 Task: Look for space in Nihtaur, India from 13th August, 2023 to 17th August, 2023 for 2 adults in price range Rs.10000 to Rs.16000. Place can be entire place with 2 bedrooms having 2 beds and 1 bathroom. Property type can be house, flat, guest house. Amenities needed are: wifi, washing machine. Booking option can be shelf check-in. Required host language is English.
Action: Mouse moved to (520, 93)
Screenshot: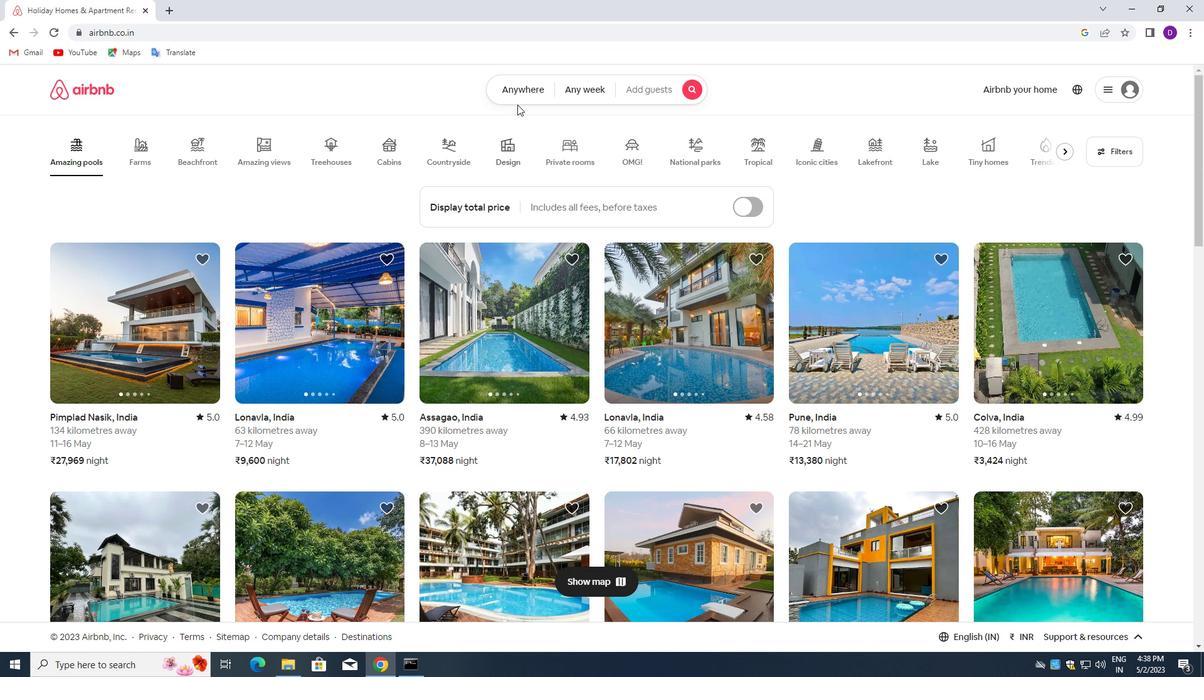 
Action: Mouse pressed left at (520, 93)
Screenshot: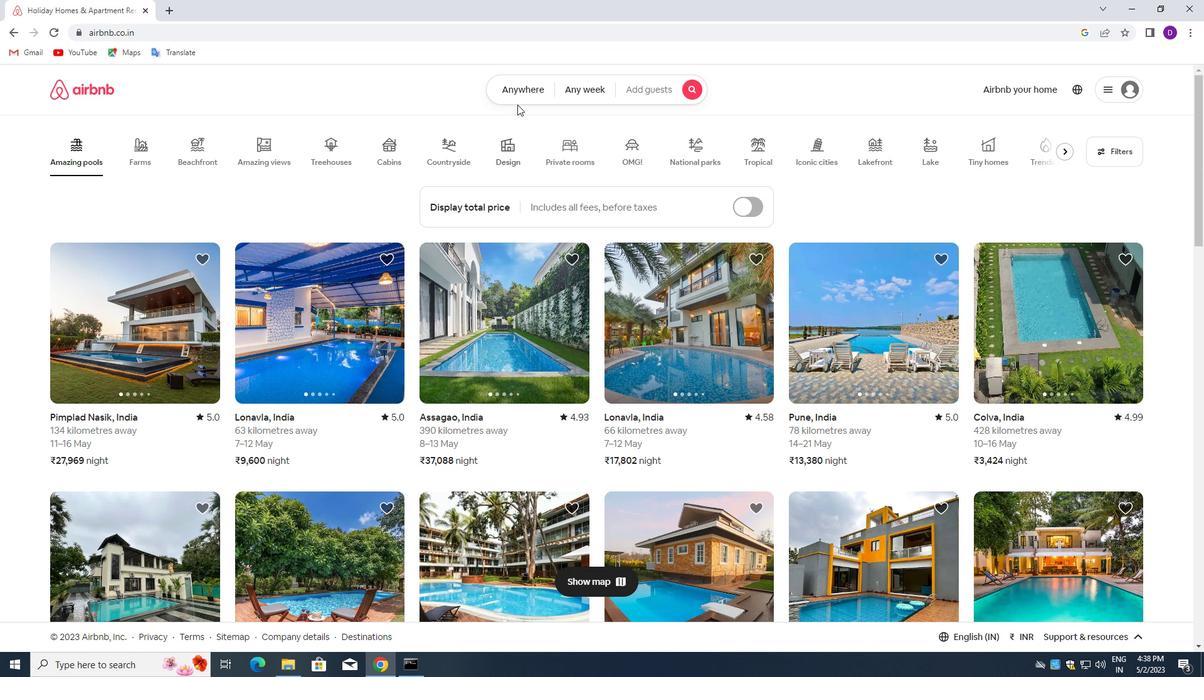 
Action: Mouse moved to (398, 143)
Screenshot: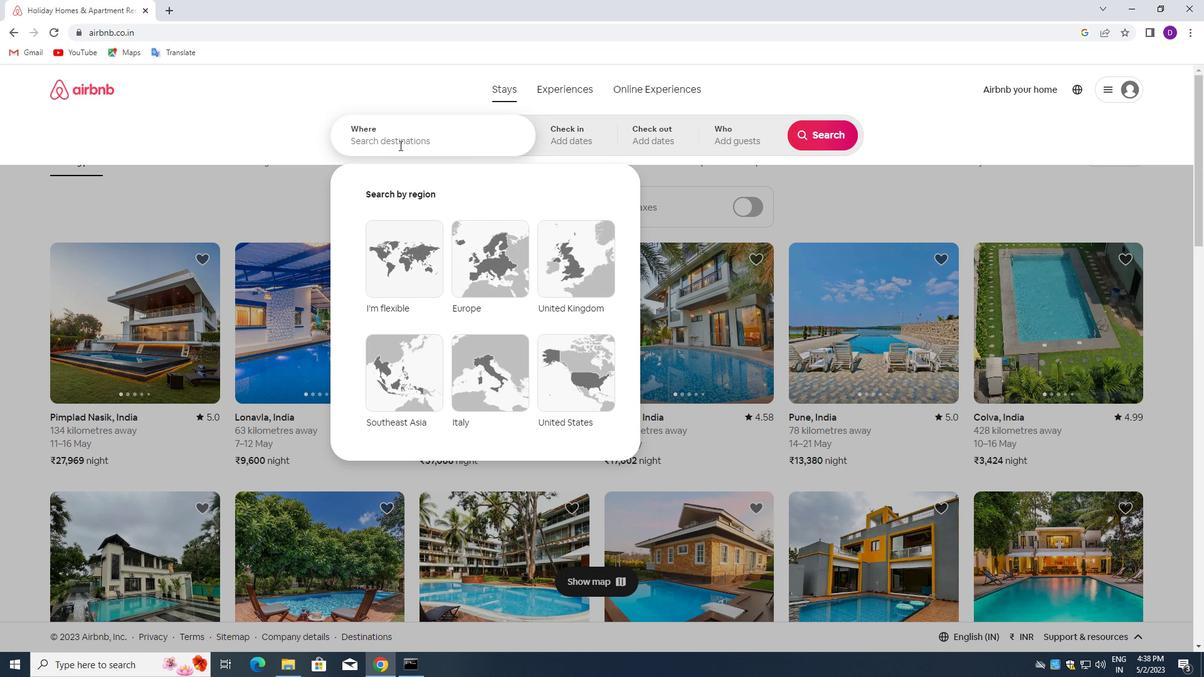 
Action: Mouse pressed left at (398, 143)
Screenshot: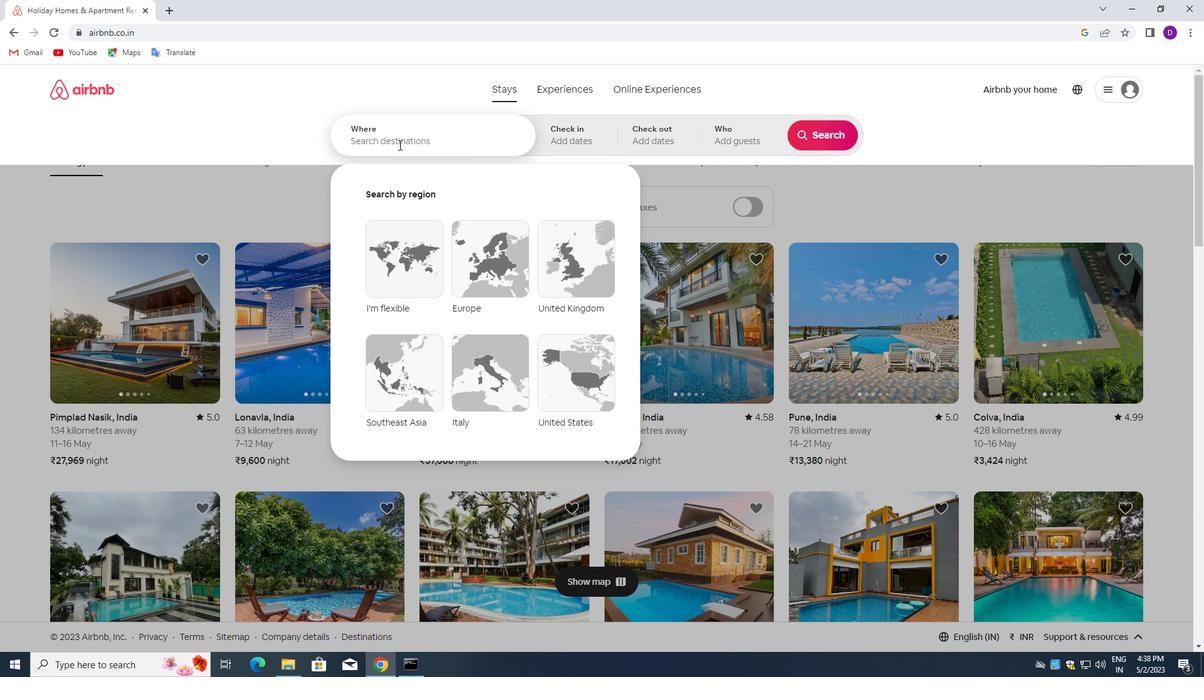 
Action: Mouse moved to (253, 121)
Screenshot: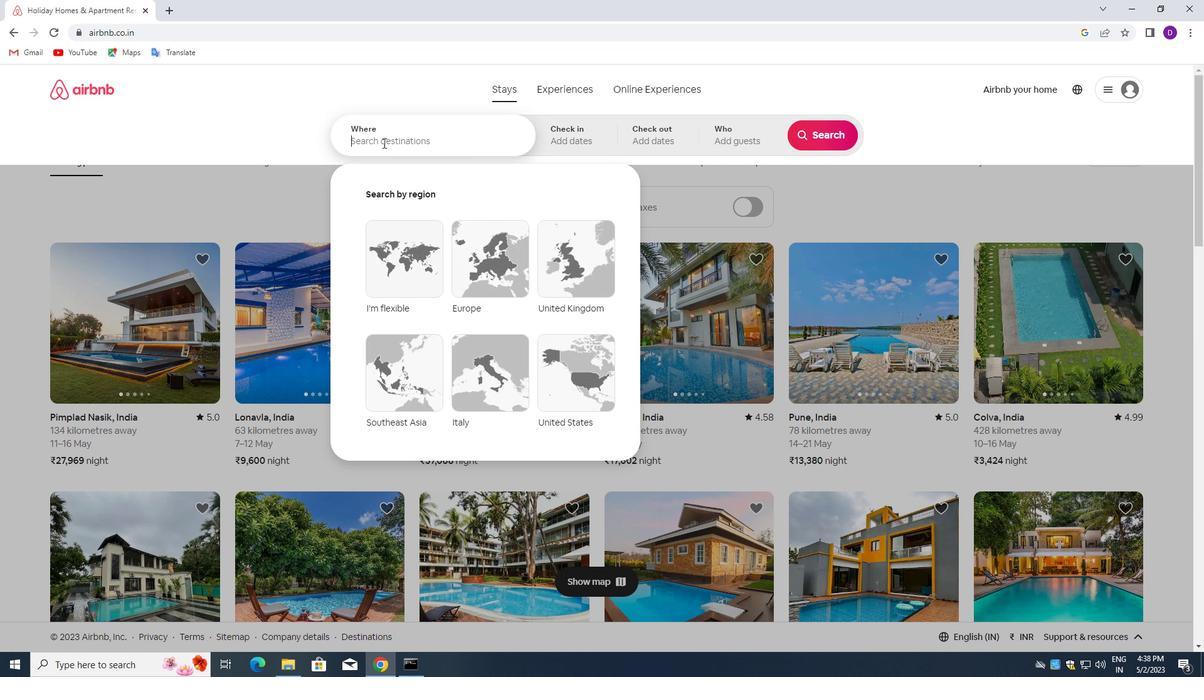 
Action: Key pressed <Key.shift>NIHTAUR,<Key.space><Key.shift>INDIA<Key.enter>
Screenshot: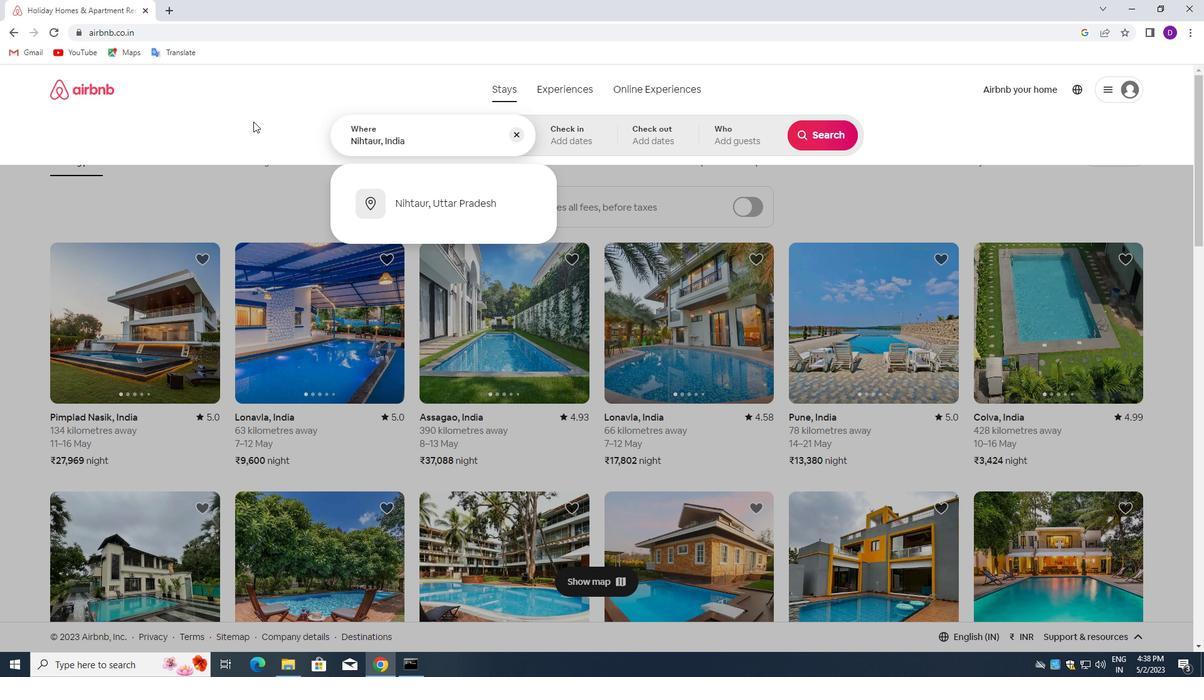 
Action: Mouse moved to (822, 241)
Screenshot: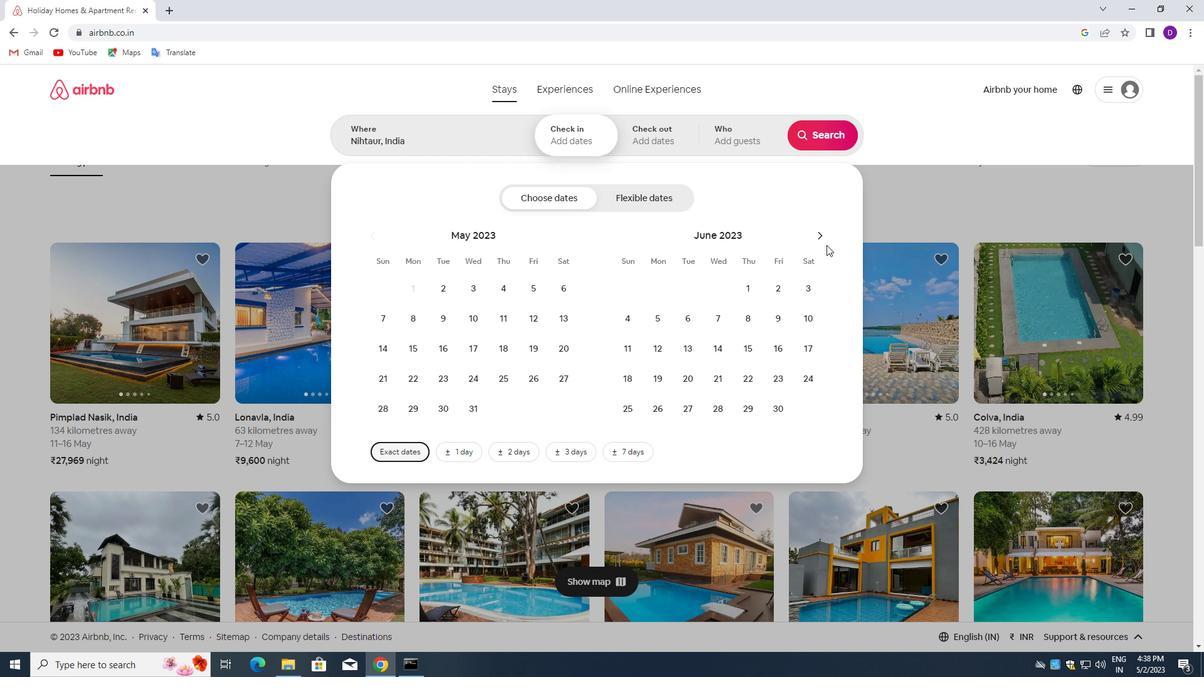 
Action: Mouse pressed left at (822, 241)
Screenshot: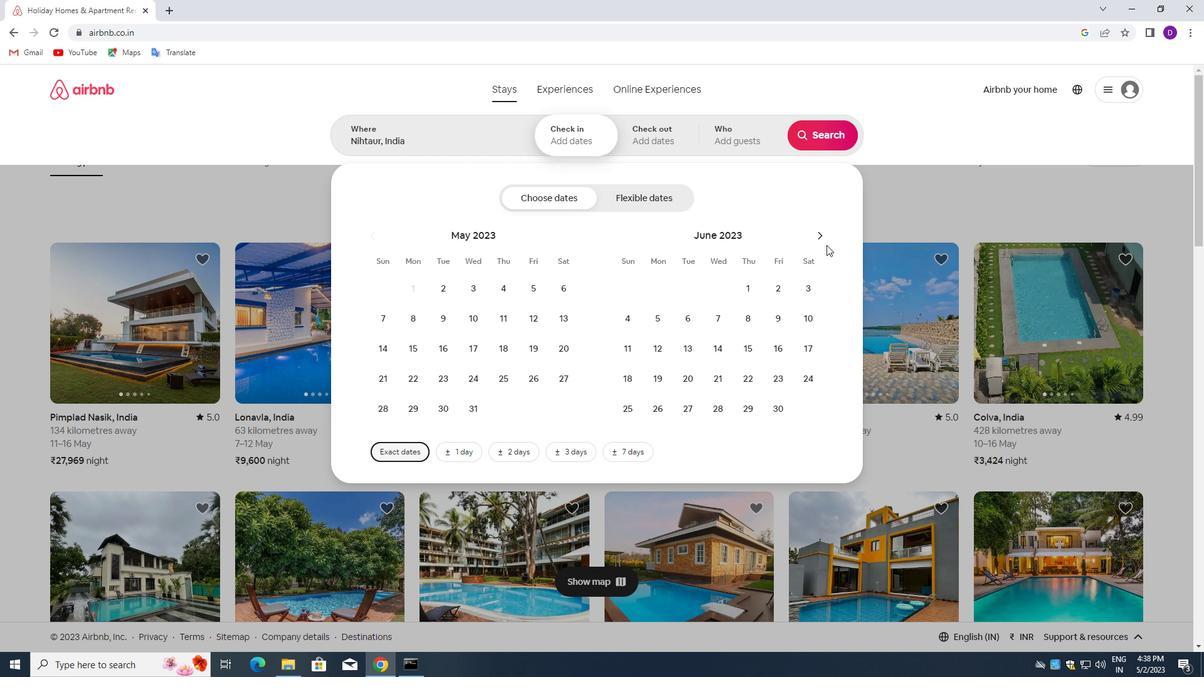 
Action: Mouse moved to (822, 240)
Screenshot: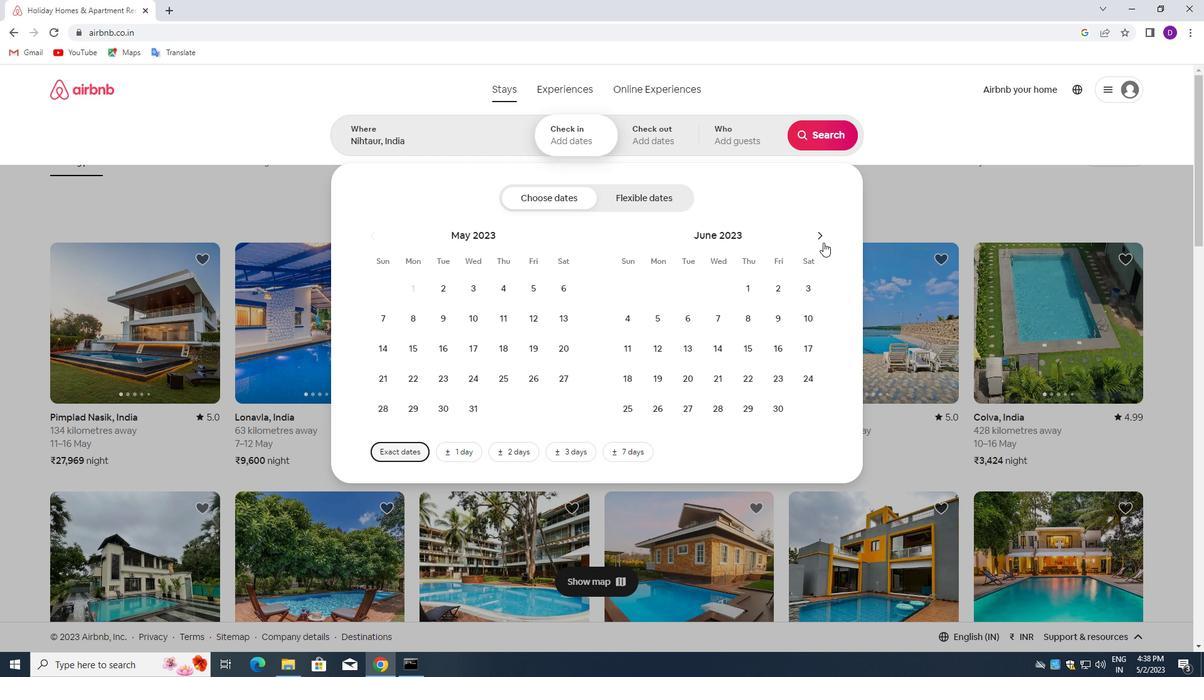 
Action: Mouse pressed left at (822, 240)
Screenshot: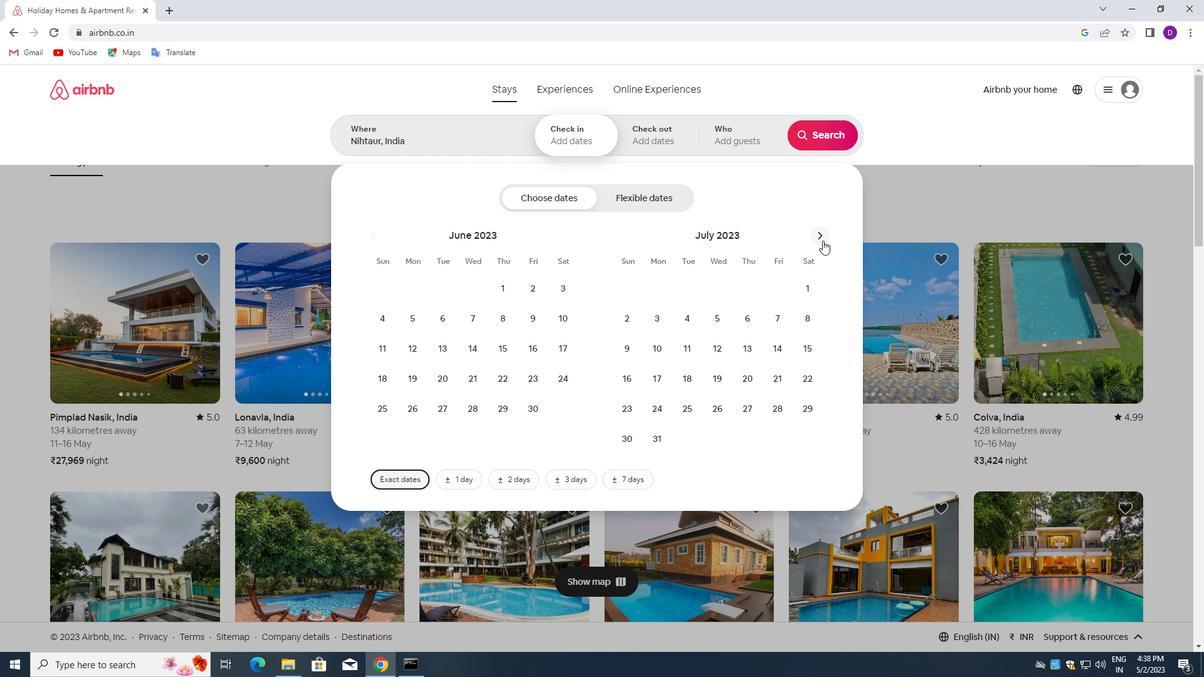
Action: Mouse moved to (631, 345)
Screenshot: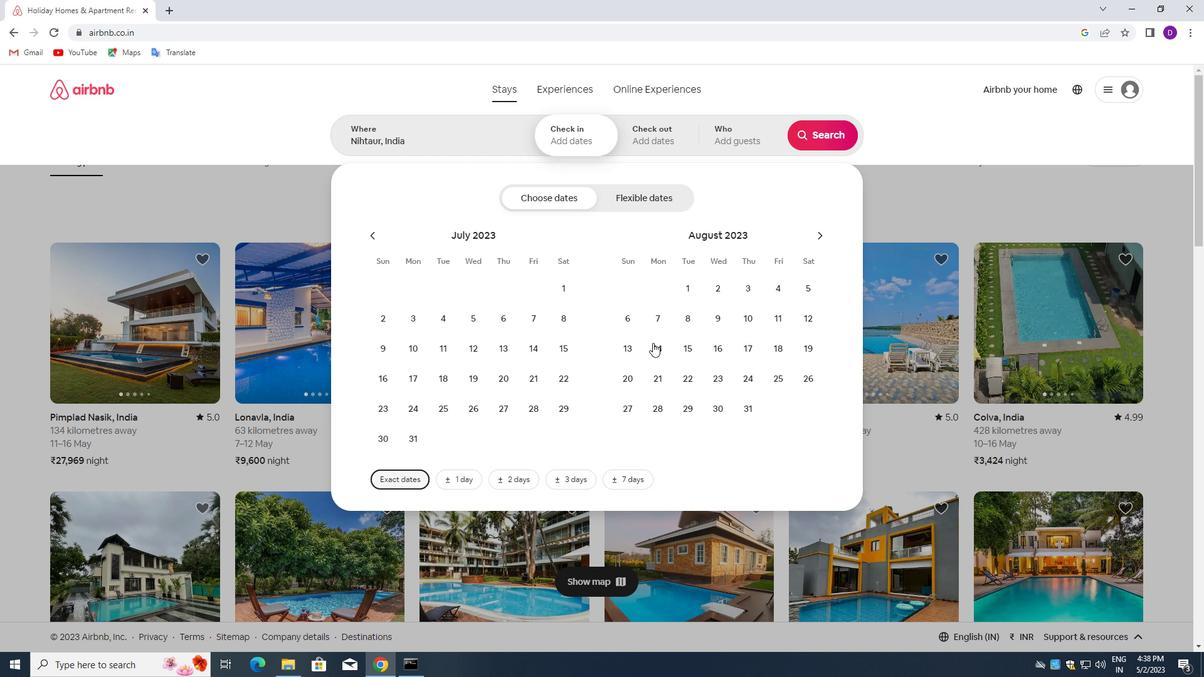 
Action: Mouse pressed left at (631, 345)
Screenshot: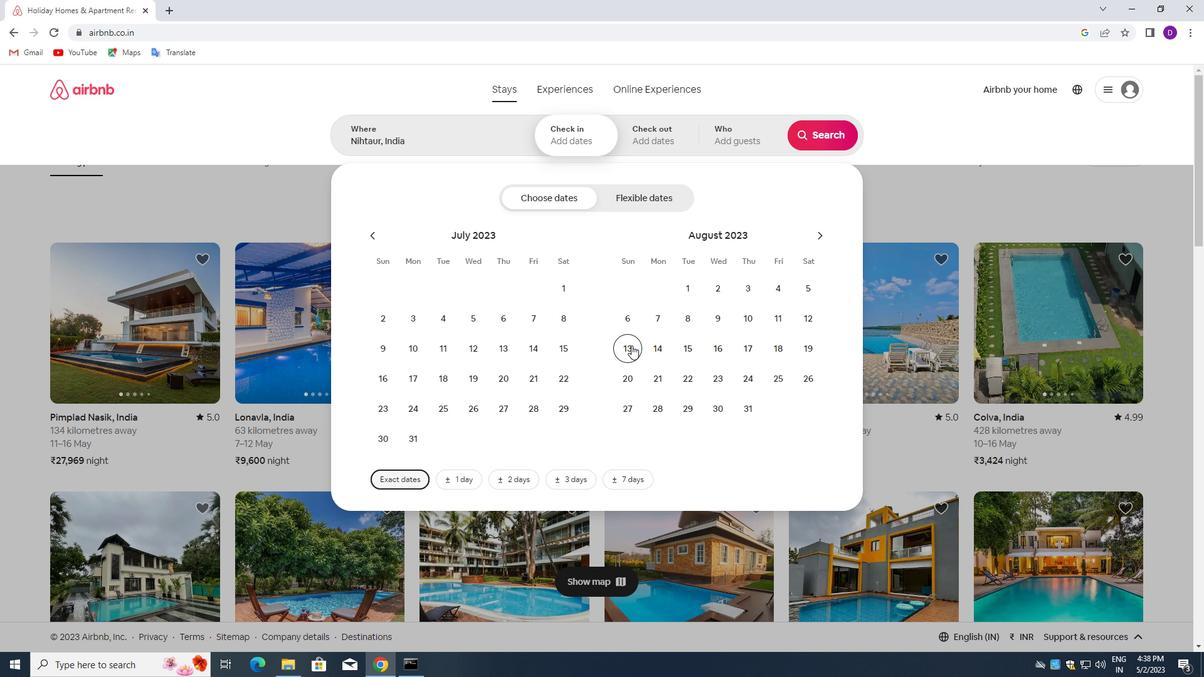 
Action: Mouse moved to (744, 350)
Screenshot: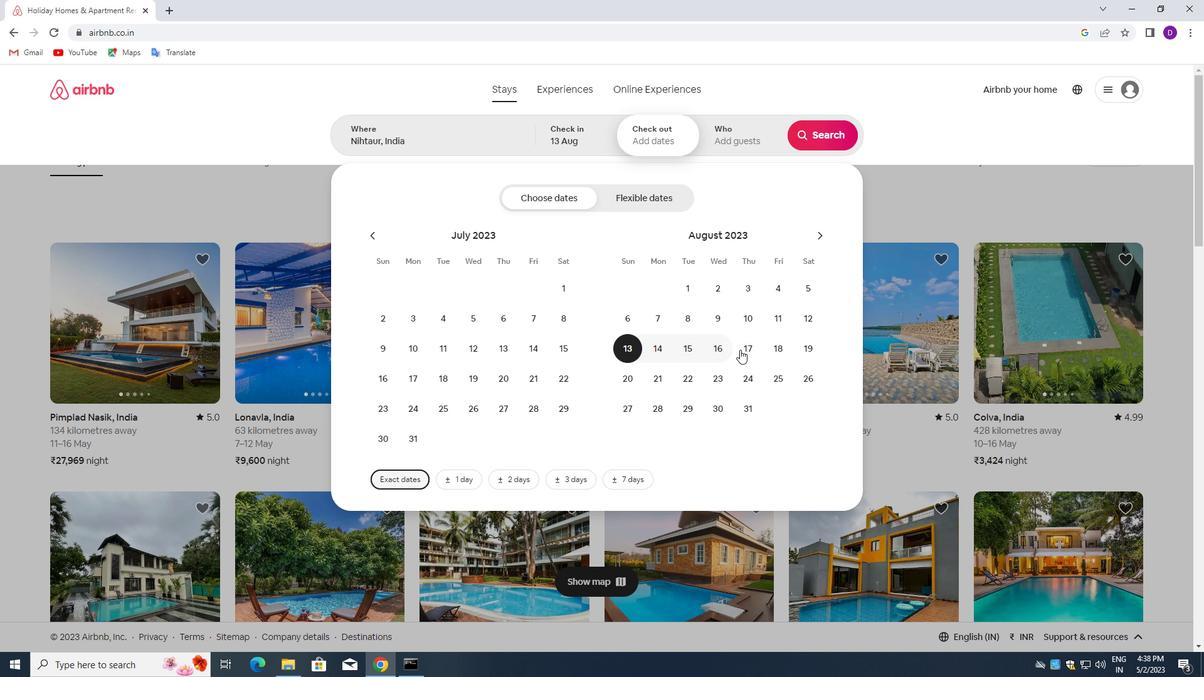 
Action: Mouse pressed left at (744, 350)
Screenshot: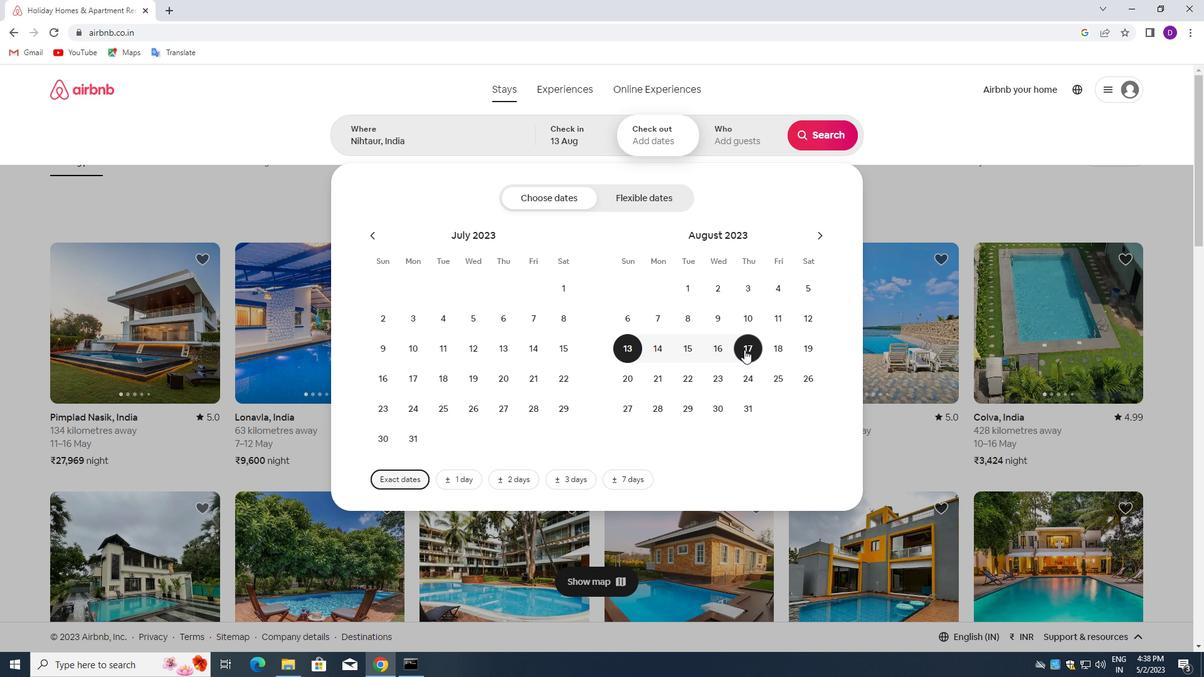 
Action: Mouse moved to (733, 146)
Screenshot: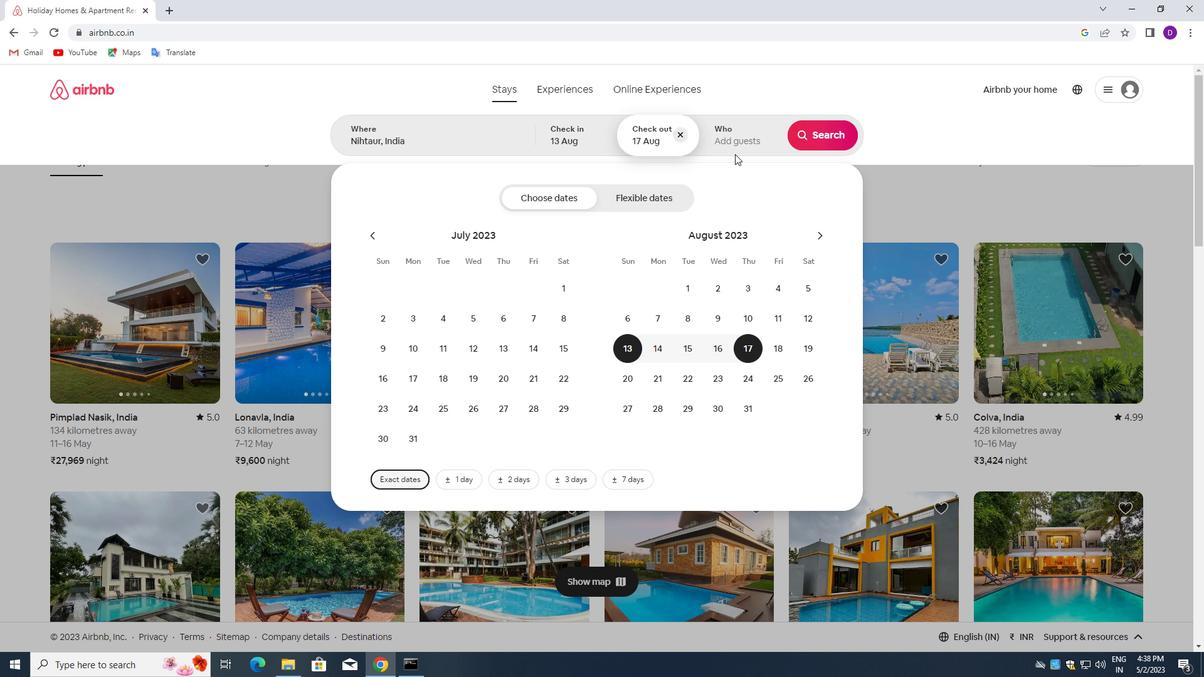 
Action: Mouse pressed left at (733, 146)
Screenshot: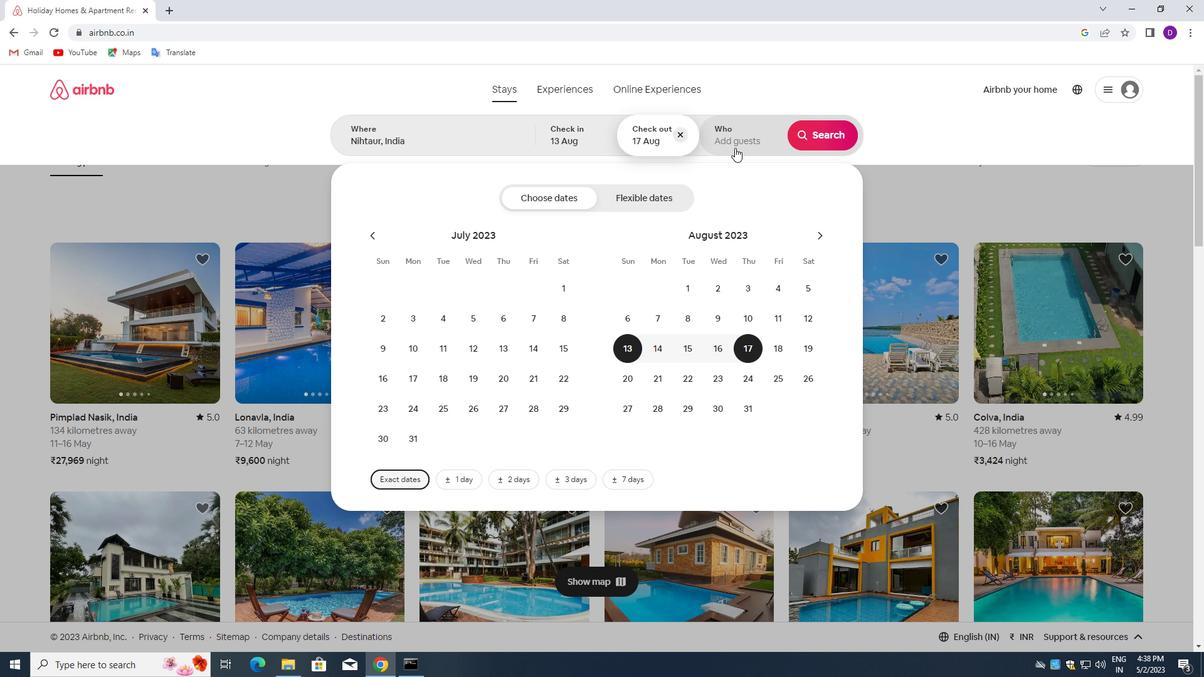 
Action: Mouse moved to (826, 207)
Screenshot: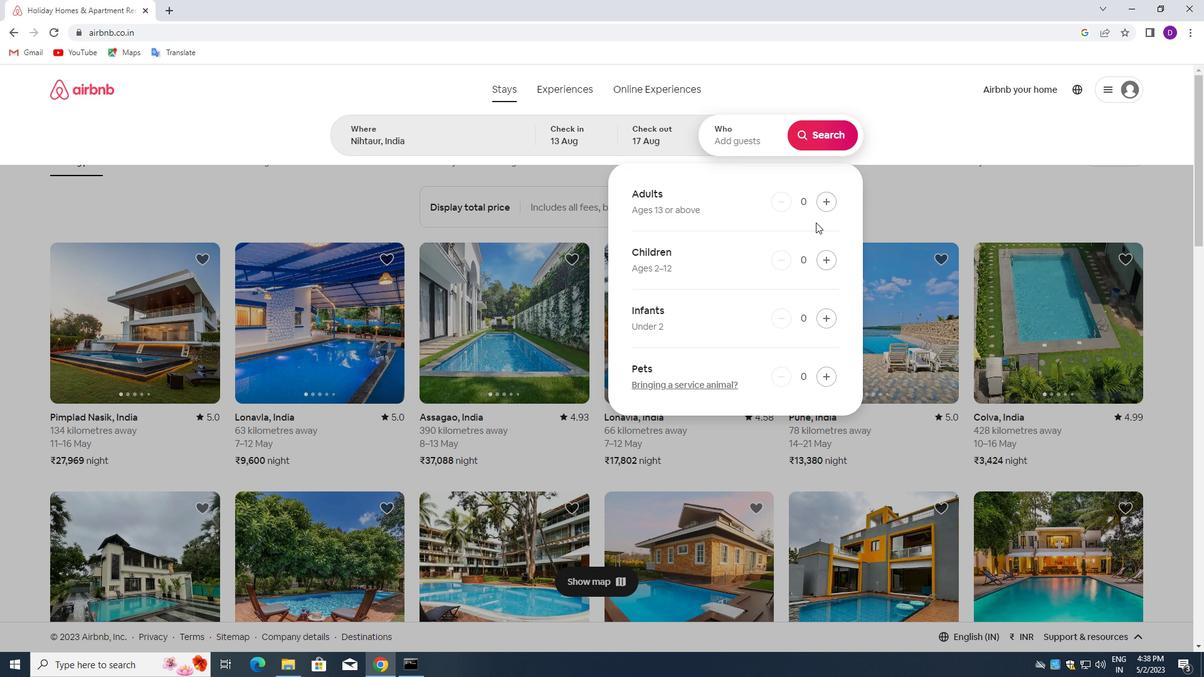 
Action: Mouse pressed left at (826, 207)
Screenshot: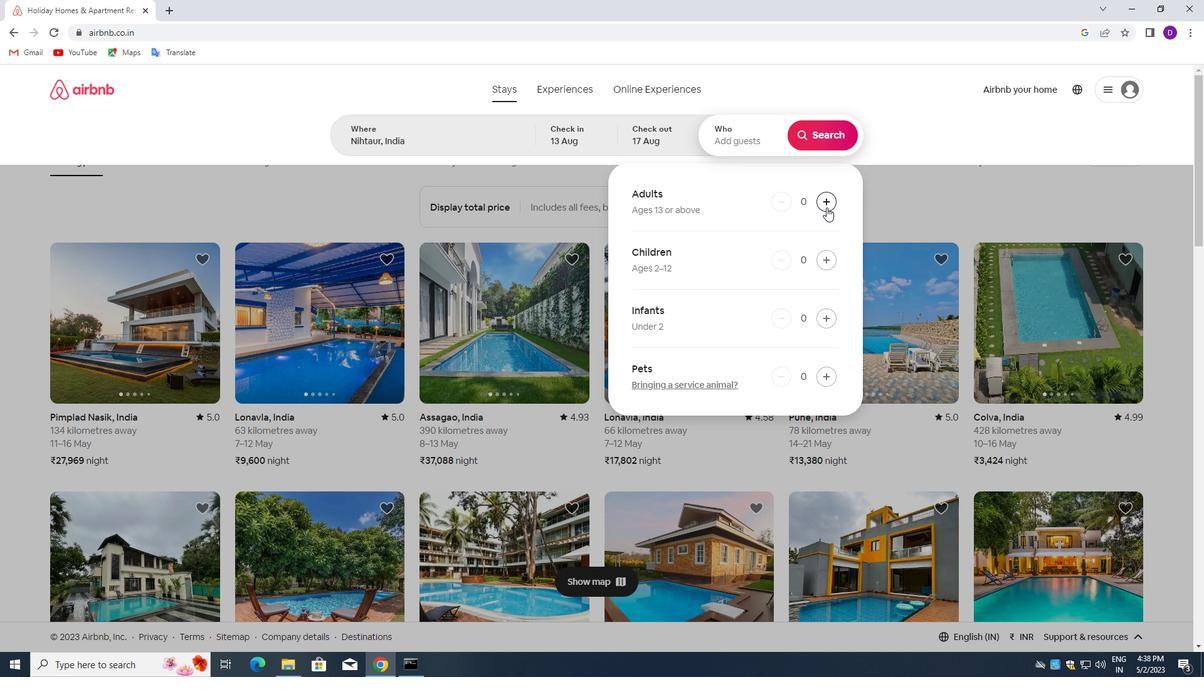 
Action: Mouse pressed left at (826, 207)
Screenshot: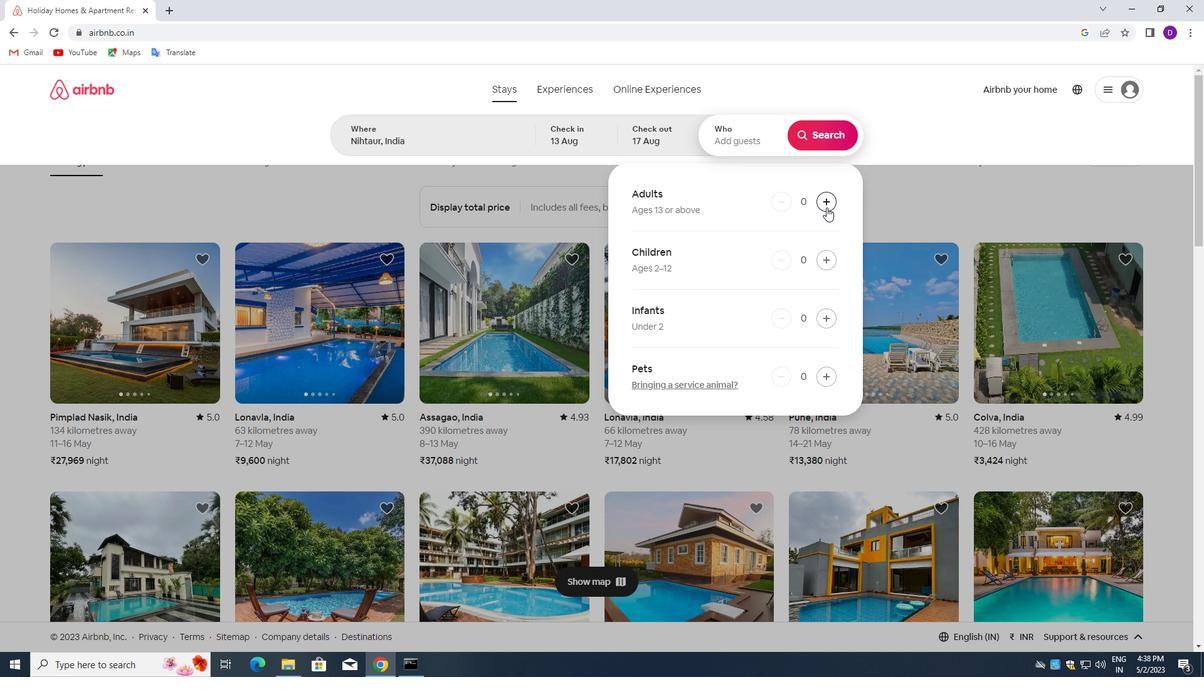 
Action: Mouse moved to (823, 135)
Screenshot: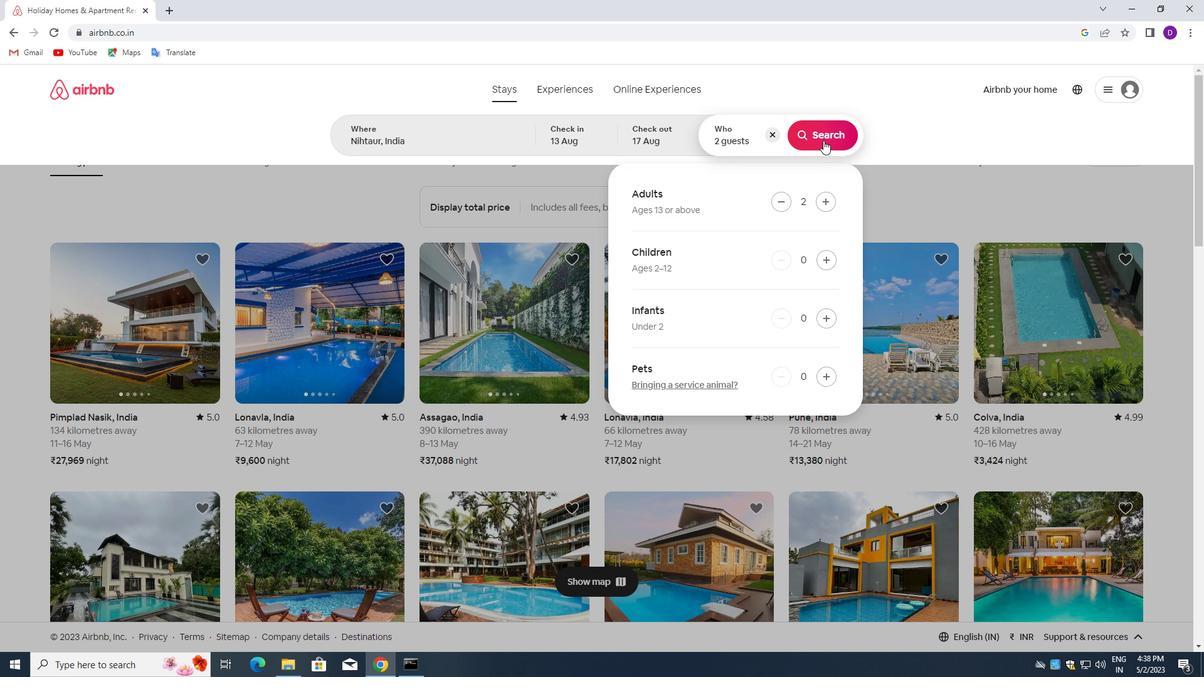 
Action: Mouse pressed left at (823, 135)
Screenshot: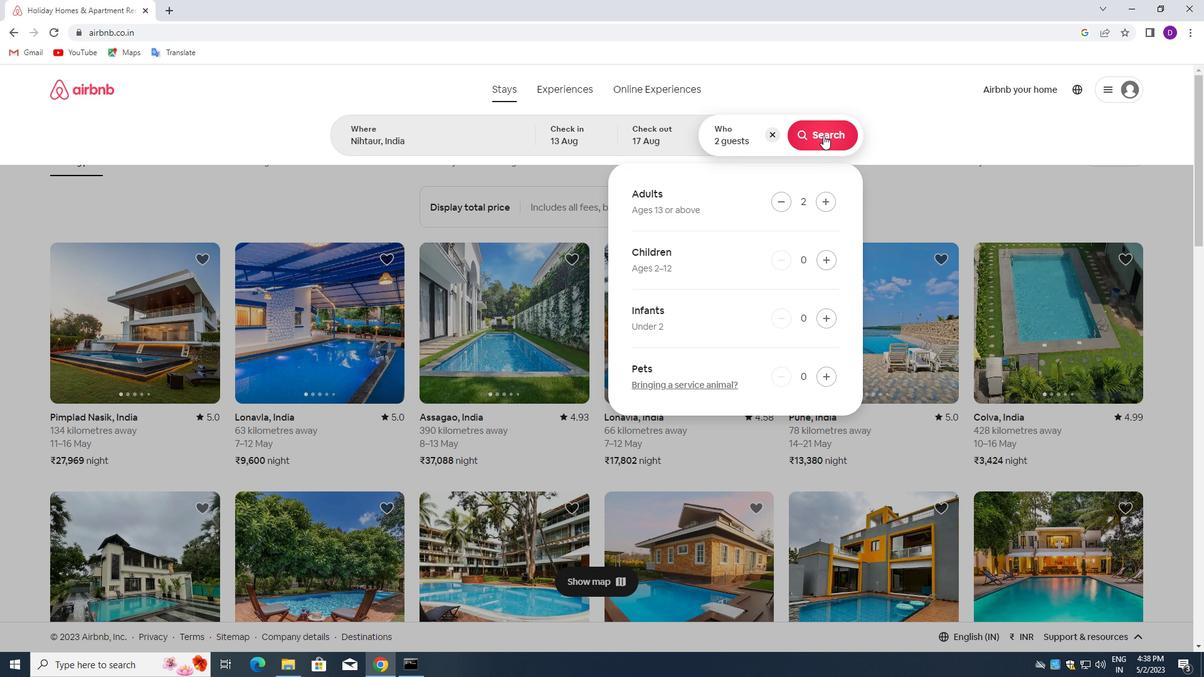 
Action: Mouse moved to (1134, 142)
Screenshot: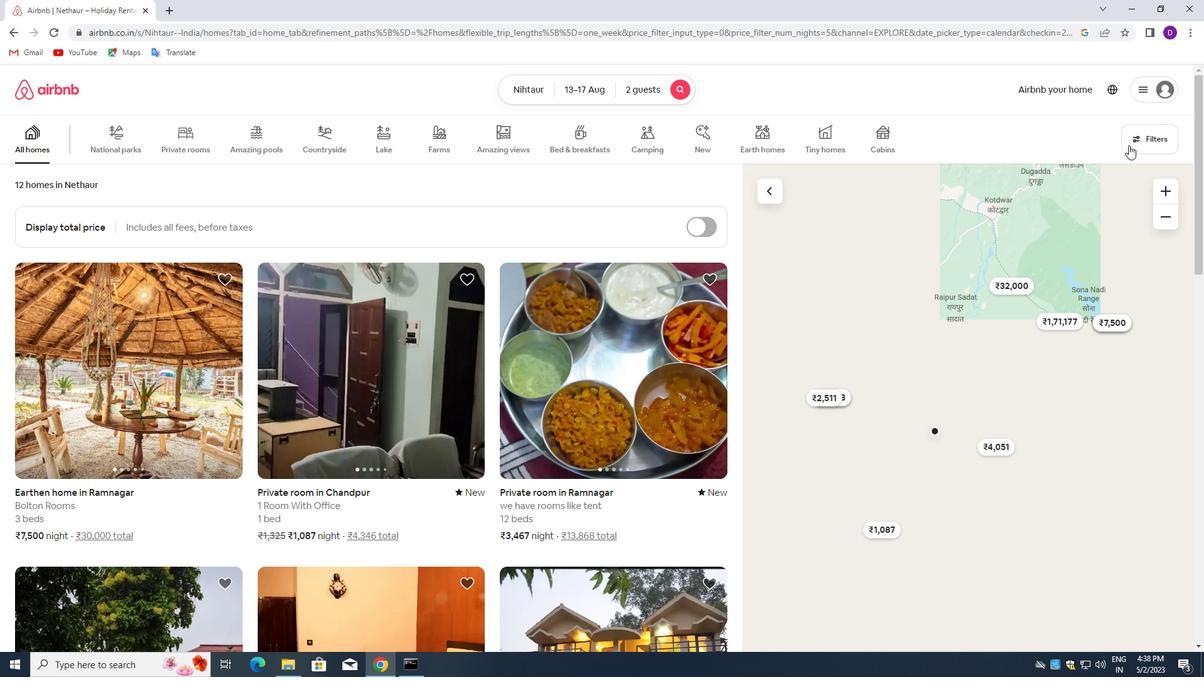 
Action: Mouse pressed left at (1134, 142)
Screenshot: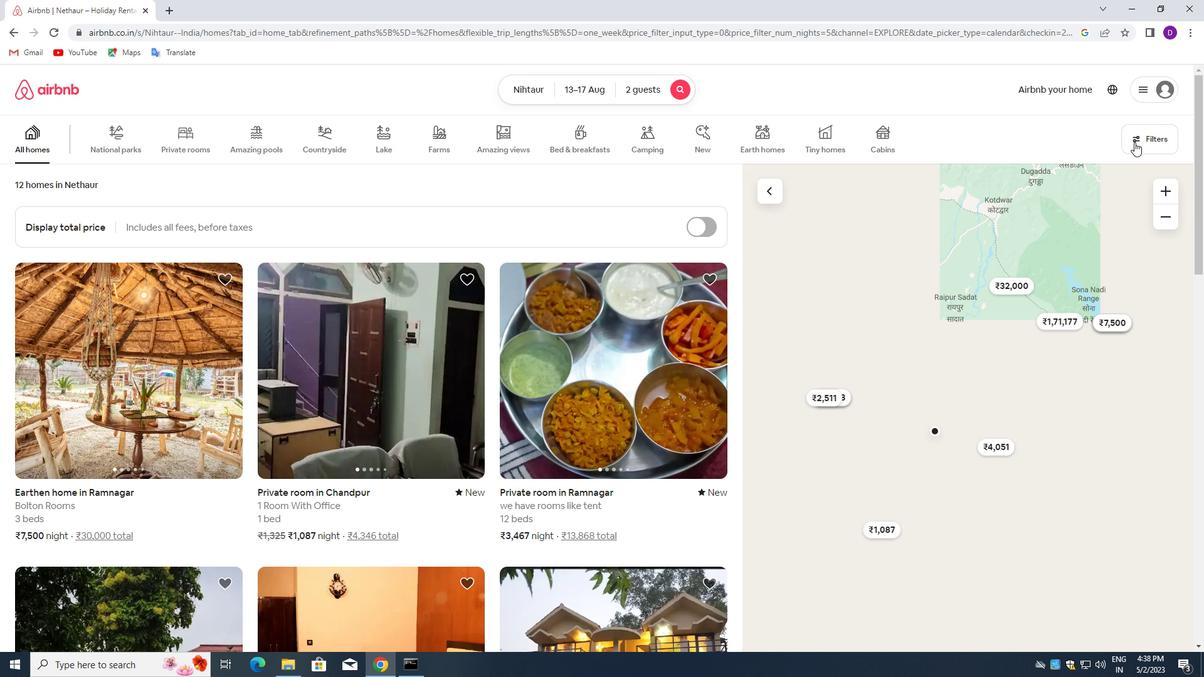 
Action: Mouse moved to (451, 300)
Screenshot: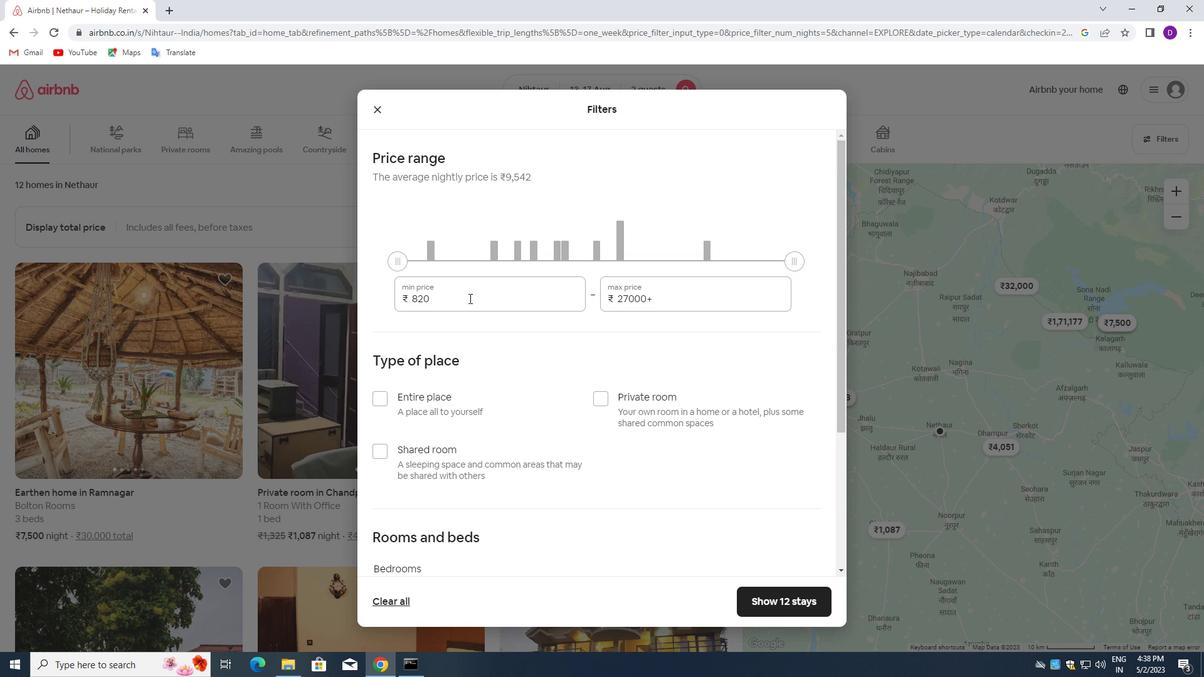 
Action: Mouse pressed left at (451, 300)
Screenshot: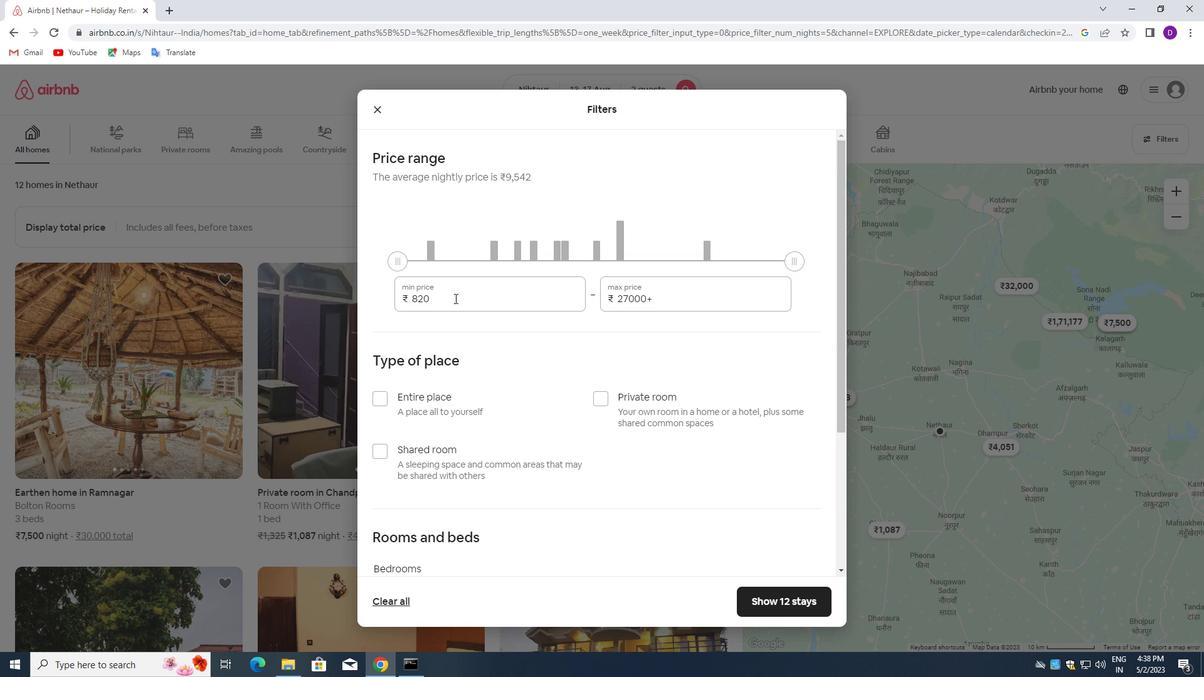 
Action: Mouse pressed left at (451, 300)
Screenshot: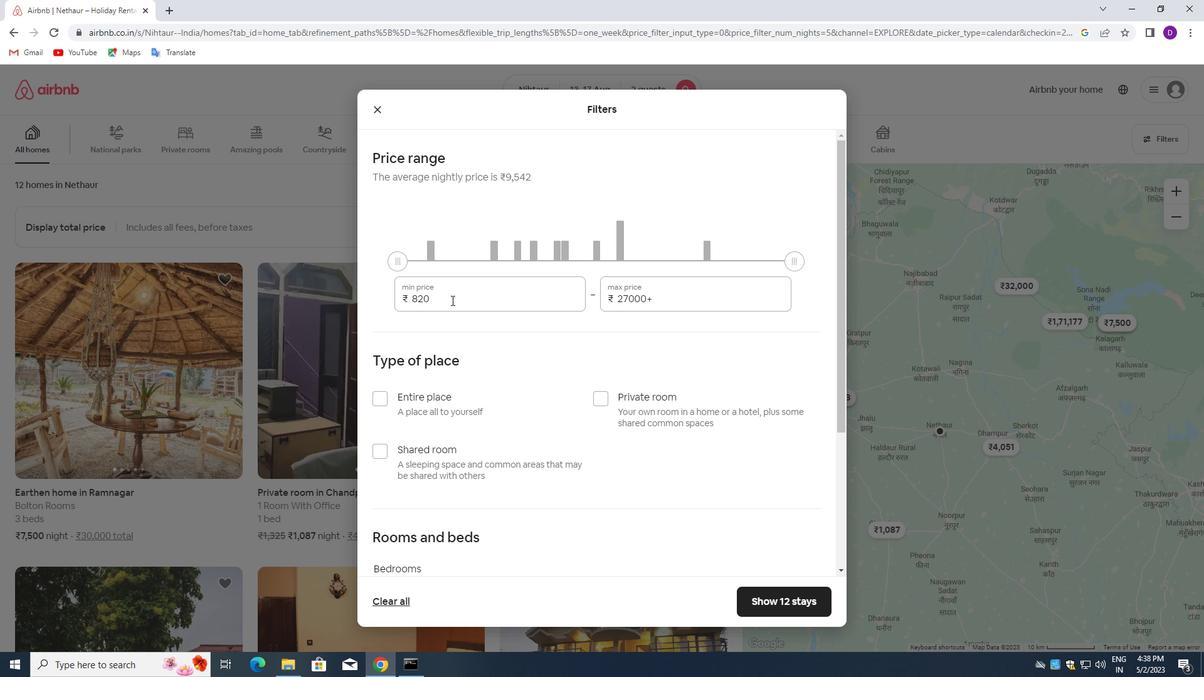 
Action: Key pressed 10000<Key.backspace><Key.backspace><Key.backspace>10000<Key.tab>16<Key.backspace><Key.backspace><Key.backspace><Key.backspace><Key.backspace><Key.backspace><Key.backspace><Key.backspace><Key.backspace><Key.backspace>16000
Screenshot: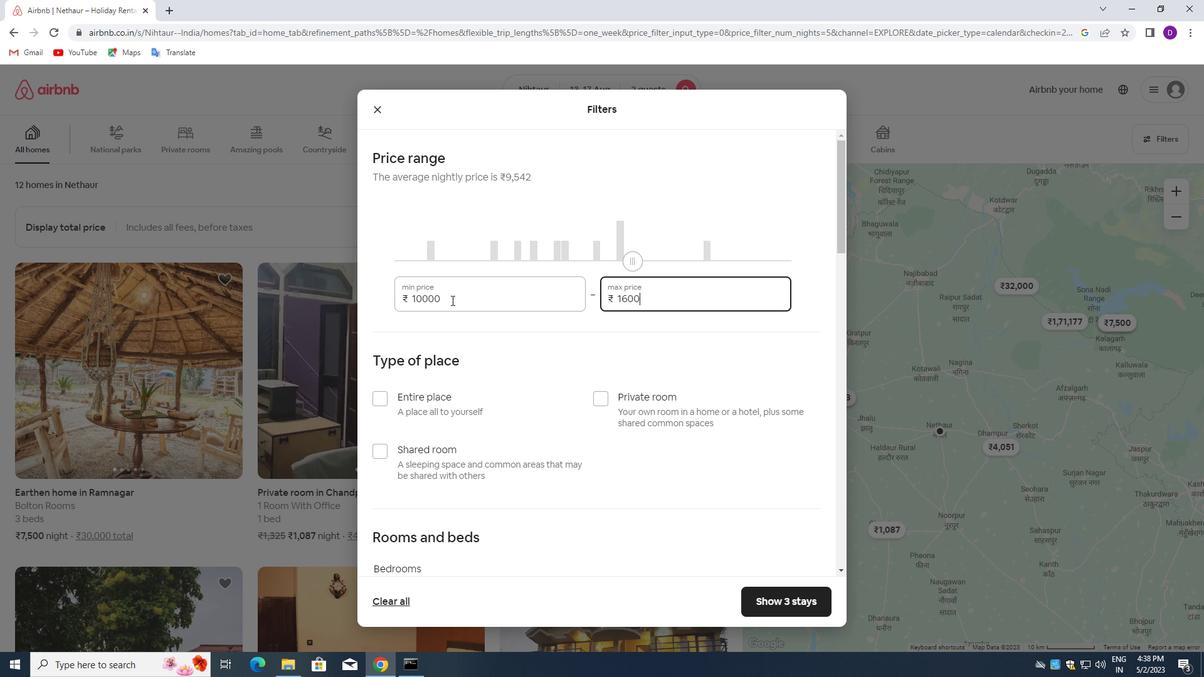 
Action: Mouse moved to (477, 357)
Screenshot: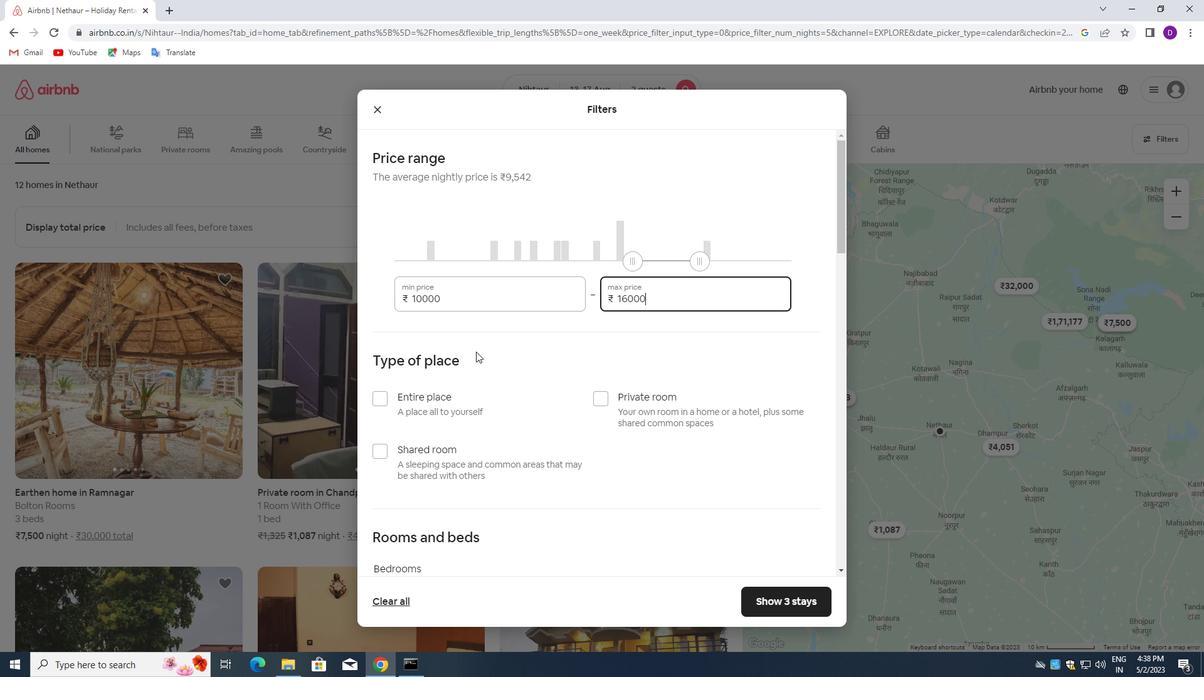 
Action: Mouse scrolled (477, 356) with delta (0, 0)
Screenshot: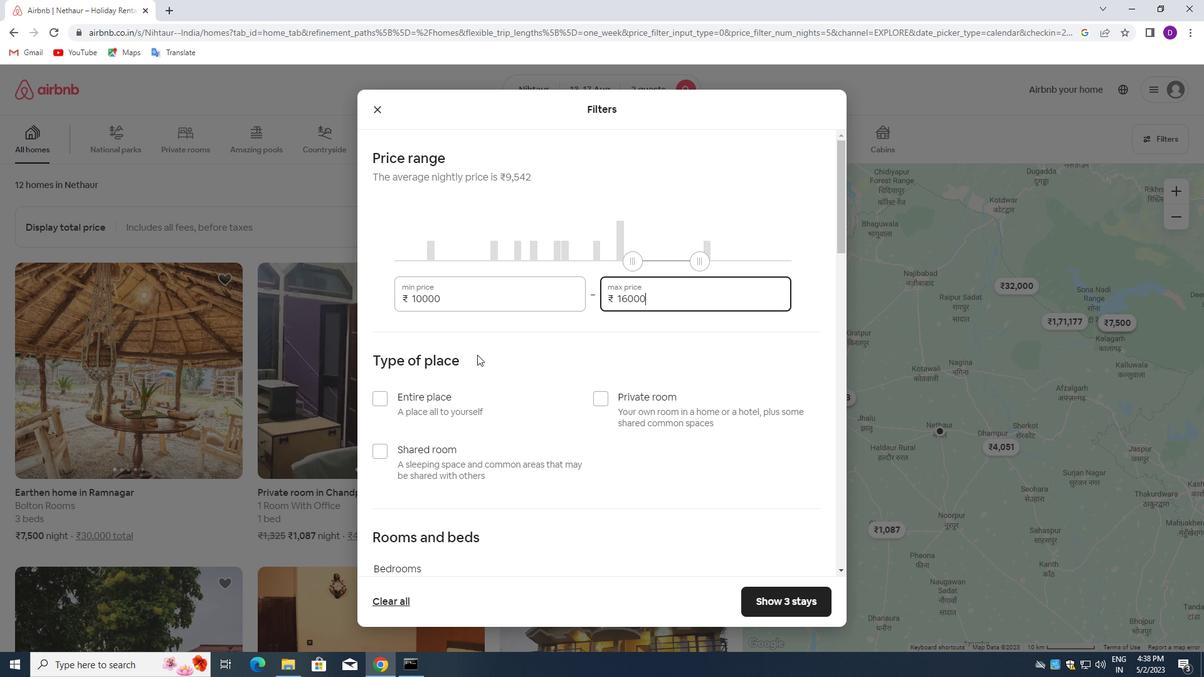 
Action: Mouse moved to (518, 376)
Screenshot: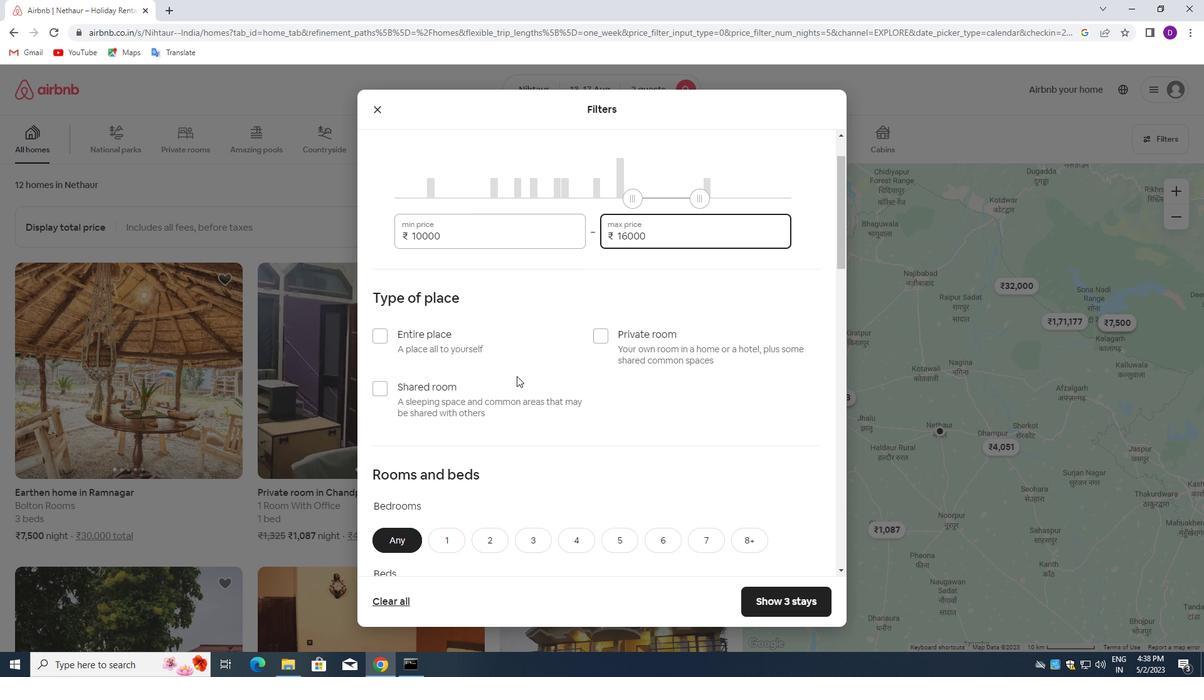 
Action: Mouse scrolled (518, 375) with delta (0, 0)
Screenshot: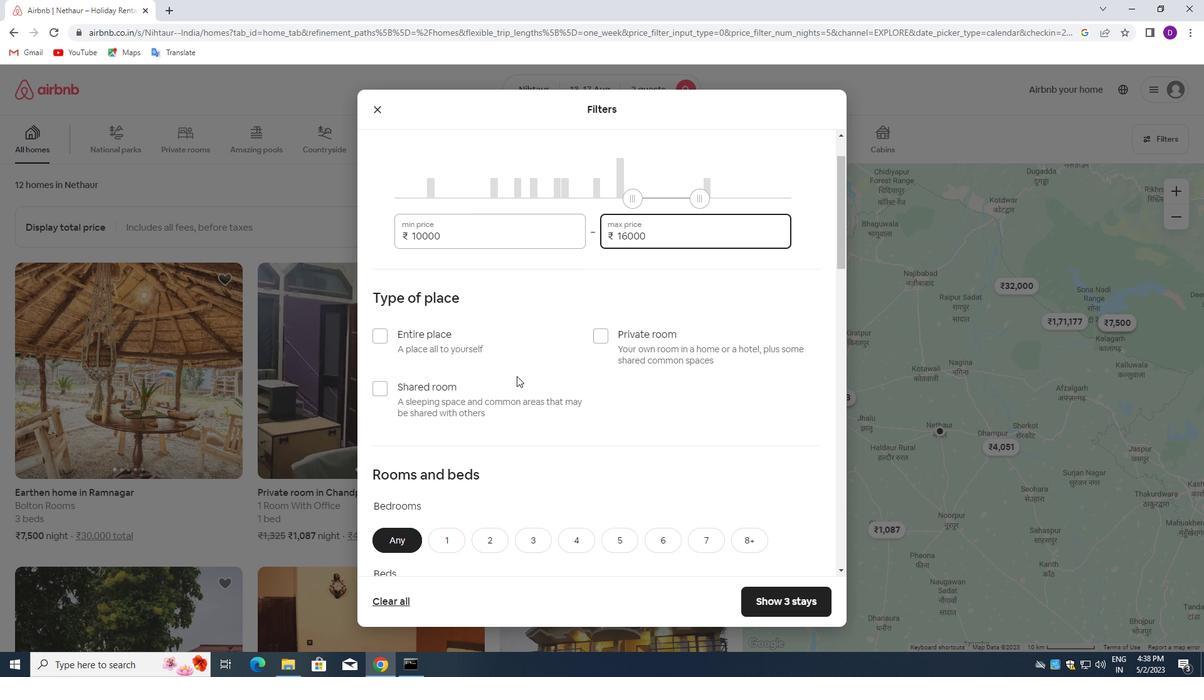 
Action: Mouse moved to (520, 376)
Screenshot: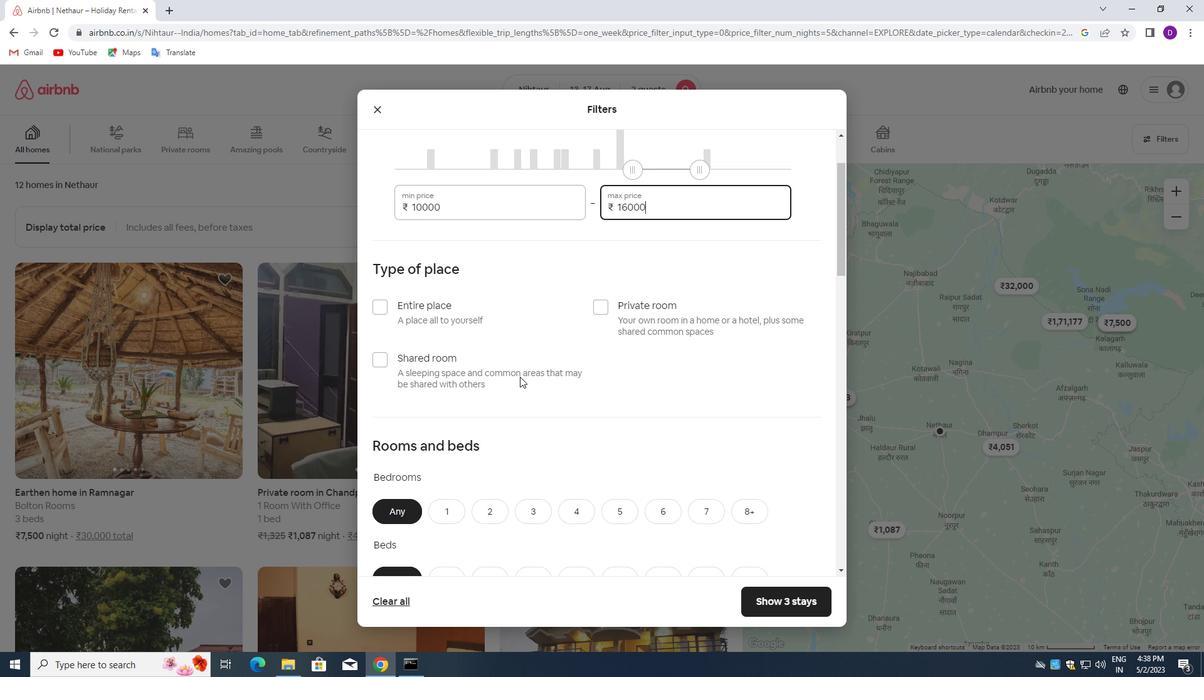 
Action: Mouse scrolled (520, 376) with delta (0, 0)
Screenshot: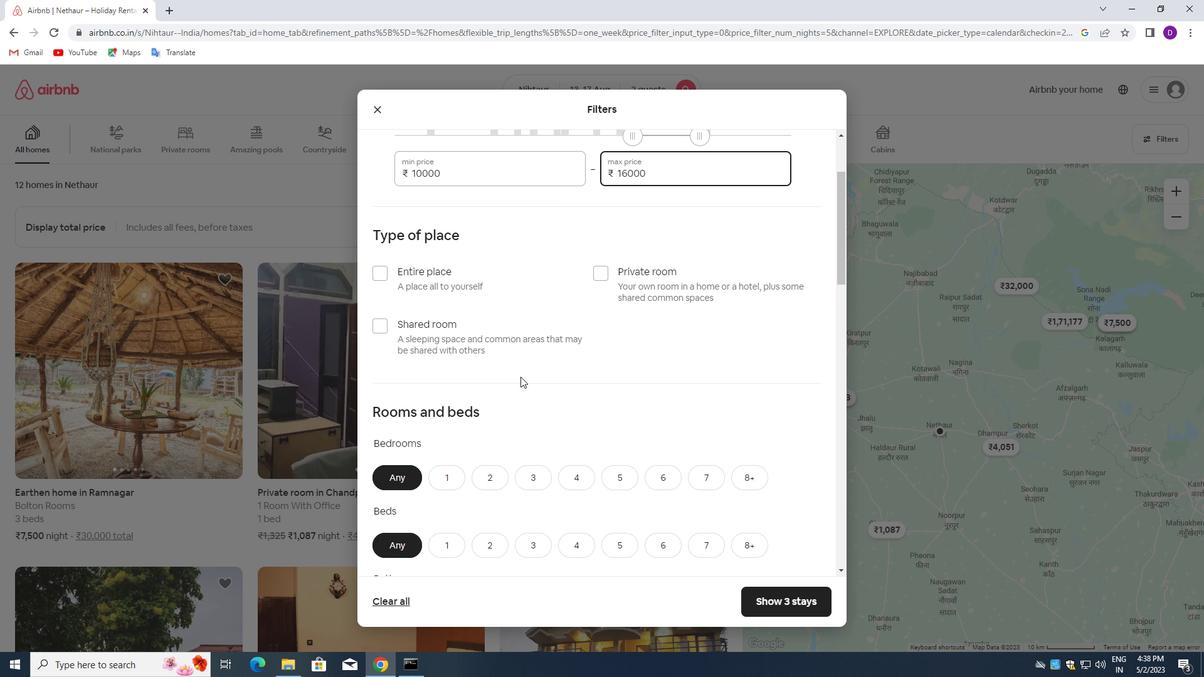 
Action: Mouse moved to (379, 208)
Screenshot: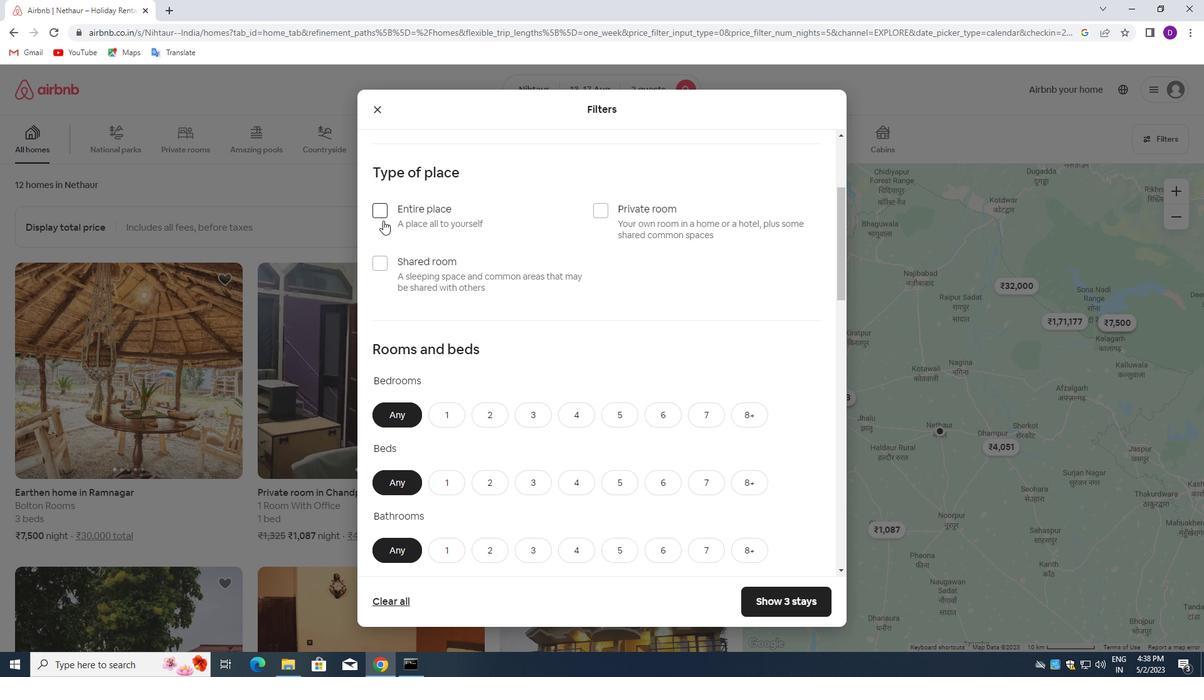 
Action: Mouse pressed left at (379, 208)
Screenshot: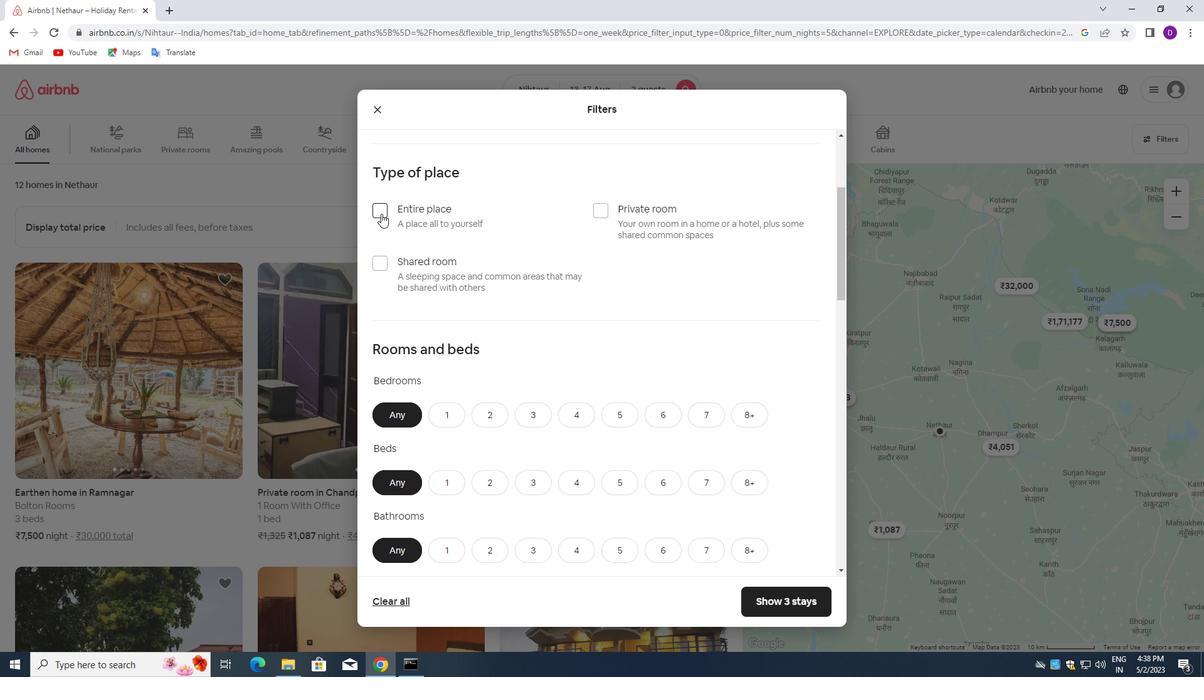 
Action: Mouse moved to (485, 407)
Screenshot: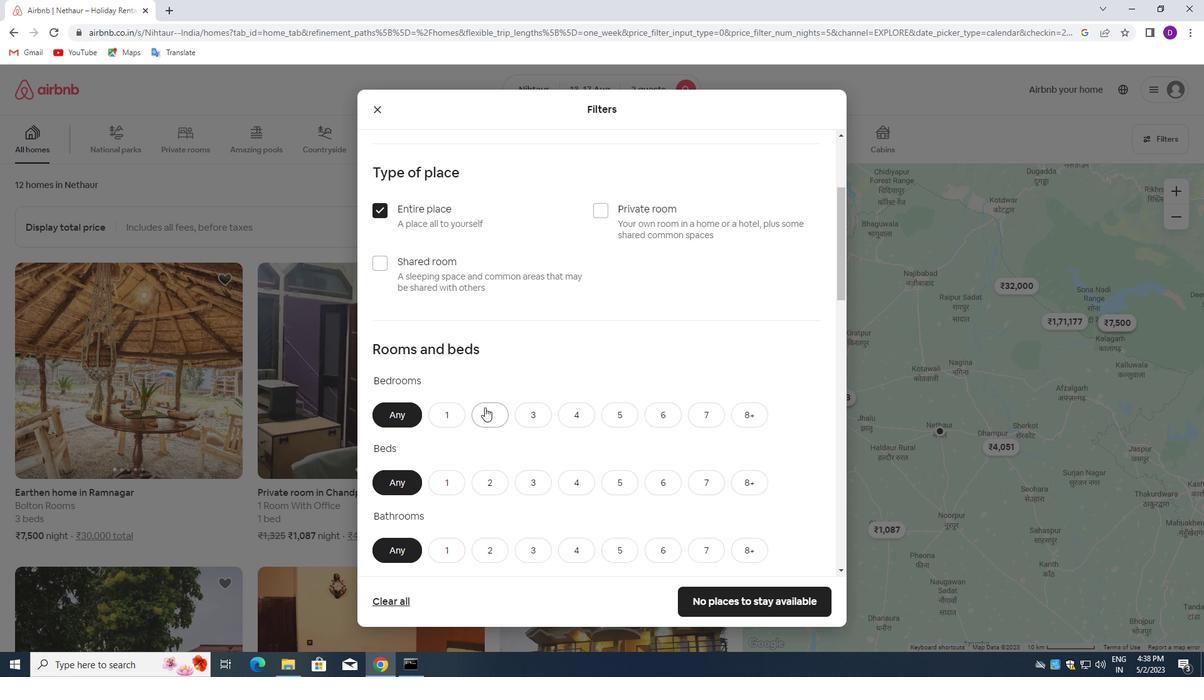 
Action: Mouse pressed left at (485, 407)
Screenshot: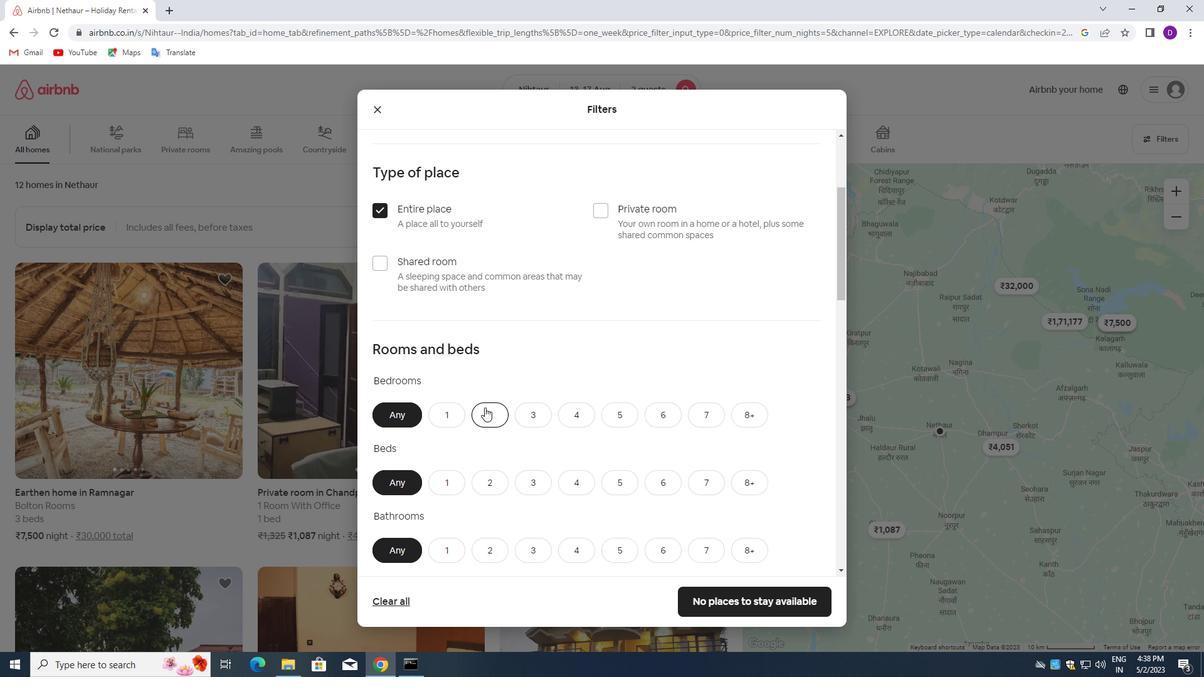 
Action: Mouse moved to (493, 490)
Screenshot: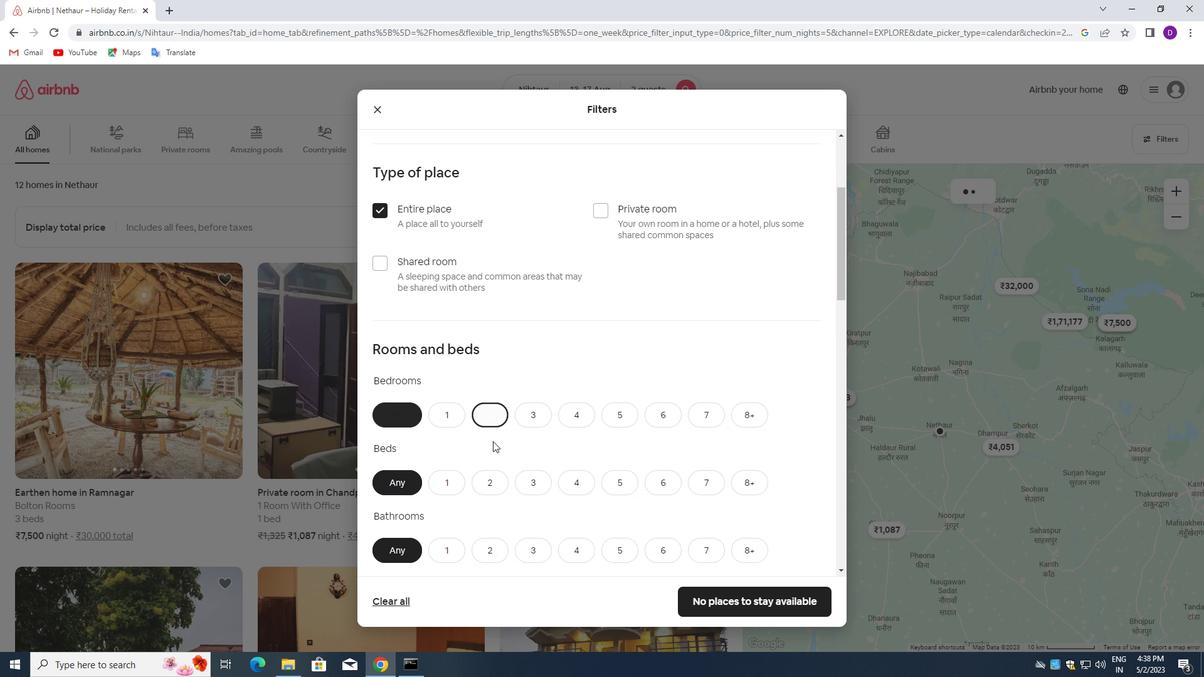 
Action: Mouse pressed left at (493, 490)
Screenshot: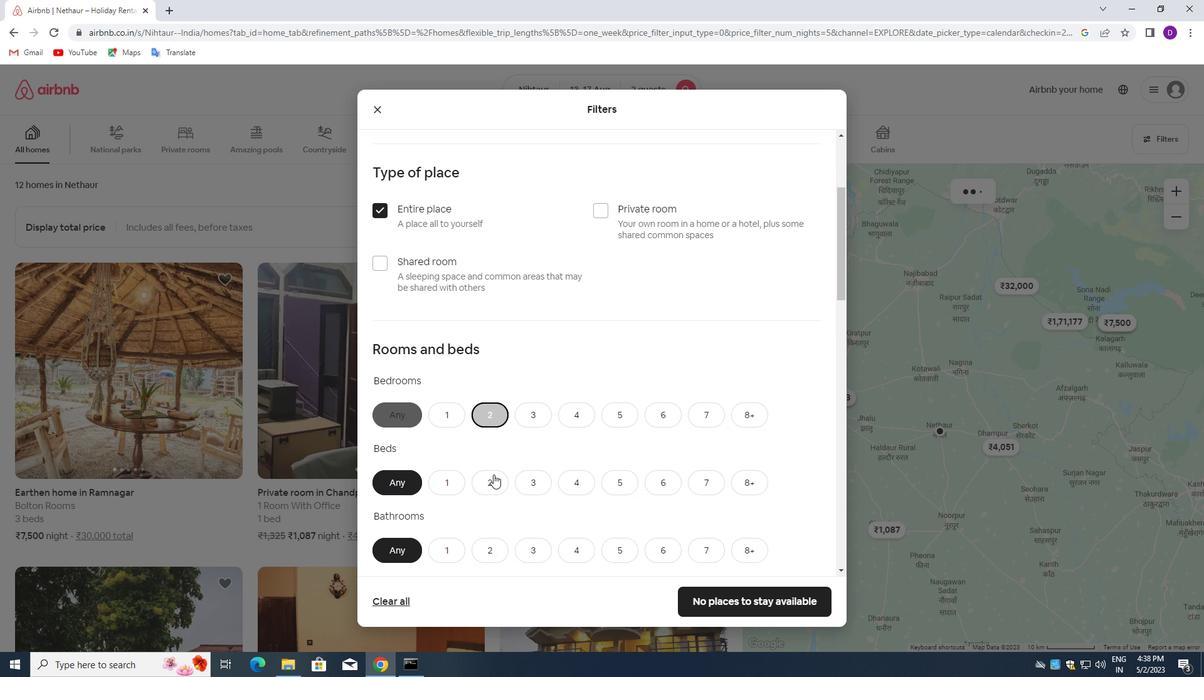 
Action: Mouse moved to (453, 547)
Screenshot: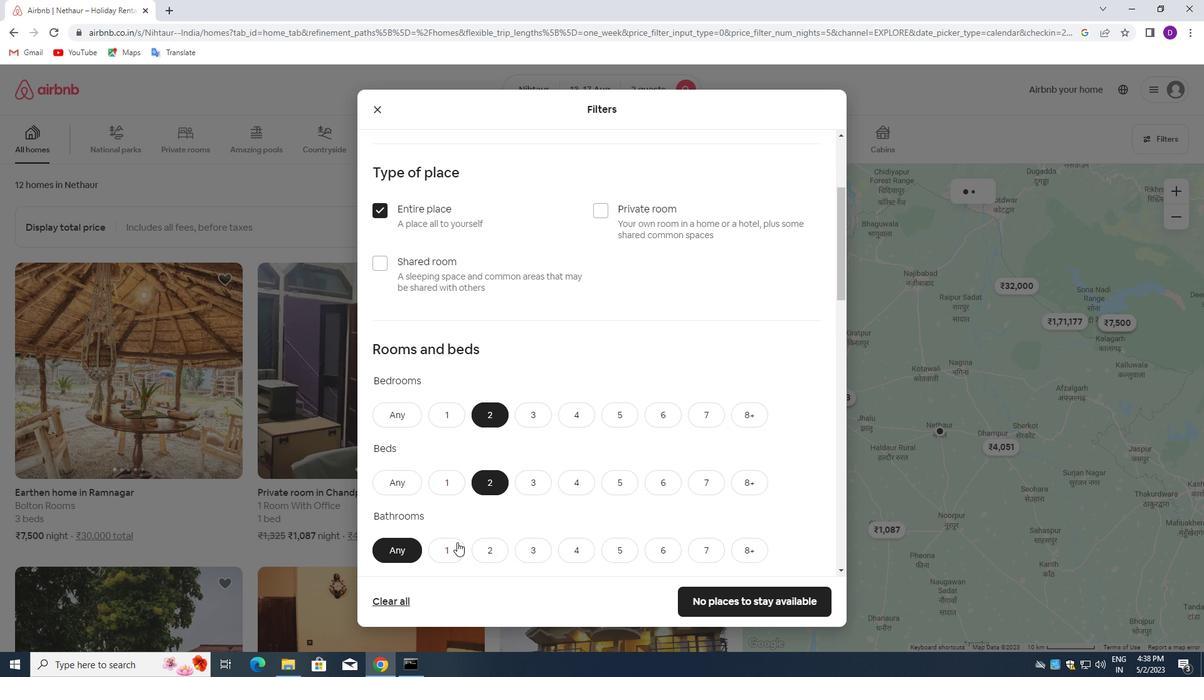 
Action: Mouse pressed left at (453, 547)
Screenshot: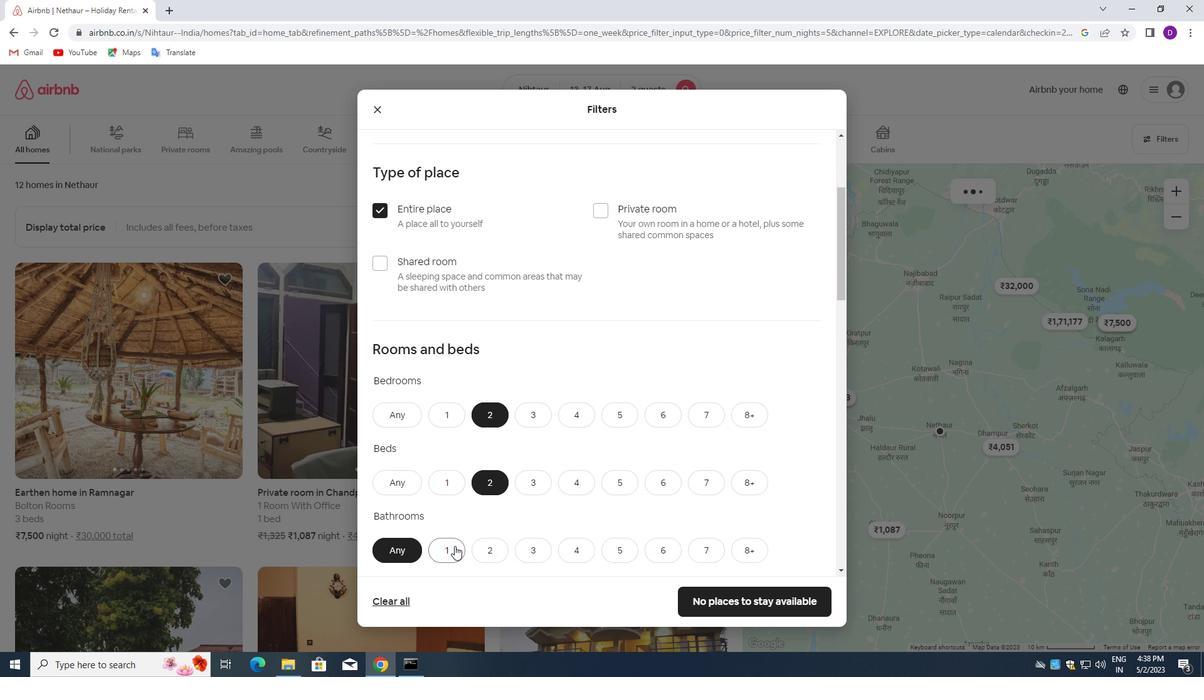 
Action: Mouse moved to (557, 400)
Screenshot: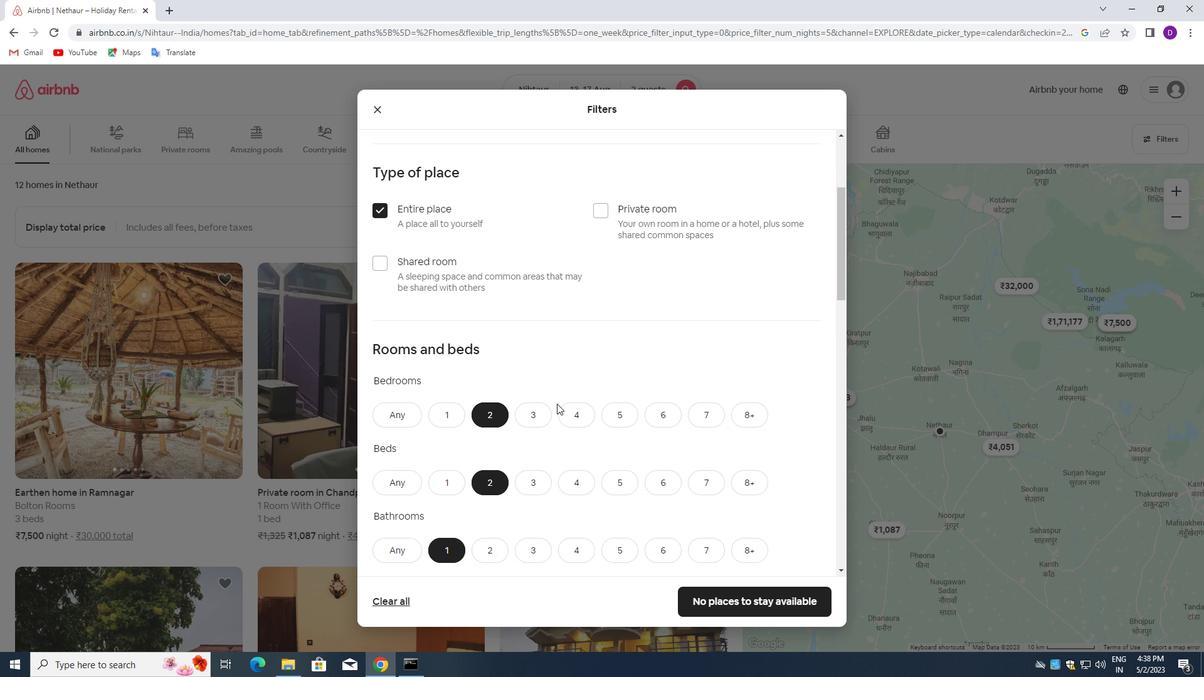 
Action: Mouse scrolled (557, 399) with delta (0, 0)
Screenshot: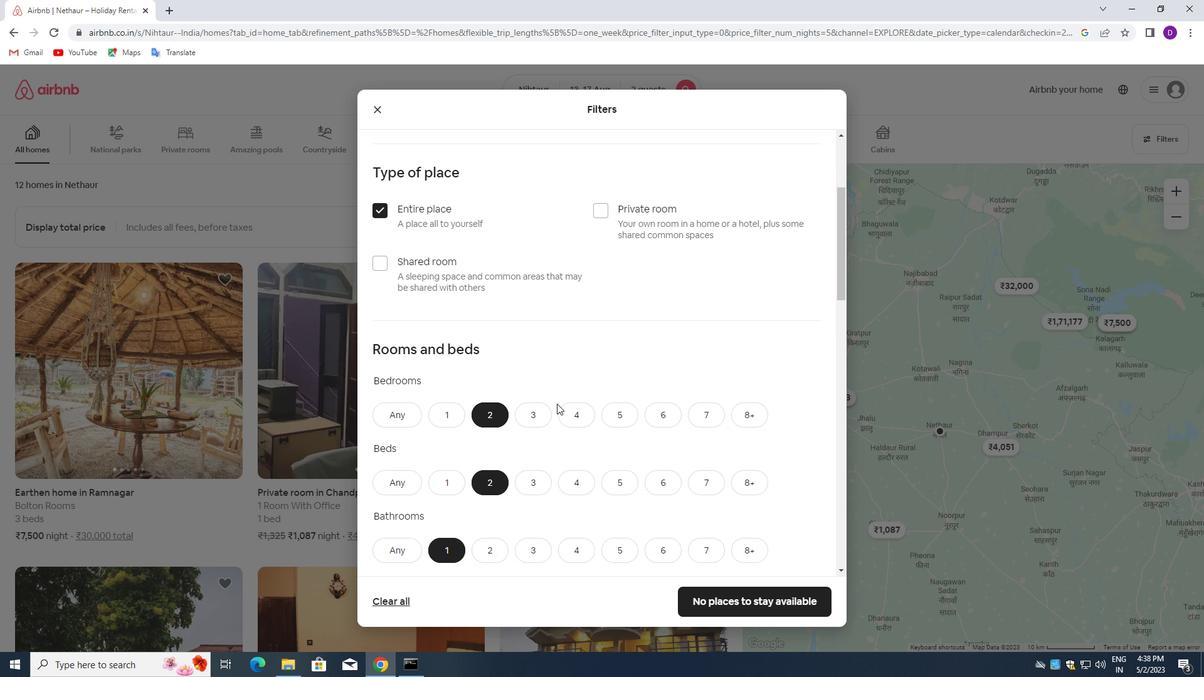 
Action: Mouse moved to (555, 397)
Screenshot: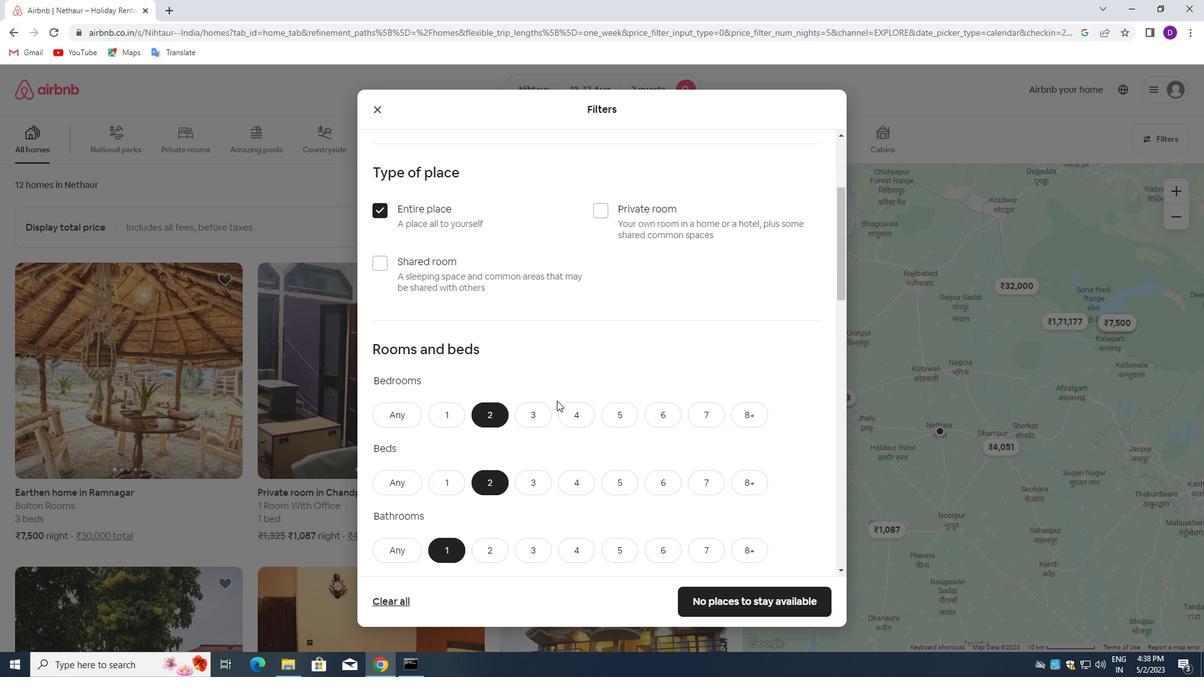 
Action: Mouse scrolled (555, 397) with delta (0, 0)
Screenshot: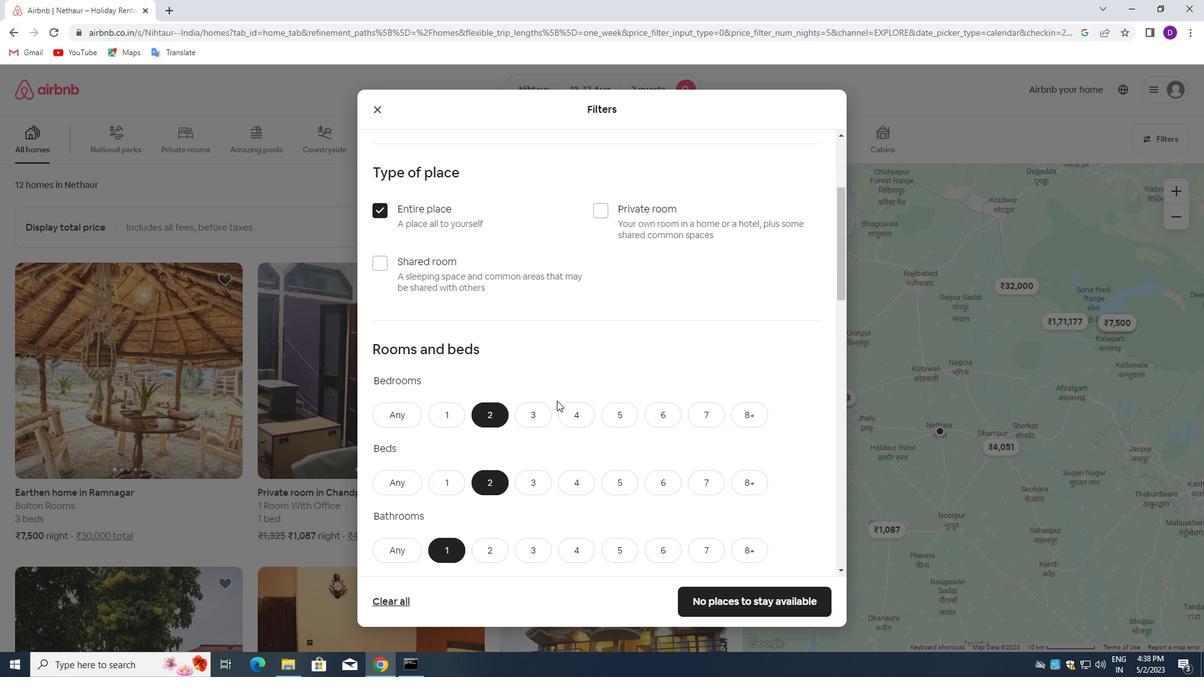 
Action: Mouse moved to (553, 396)
Screenshot: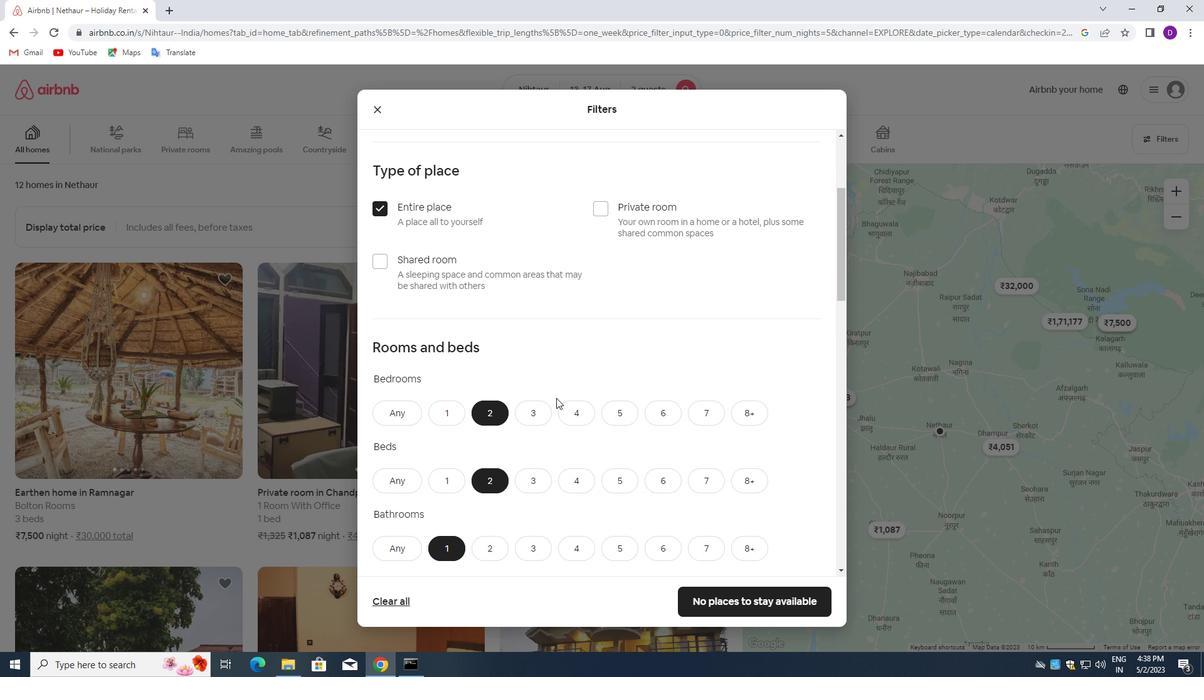 
Action: Mouse scrolled (553, 395) with delta (0, 0)
Screenshot: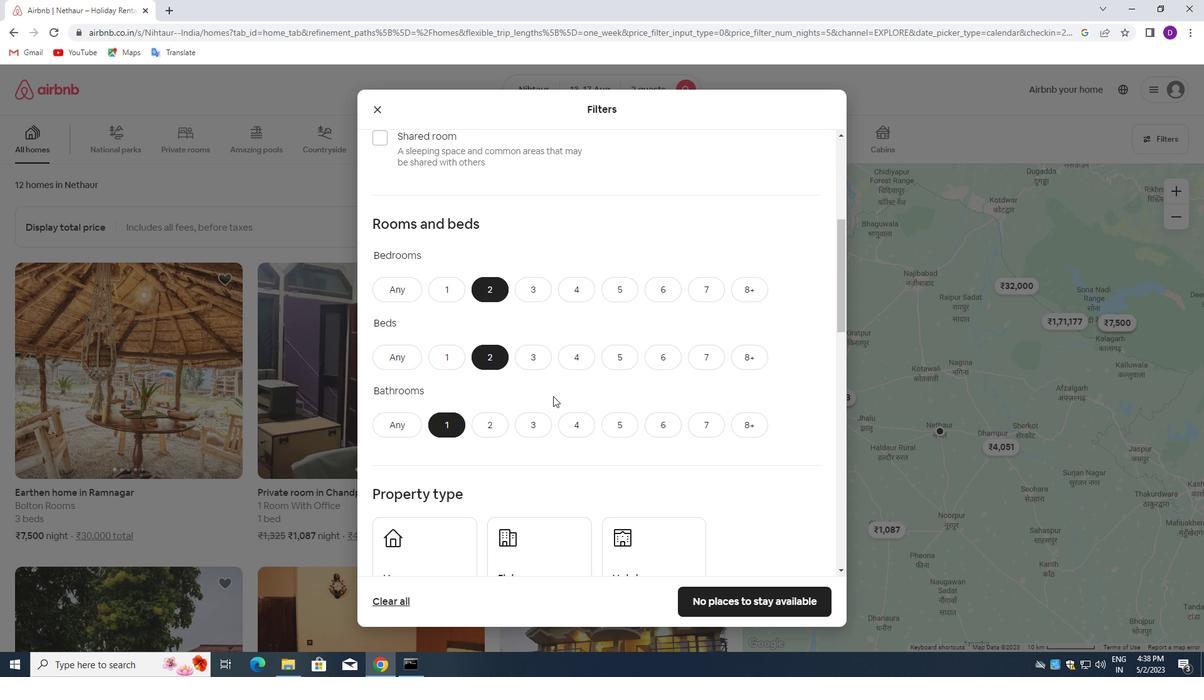 
Action: Mouse scrolled (553, 395) with delta (0, 0)
Screenshot: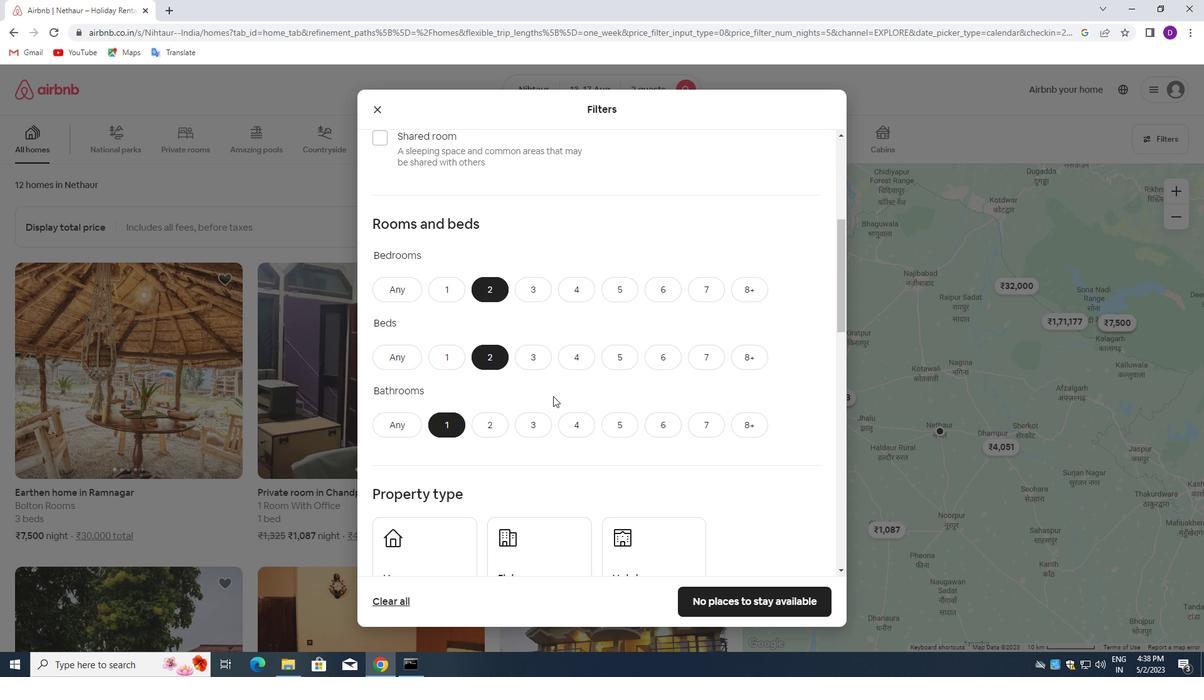 
Action: Mouse moved to (553, 396)
Screenshot: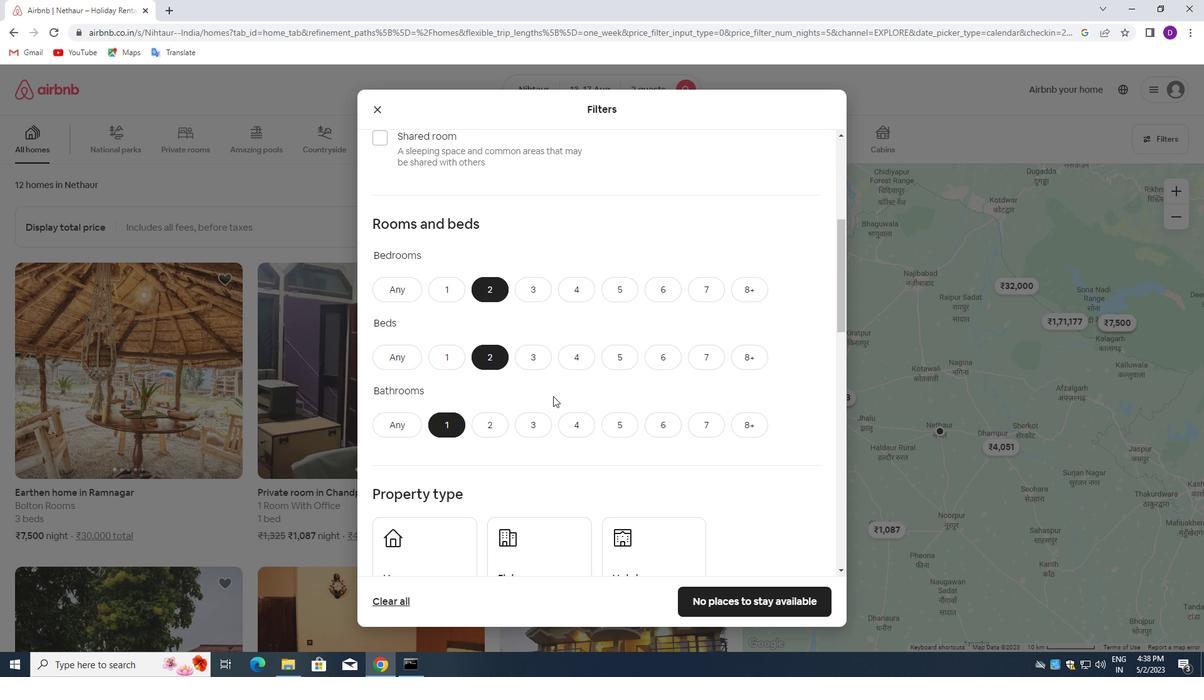 
Action: Mouse scrolled (553, 395) with delta (0, 0)
Screenshot: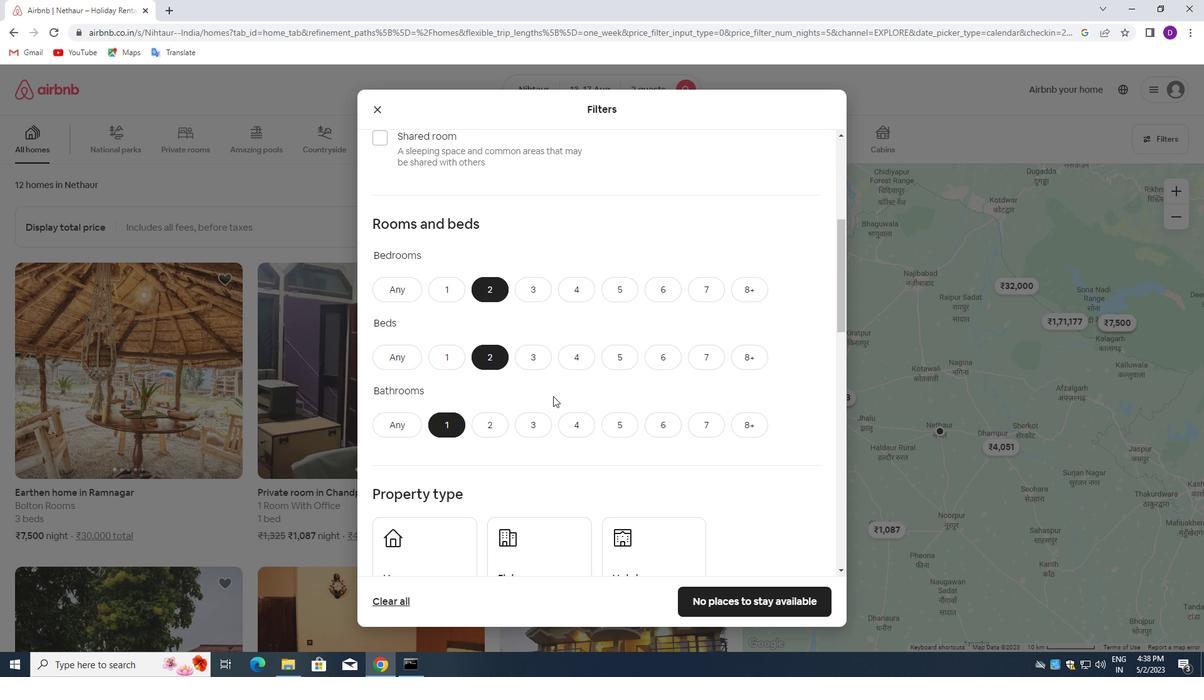 
Action: Mouse moved to (428, 384)
Screenshot: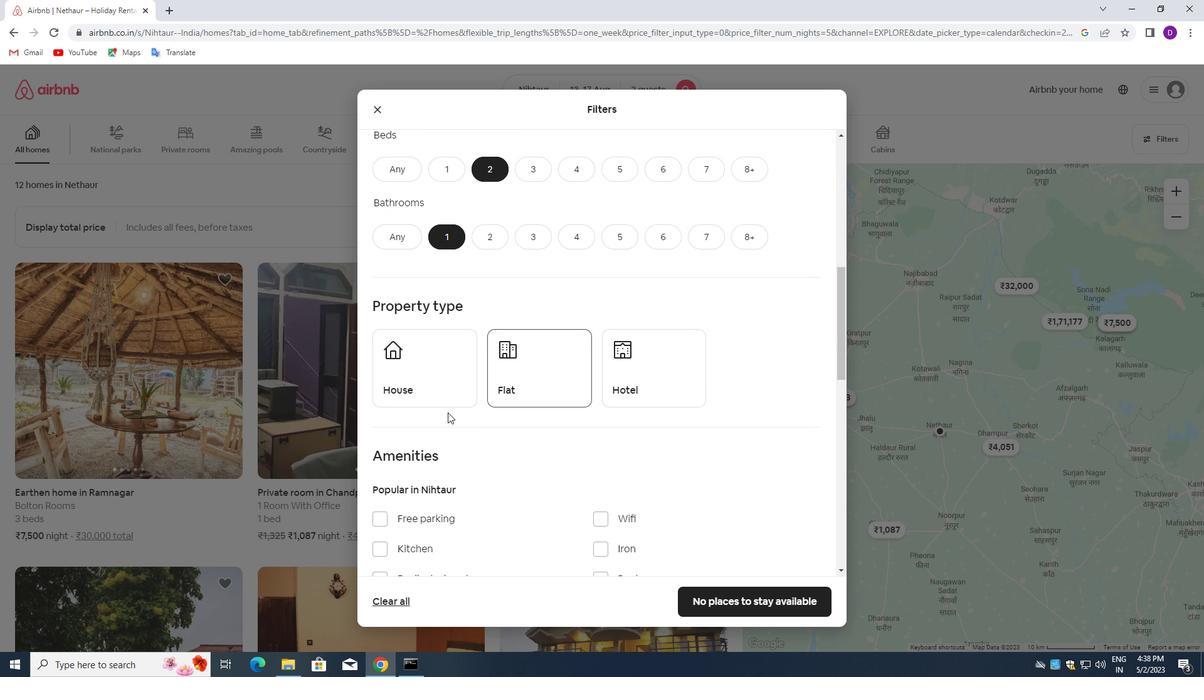 
Action: Mouse pressed left at (428, 384)
Screenshot: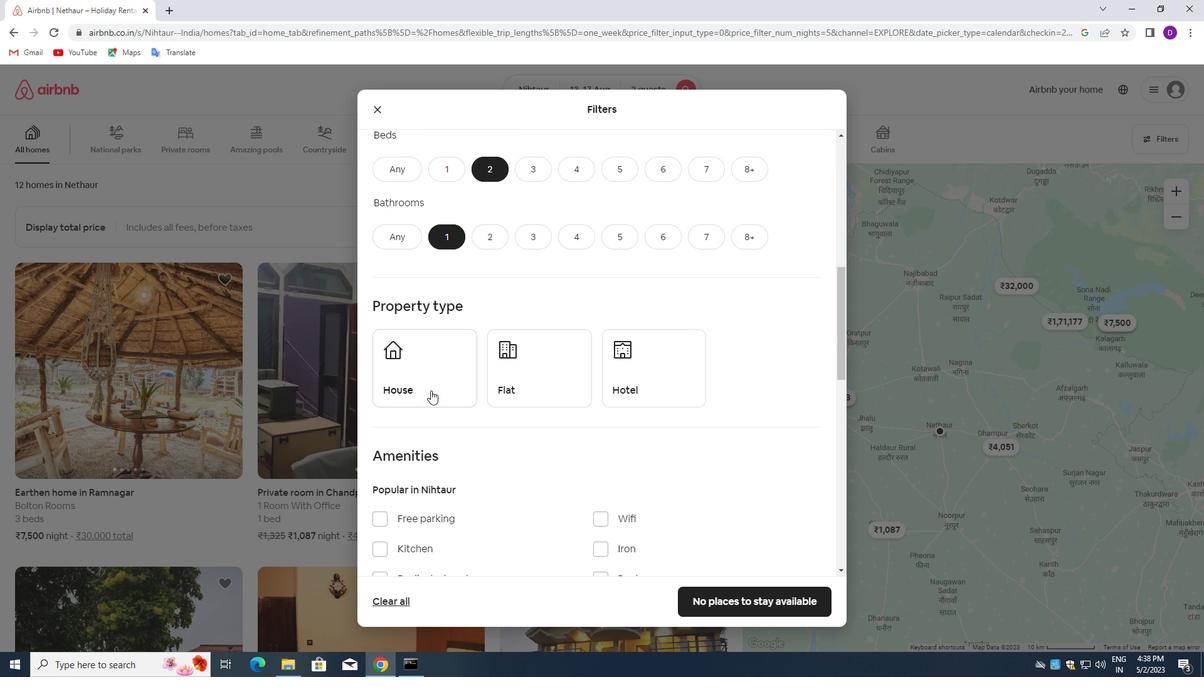 
Action: Mouse moved to (525, 376)
Screenshot: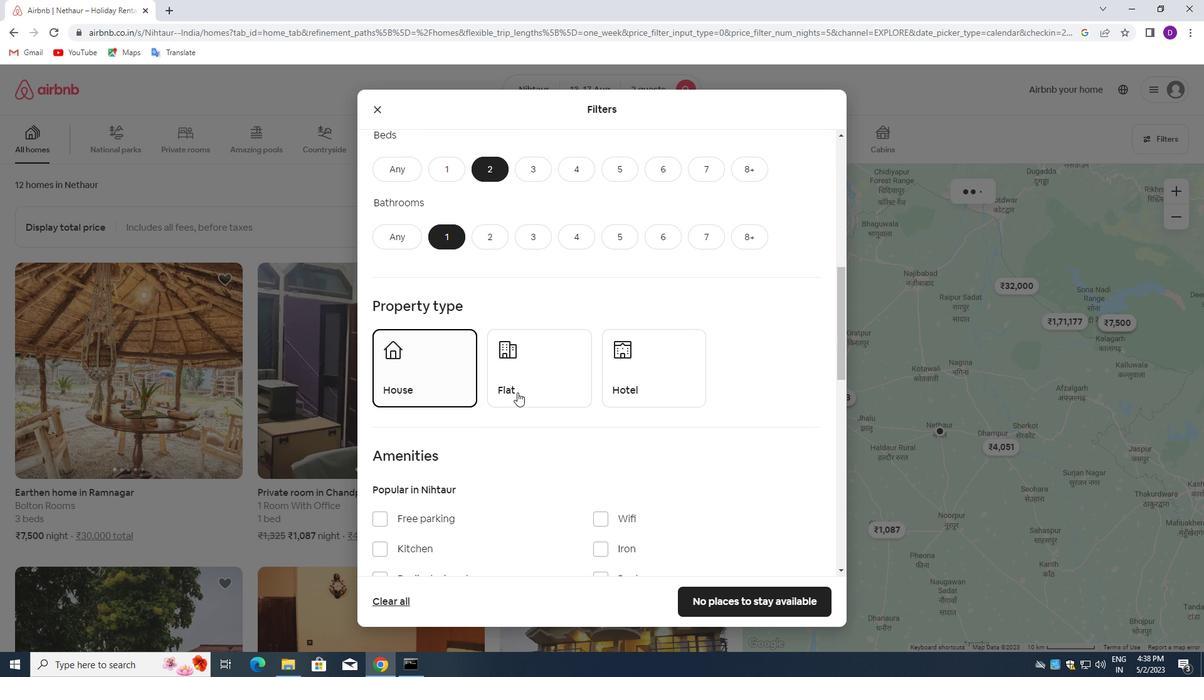 
Action: Mouse pressed left at (525, 376)
Screenshot: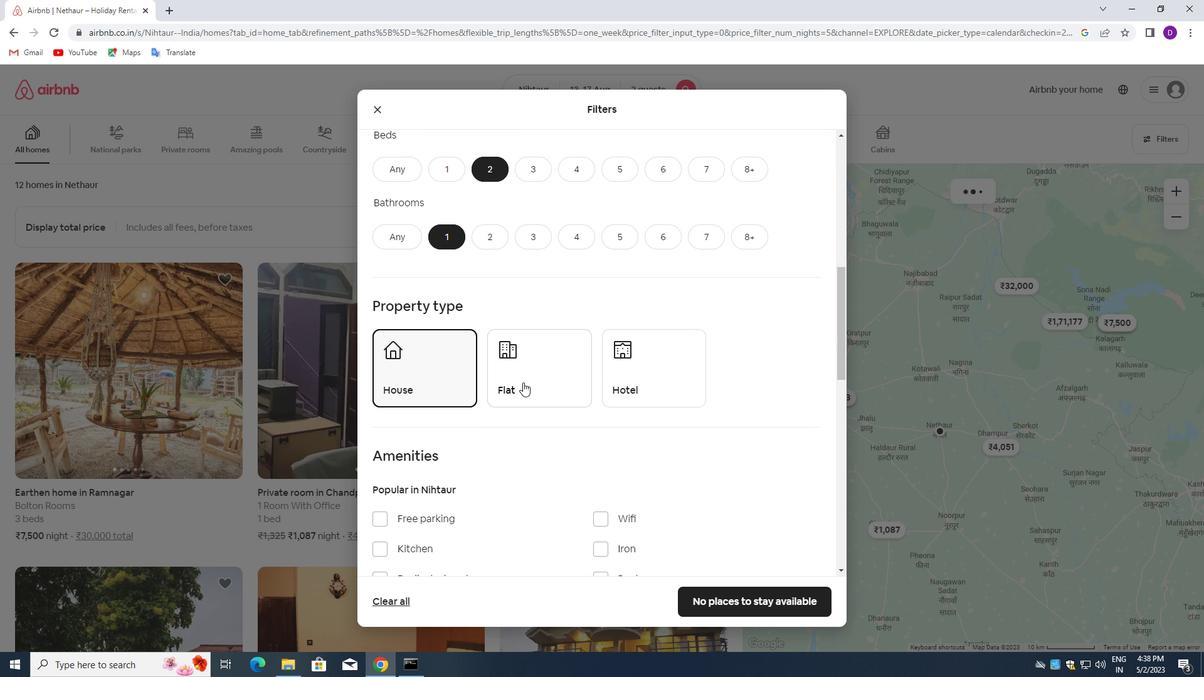 
Action: Mouse moved to (552, 401)
Screenshot: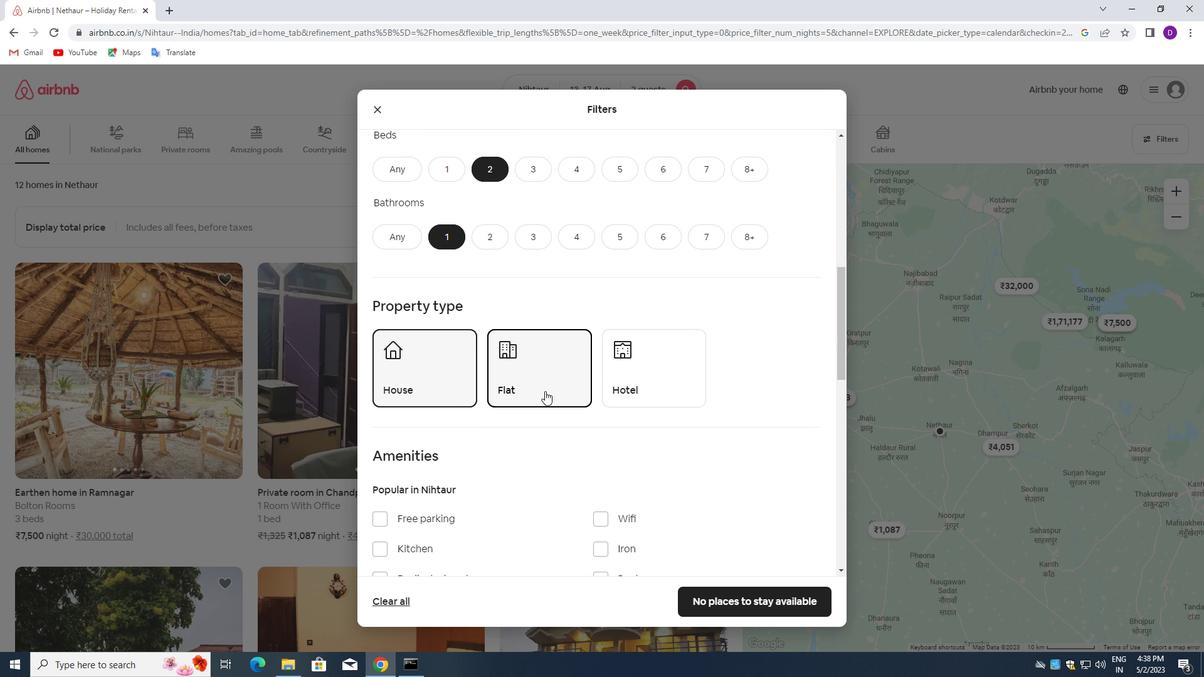 
Action: Mouse scrolled (552, 400) with delta (0, 0)
Screenshot: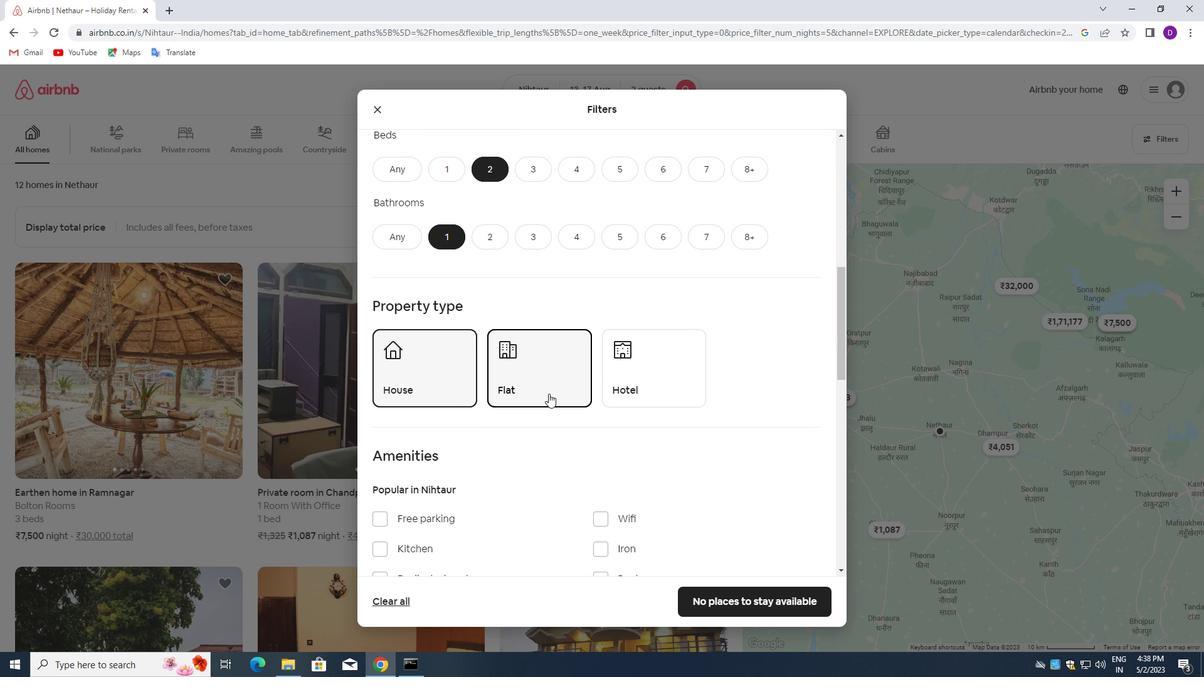 
Action: Mouse moved to (553, 401)
Screenshot: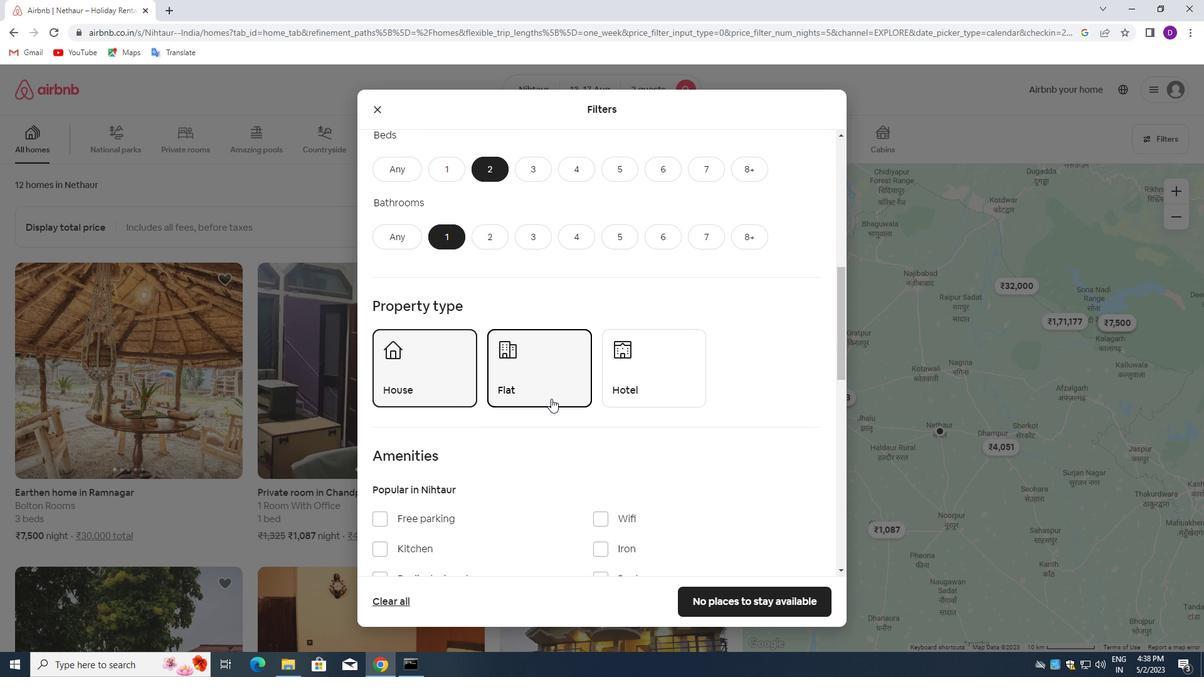 
Action: Mouse scrolled (553, 400) with delta (0, 0)
Screenshot: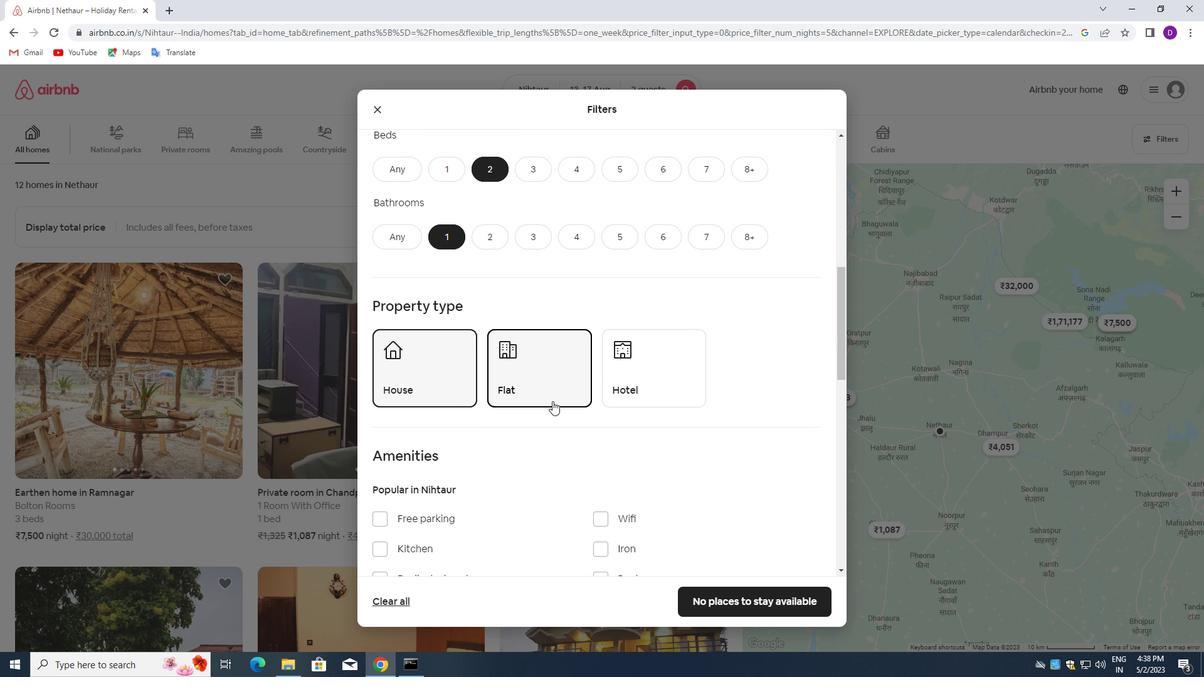 
Action: Mouse moved to (607, 391)
Screenshot: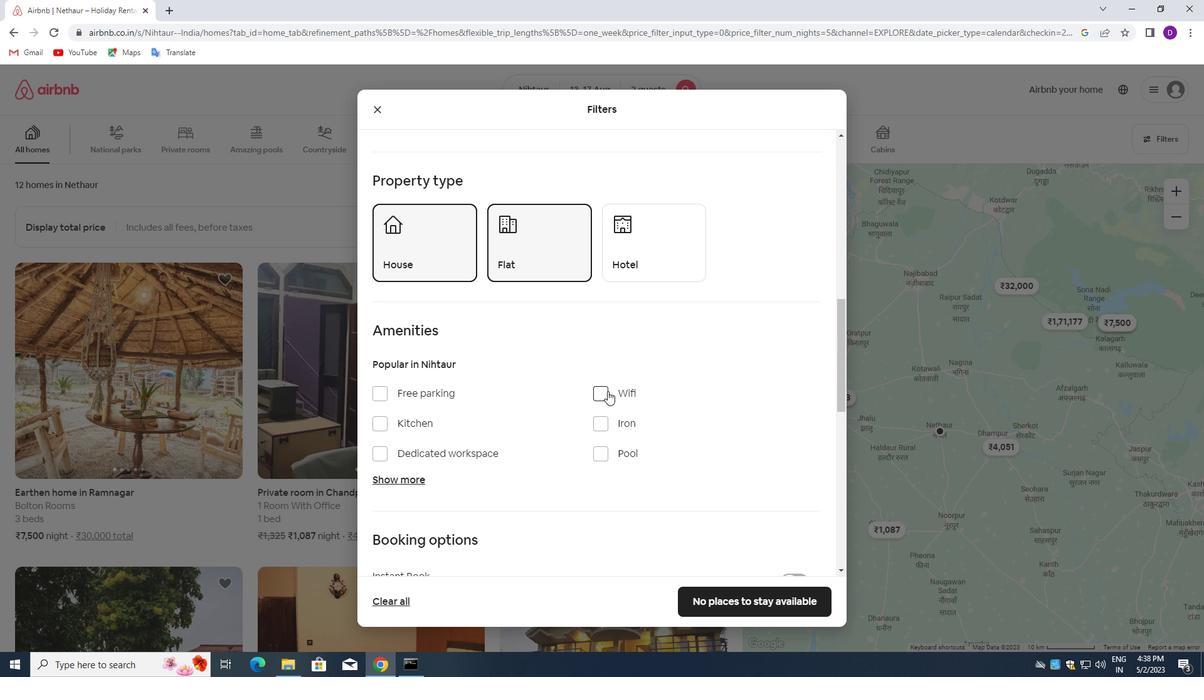 
Action: Mouse pressed left at (607, 391)
Screenshot: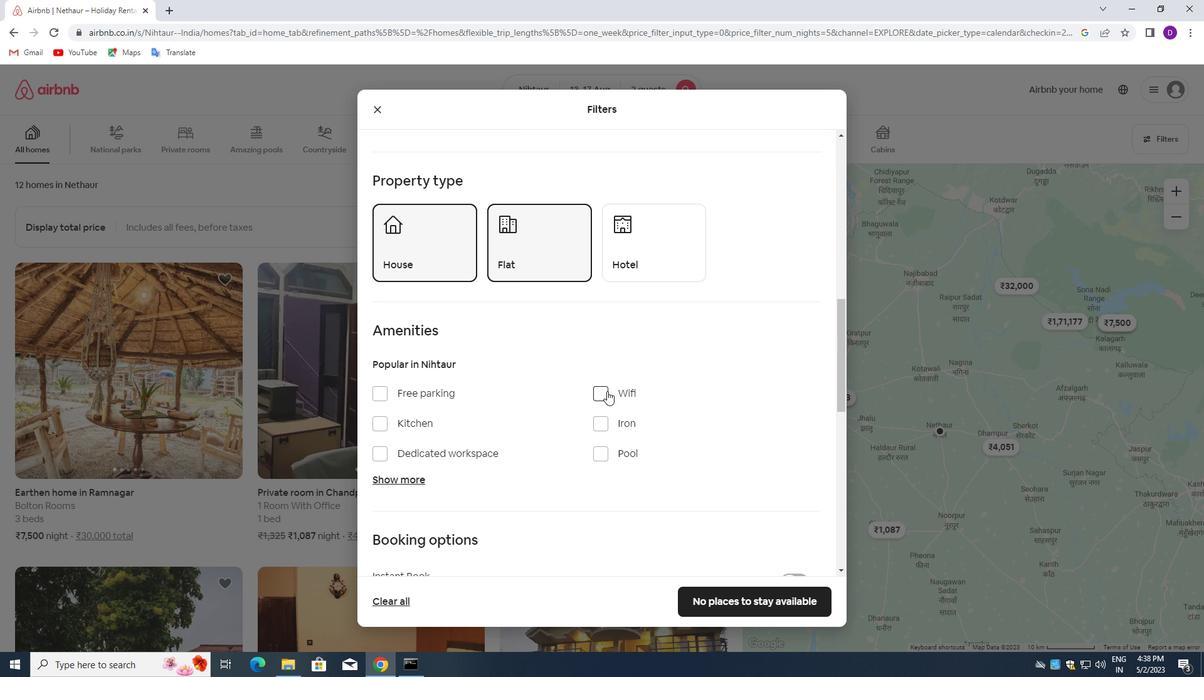 
Action: Mouse moved to (392, 484)
Screenshot: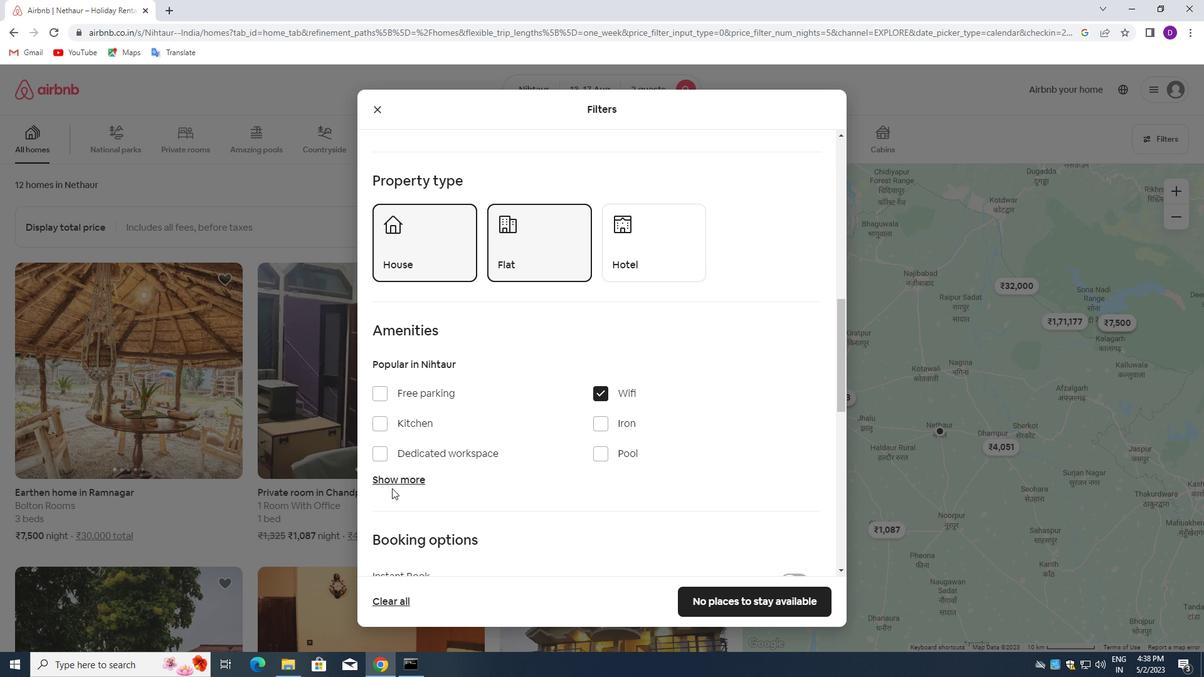 
Action: Mouse pressed left at (392, 484)
Screenshot: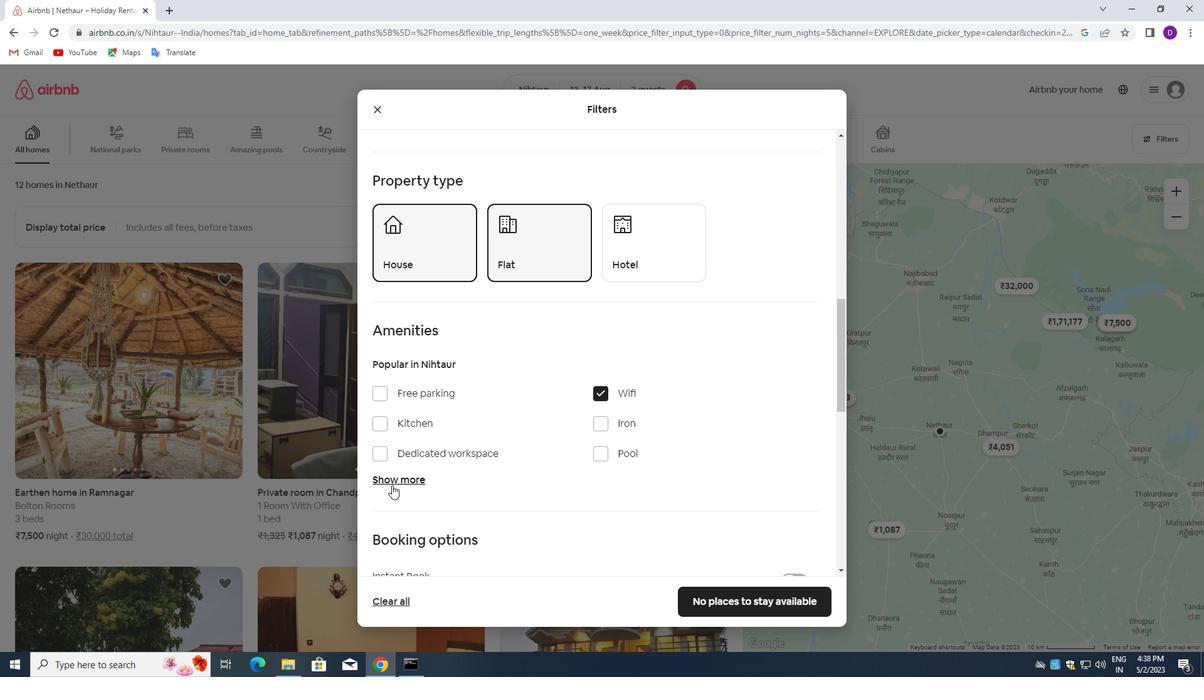 
Action: Mouse moved to (368, 523)
Screenshot: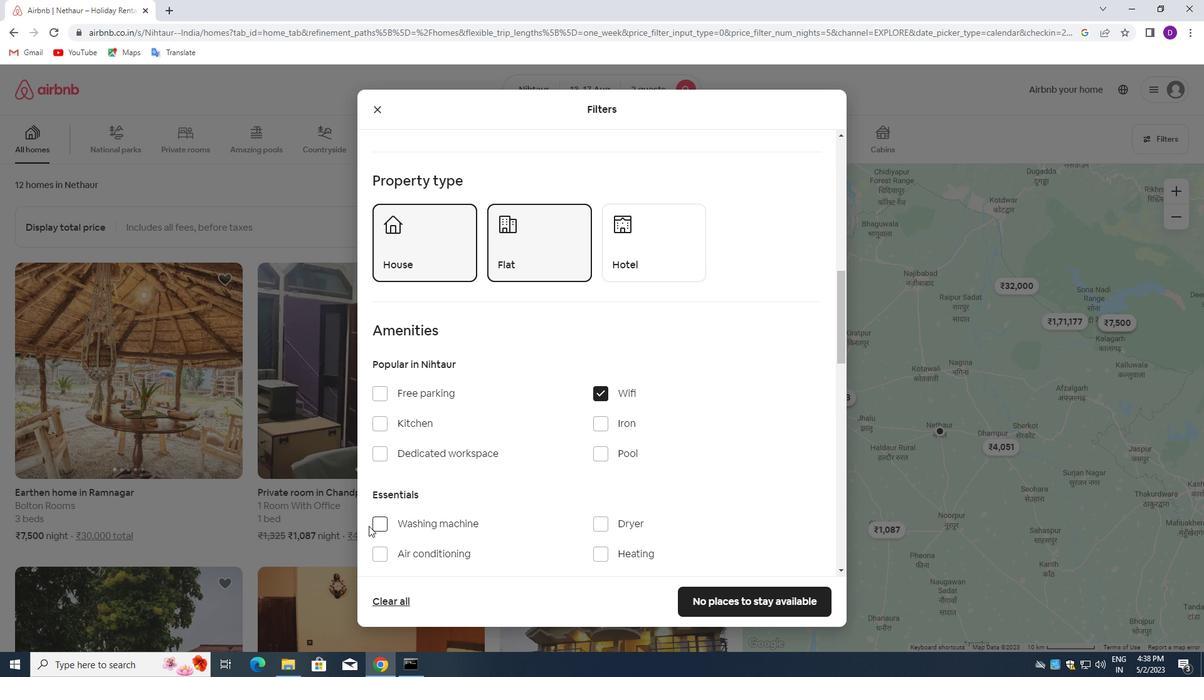 
Action: Mouse pressed left at (368, 523)
Screenshot: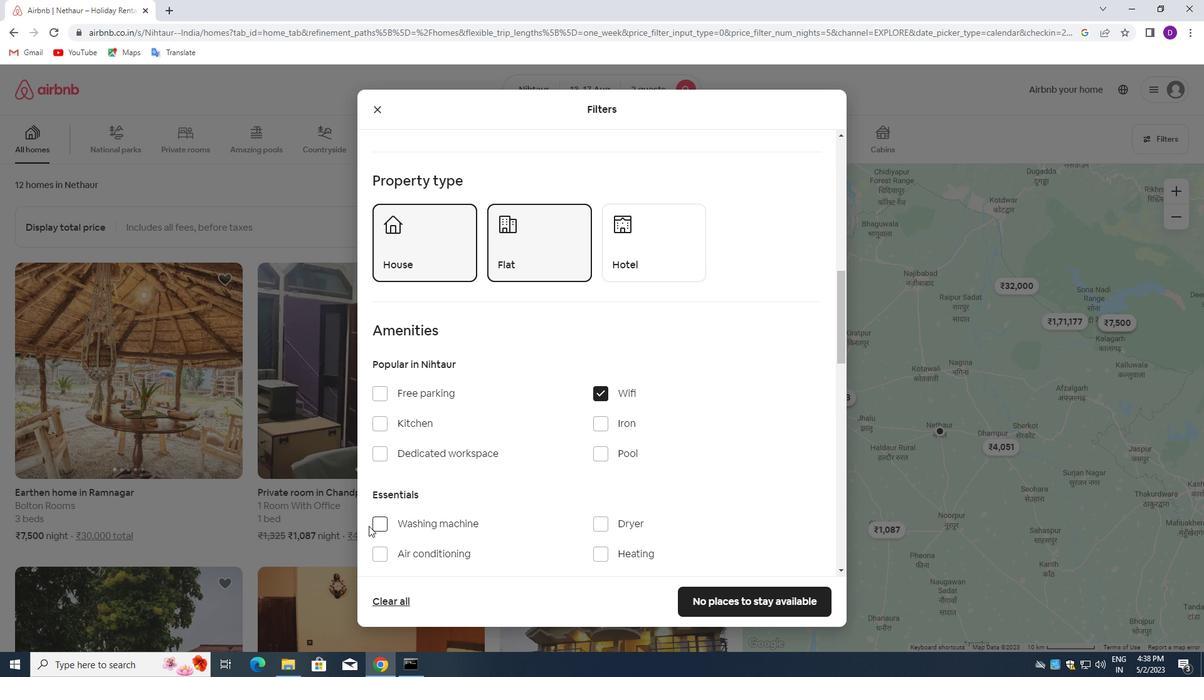 
Action: Mouse moved to (374, 525)
Screenshot: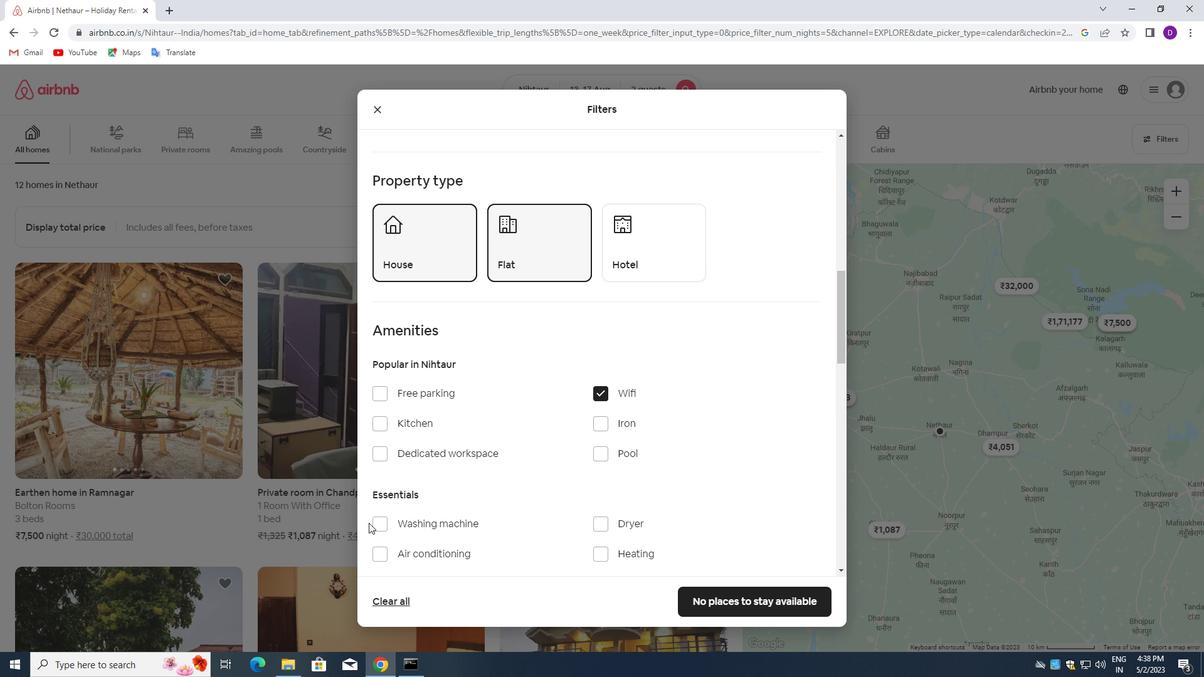 
Action: Mouse pressed left at (374, 525)
Screenshot: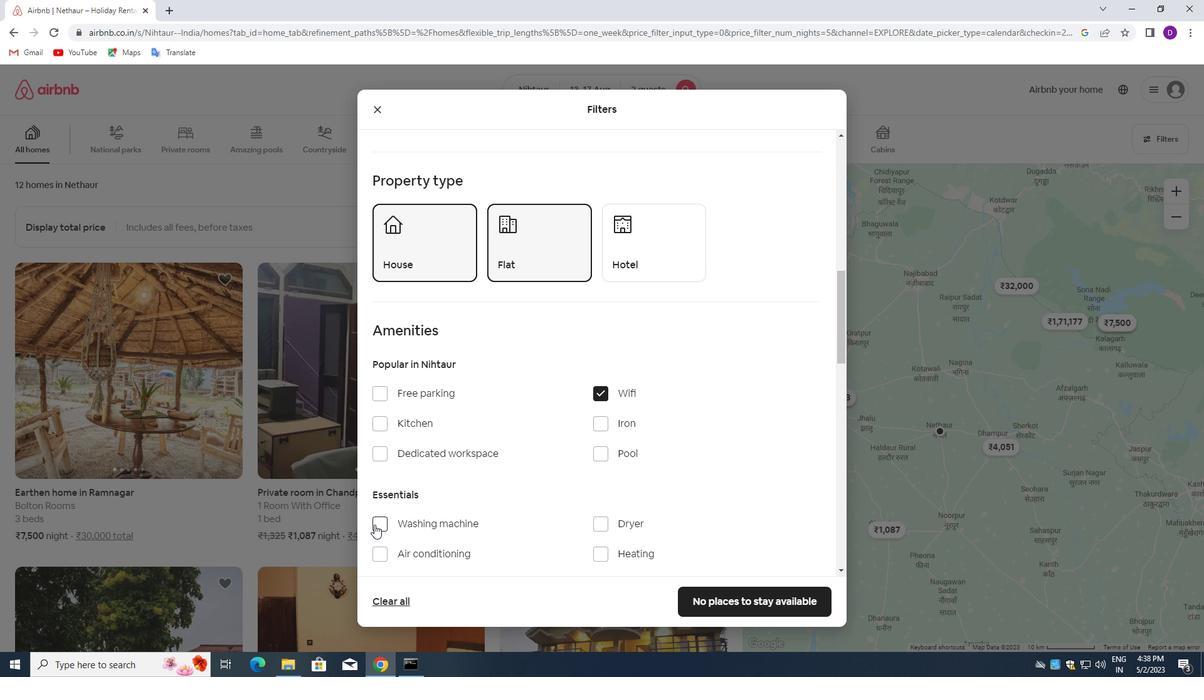 
Action: Mouse moved to (474, 466)
Screenshot: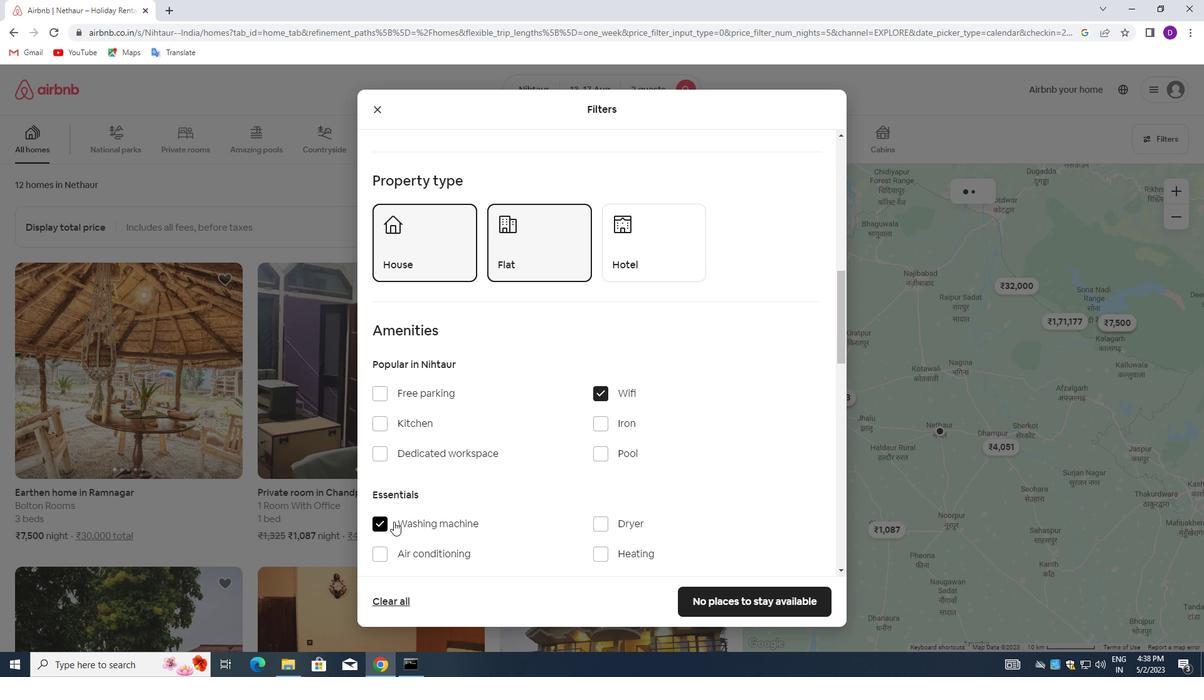 
Action: Mouse scrolled (474, 465) with delta (0, 0)
Screenshot: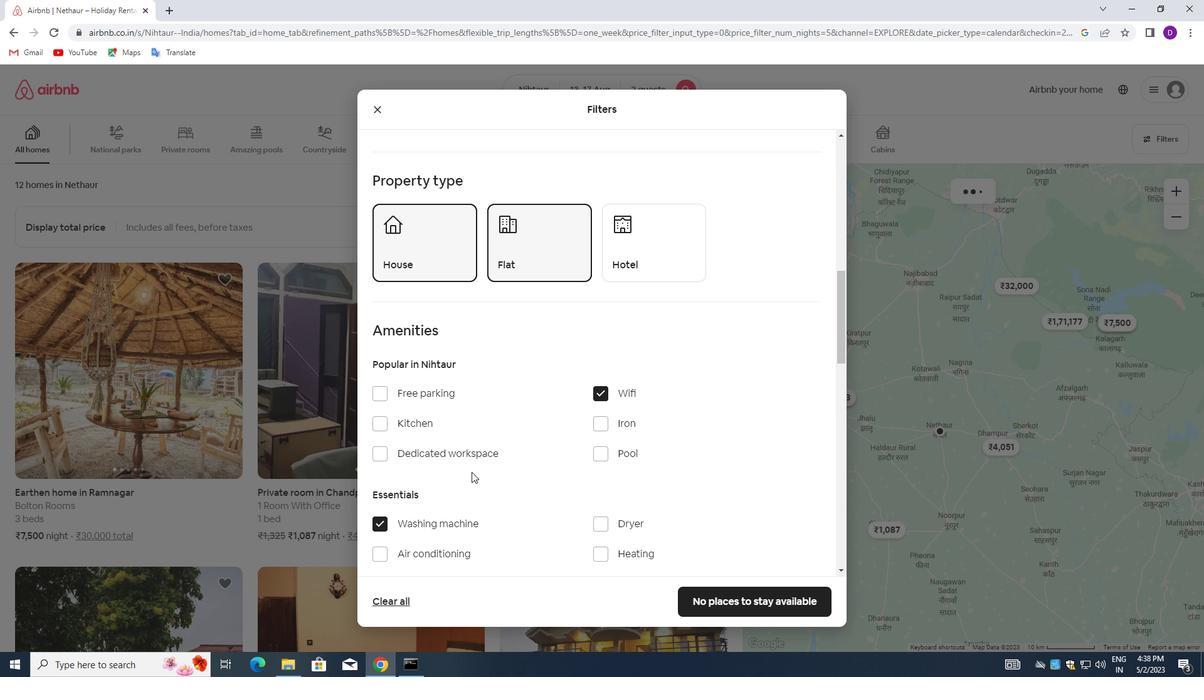
Action: Mouse scrolled (474, 465) with delta (0, 0)
Screenshot: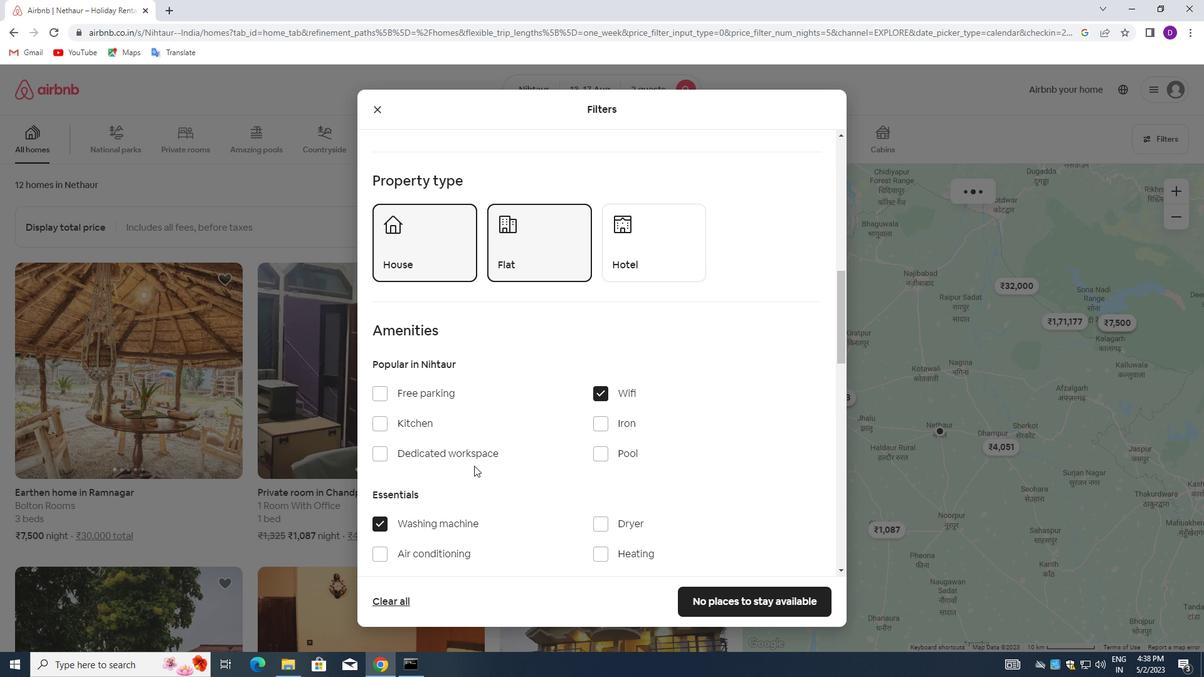 
Action: Mouse scrolled (474, 465) with delta (0, 0)
Screenshot: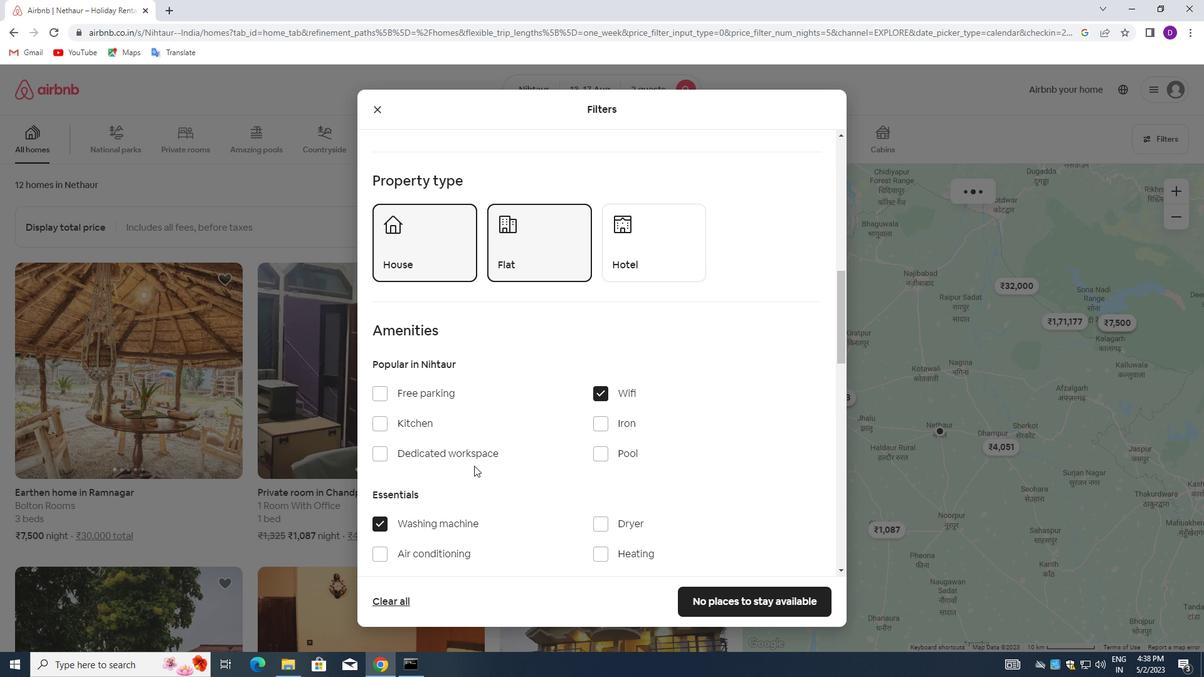 
Action: Mouse scrolled (474, 465) with delta (0, 0)
Screenshot: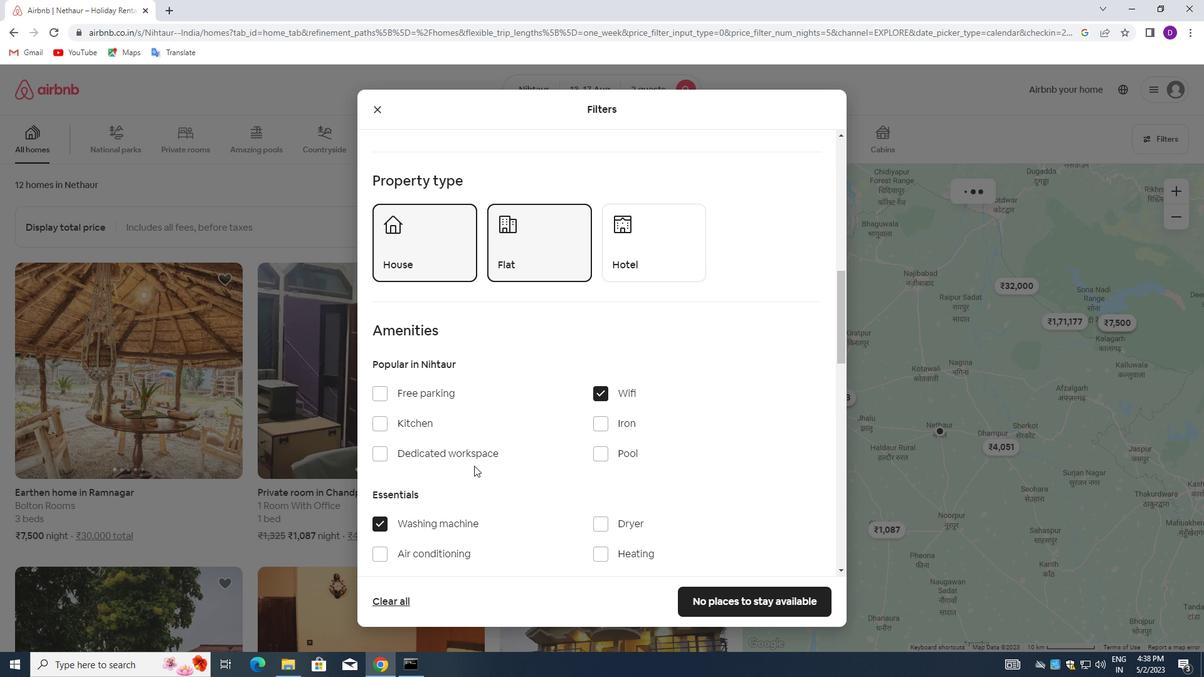 
Action: Mouse moved to (602, 467)
Screenshot: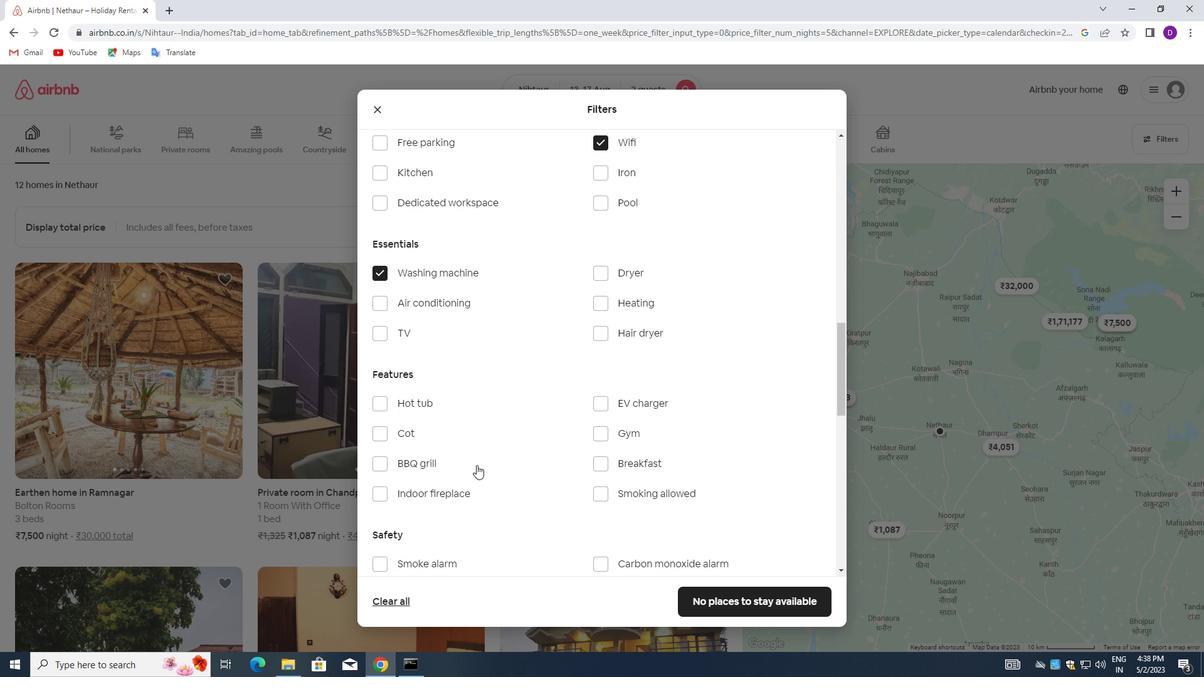 
Action: Mouse scrolled (602, 466) with delta (0, 0)
Screenshot: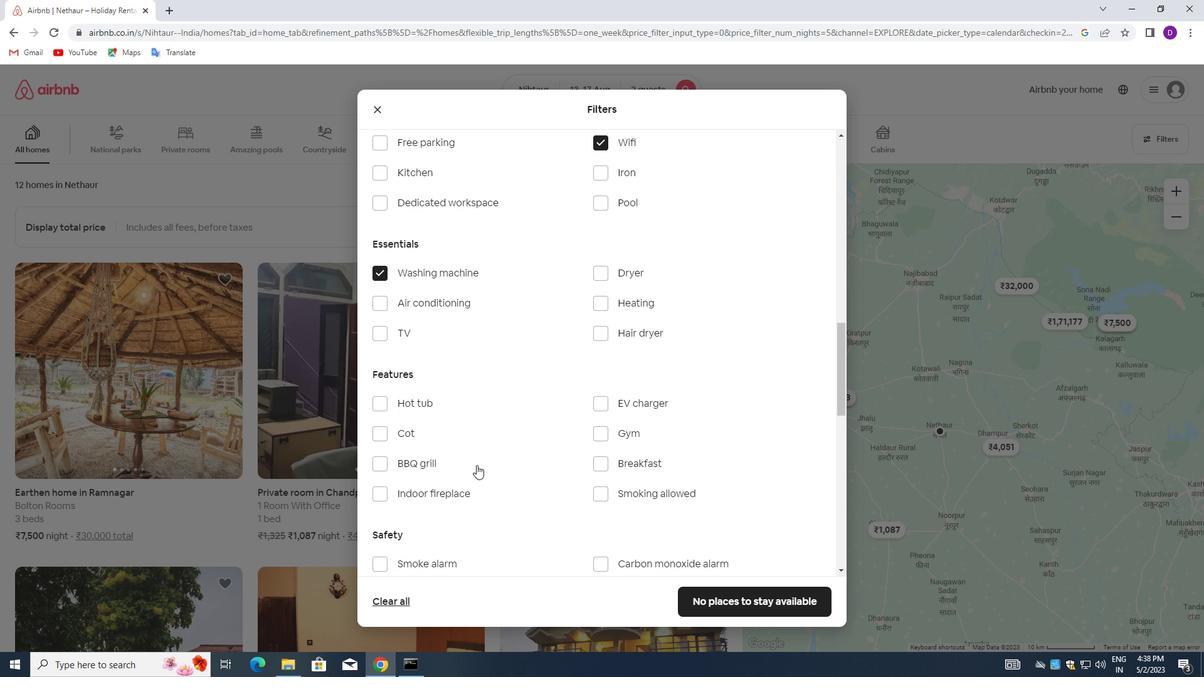 
Action: Mouse moved to (604, 467)
Screenshot: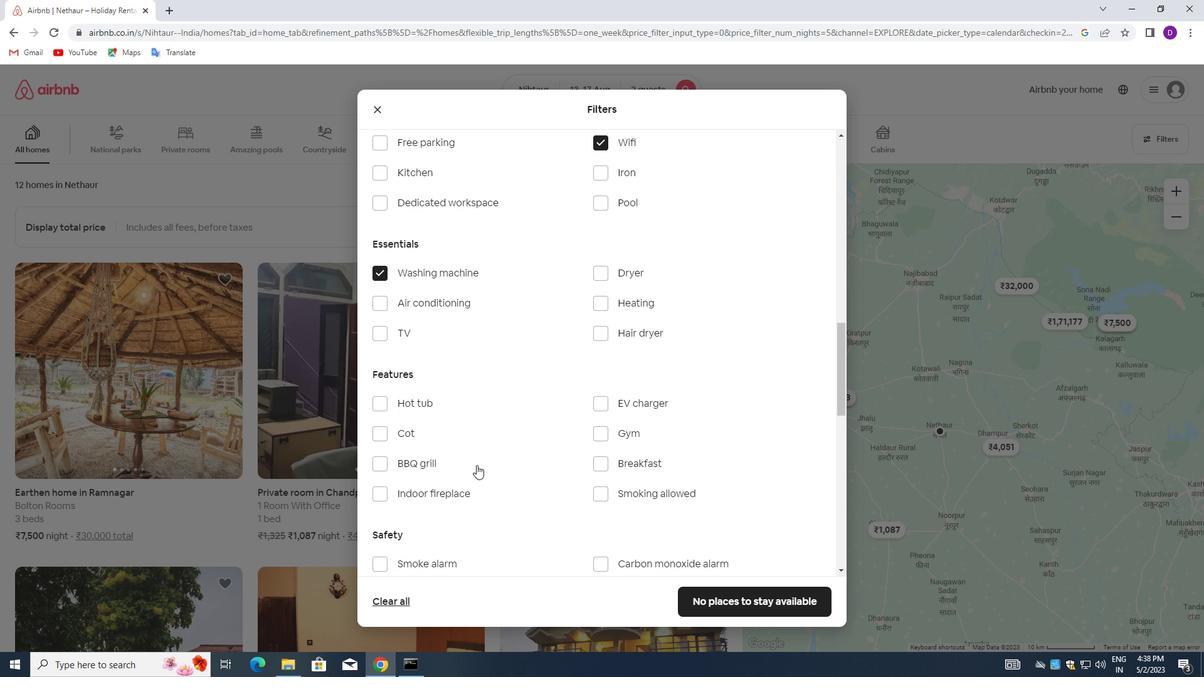 
Action: Mouse scrolled (604, 467) with delta (0, 0)
Screenshot: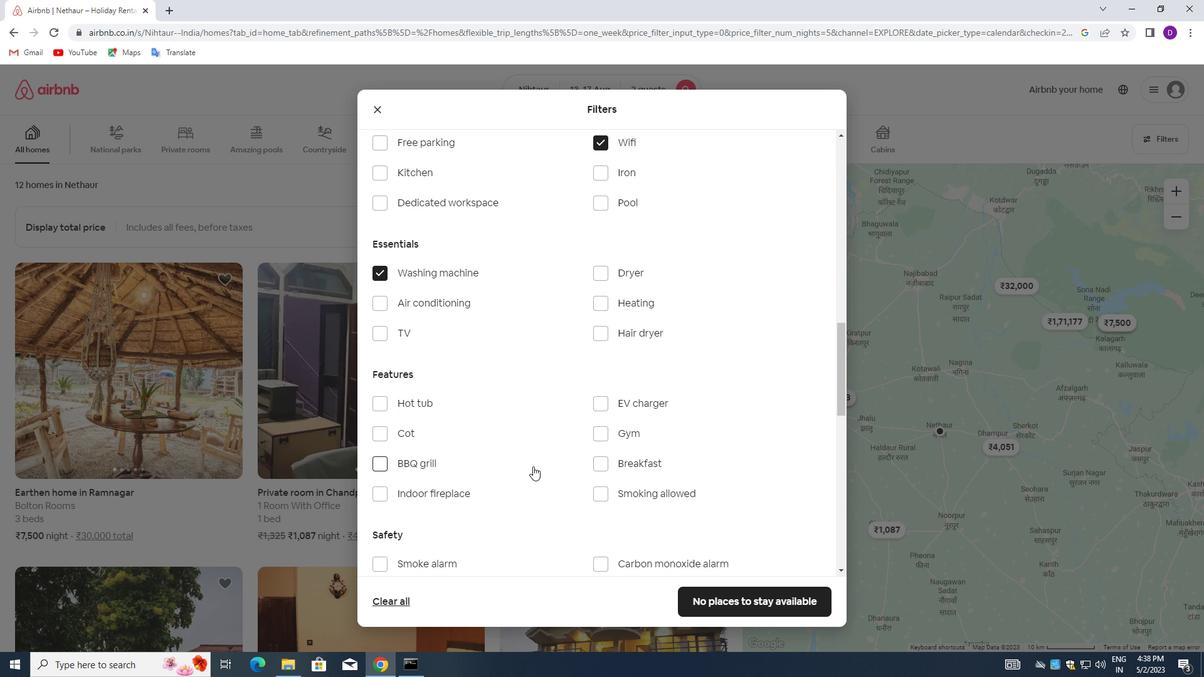 
Action: Mouse moved to (605, 467)
Screenshot: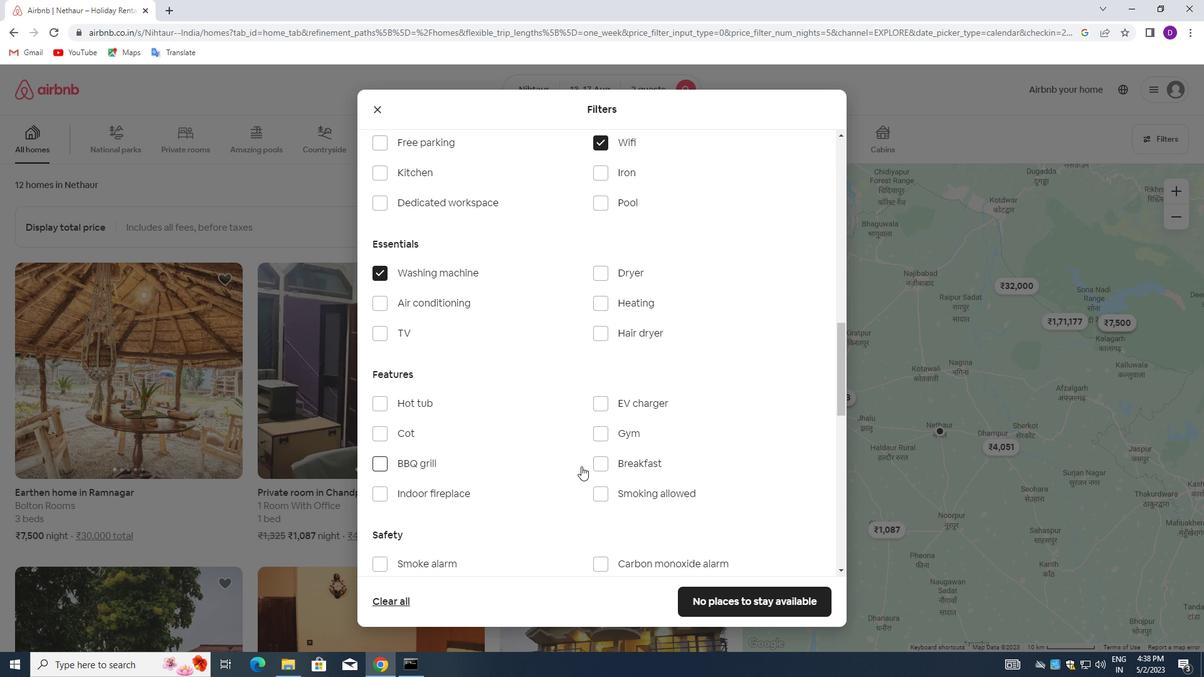 
Action: Mouse scrolled (605, 467) with delta (0, 0)
Screenshot: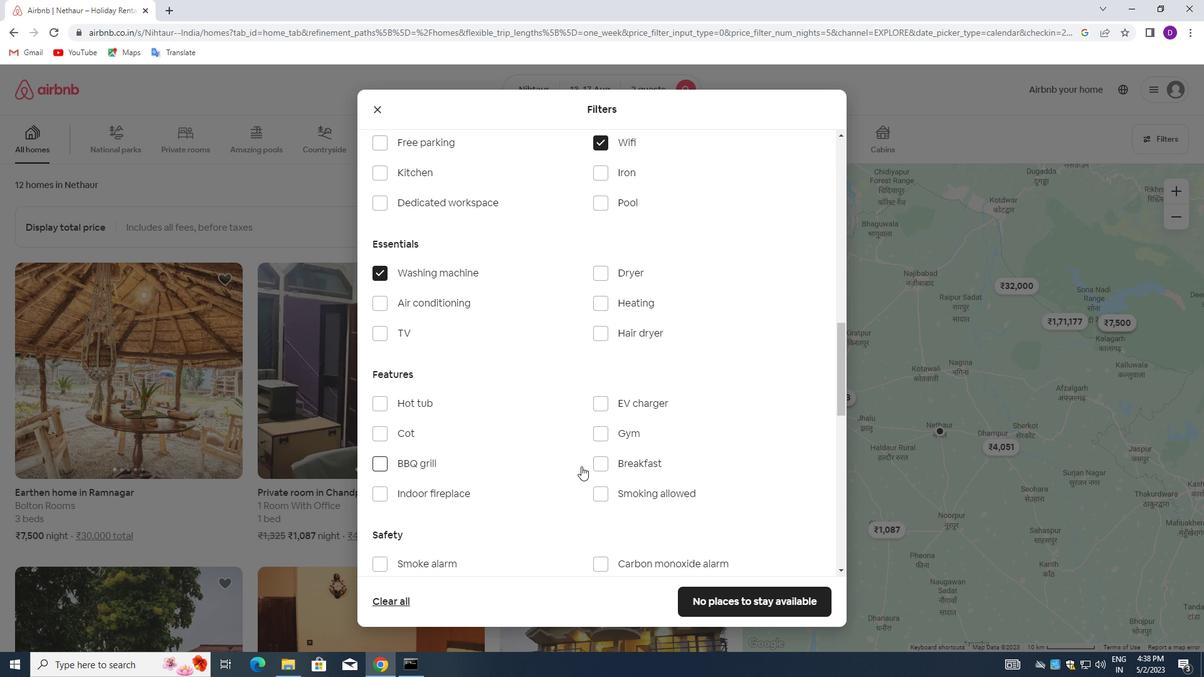 
Action: Mouse scrolled (605, 467) with delta (0, 0)
Screenshot: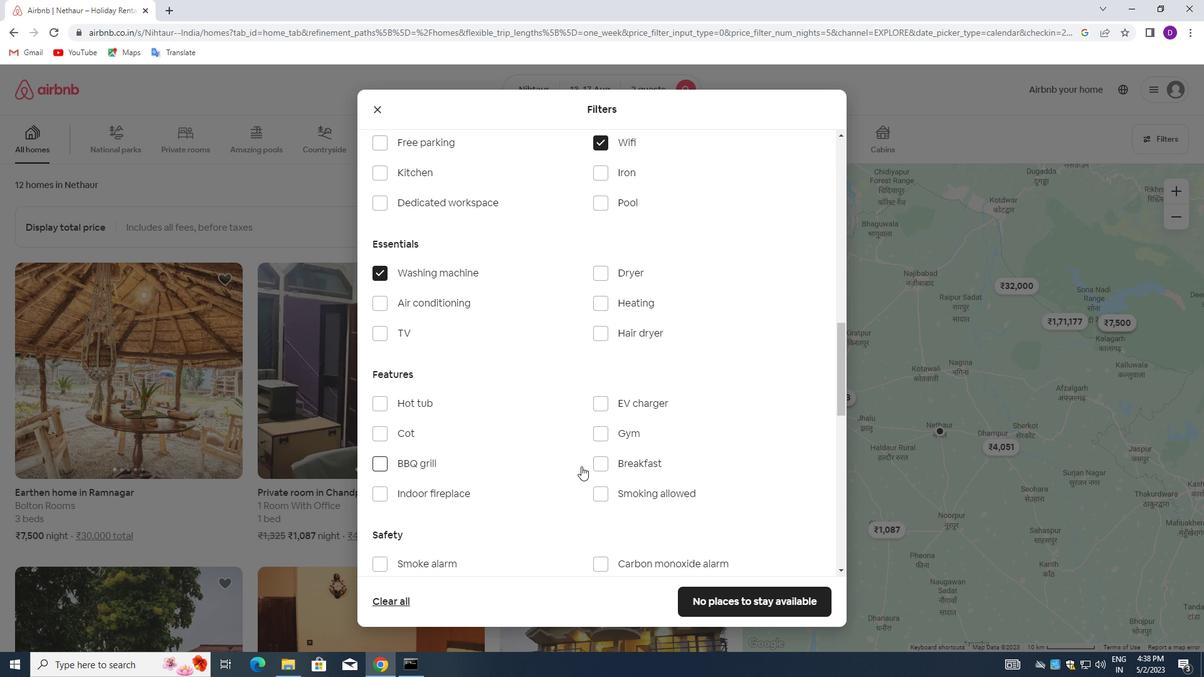 
Action: Mouse scrolled (605, 467) with delta (0, 0)
Screenshot: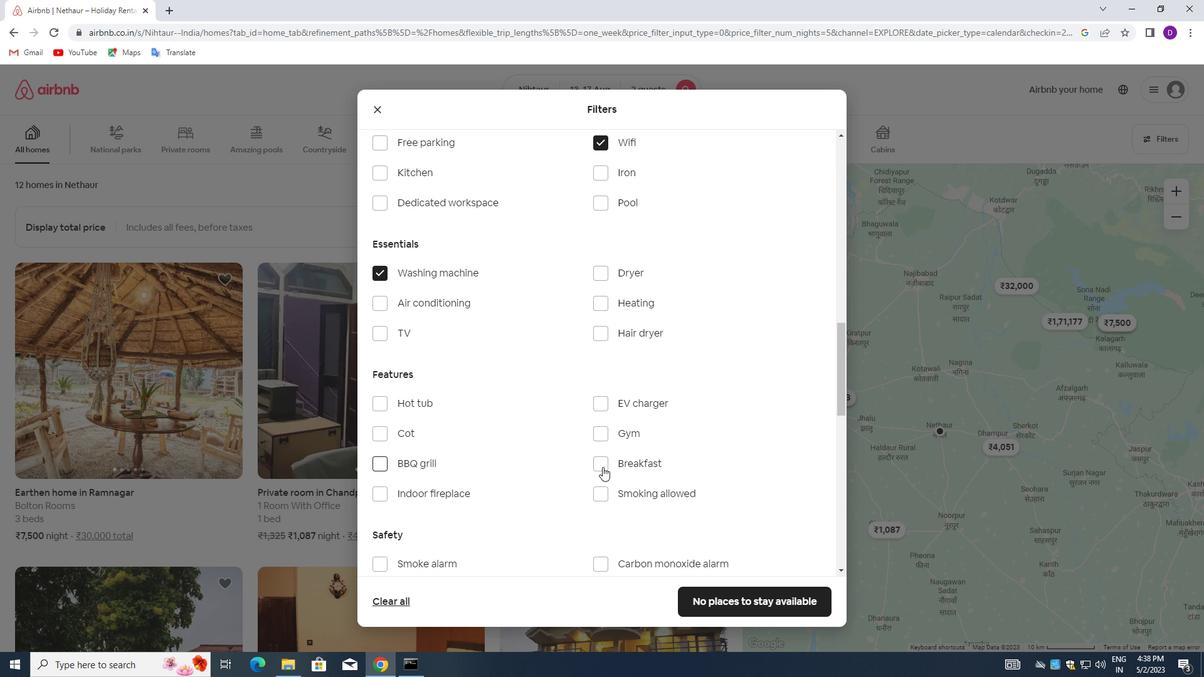 
Action: Mouse moved to (789, 412)
Screenshot: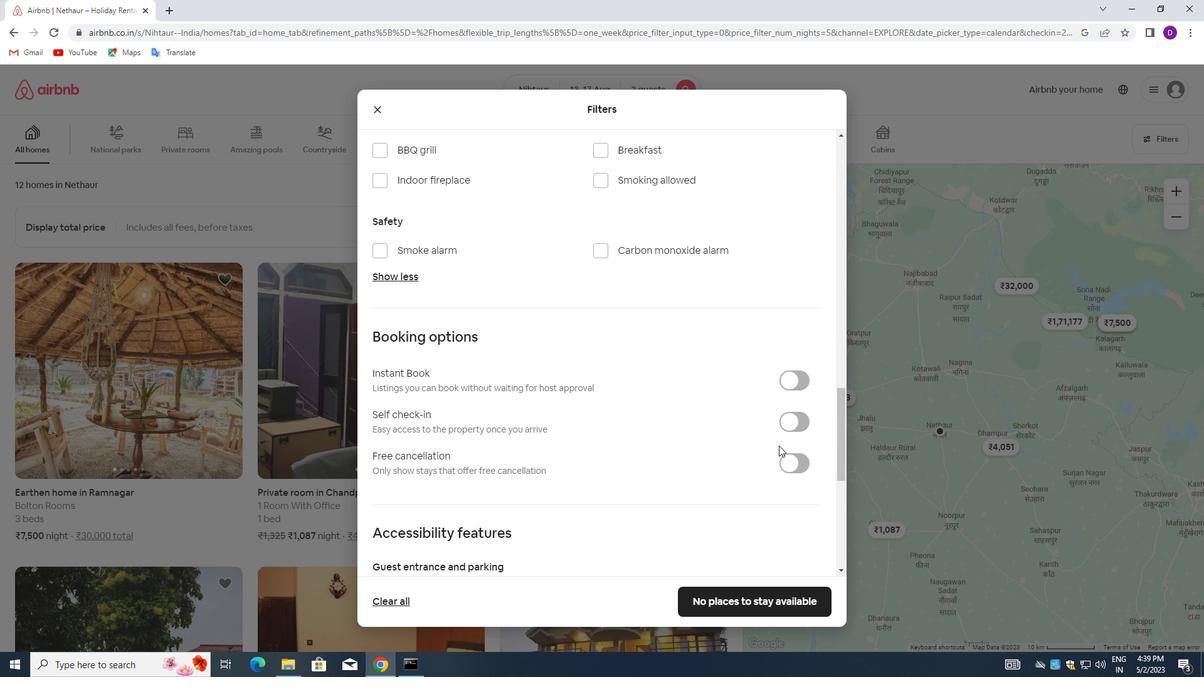 
Action: Mouse pressed left at (789, 412)
Screenshot: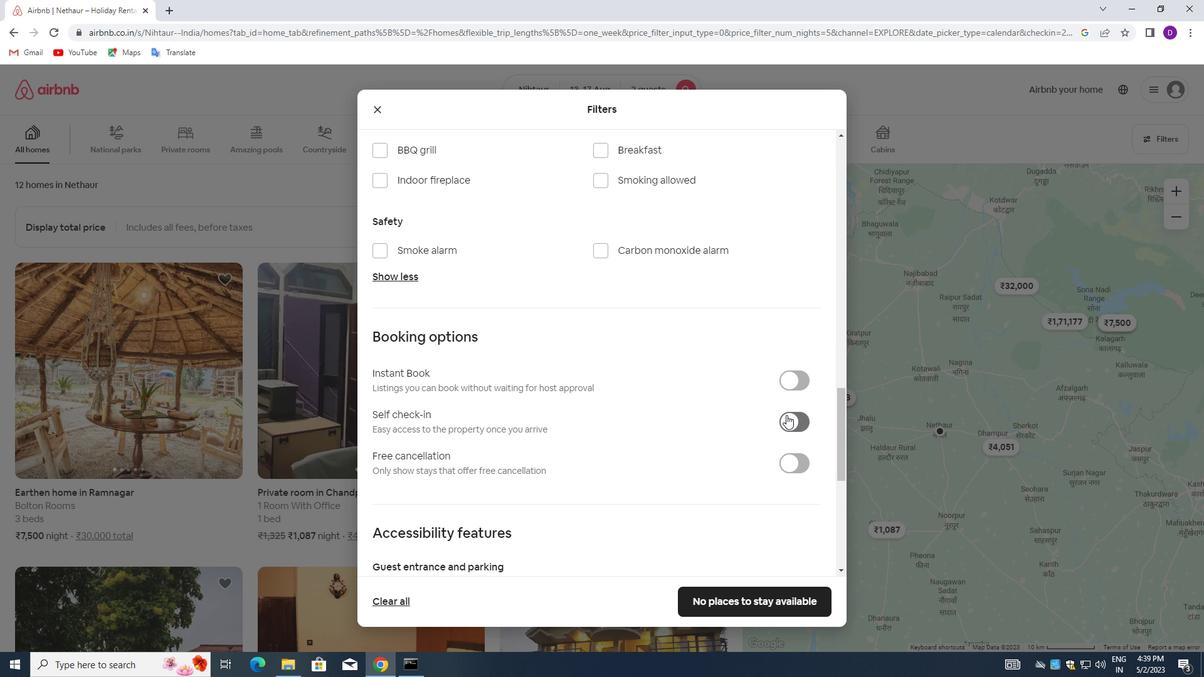 
Action: Mouse moved to (532, 461)
Screenshot: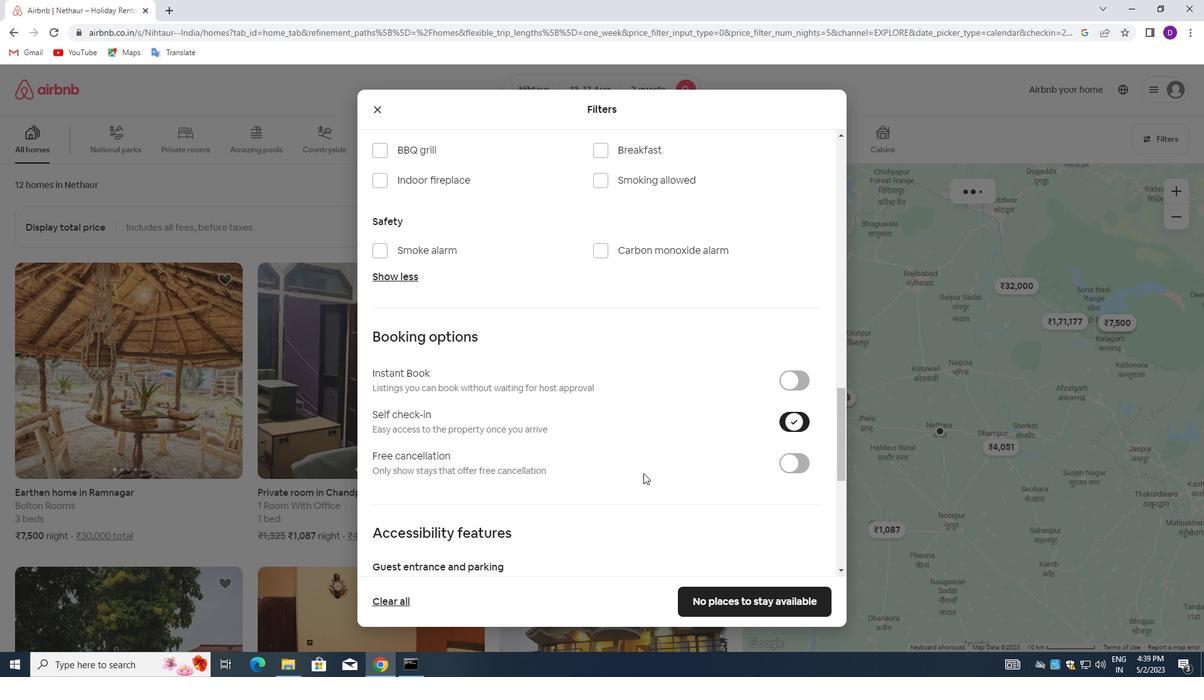 
Action: Mouse scrolled (532, 460) with delta (0, 0)
Screenshot: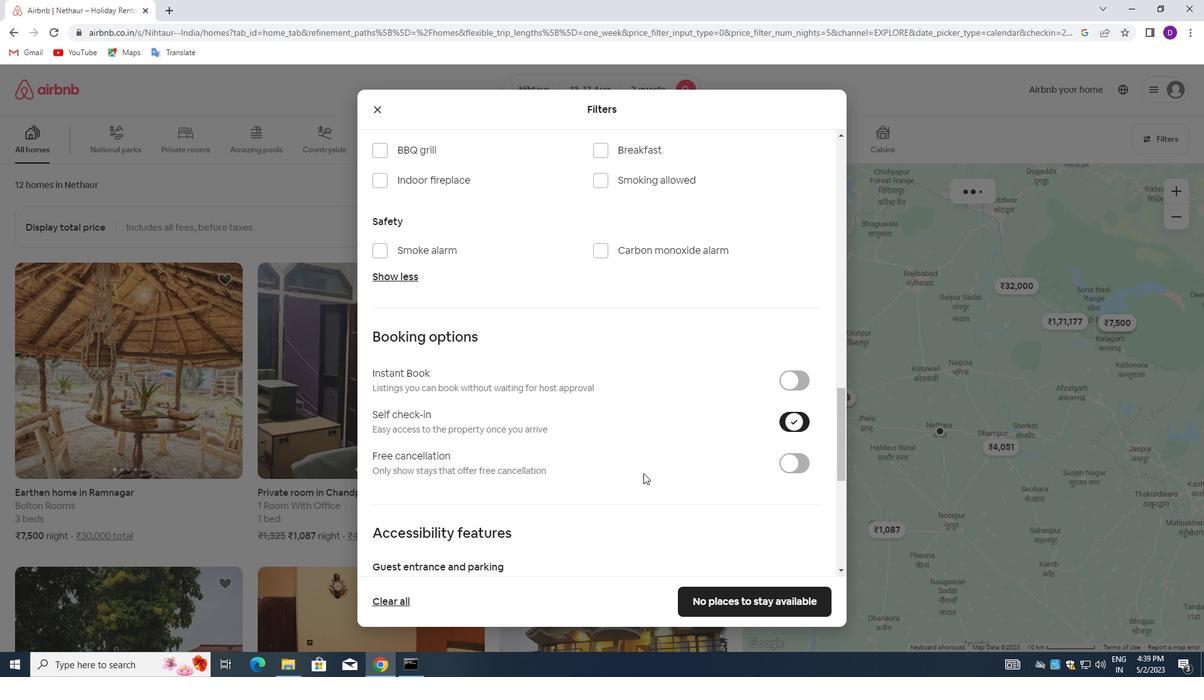 
Action: Mouse moved to (531, 458)
Screenshot: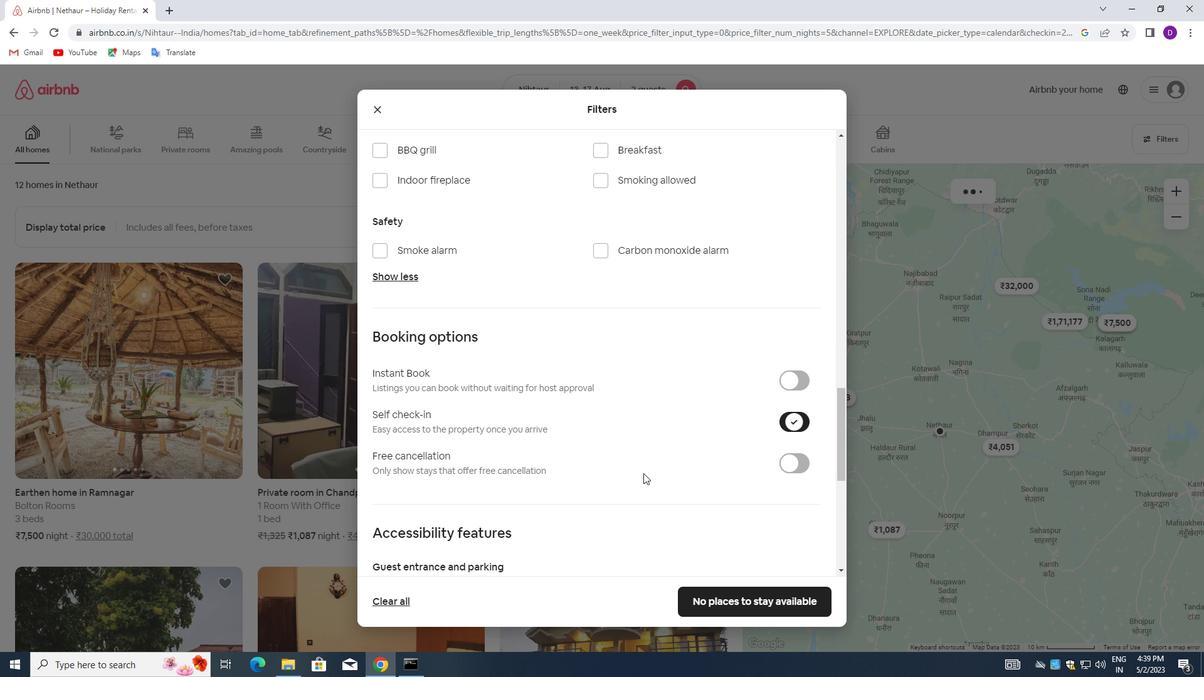 
Action: Mouse scrolled (531, 457) with delta (0, 0)
Screenshot: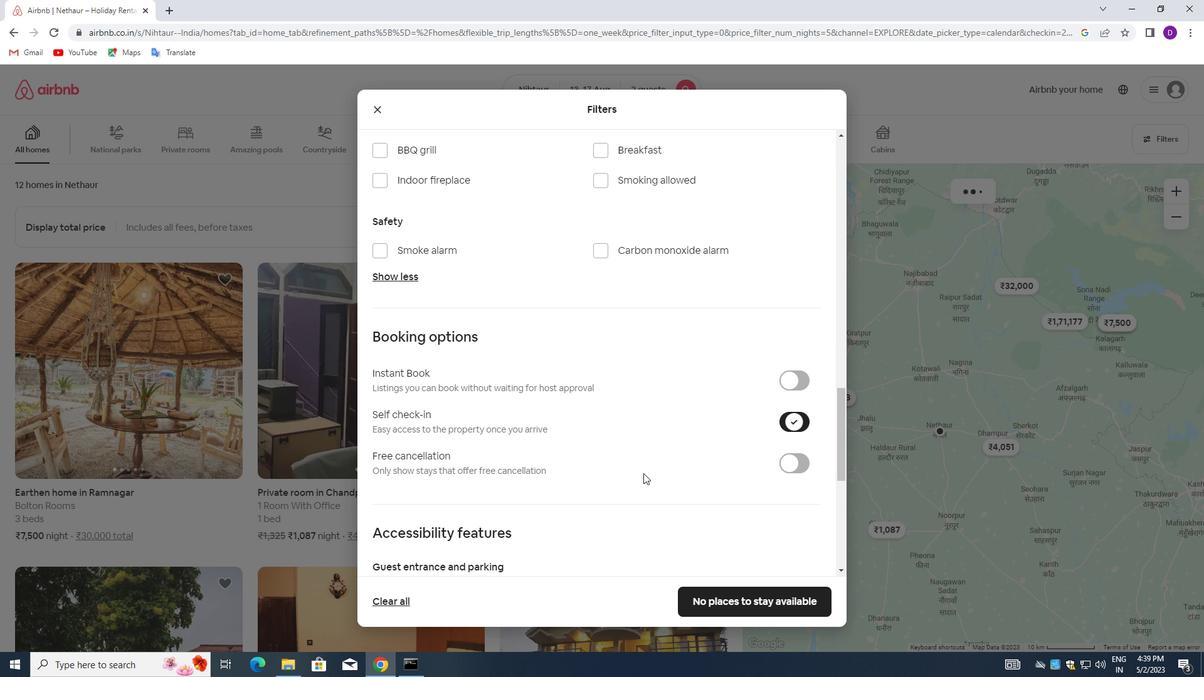 
Action: Mouse moved to (531, 456)
Screenshot: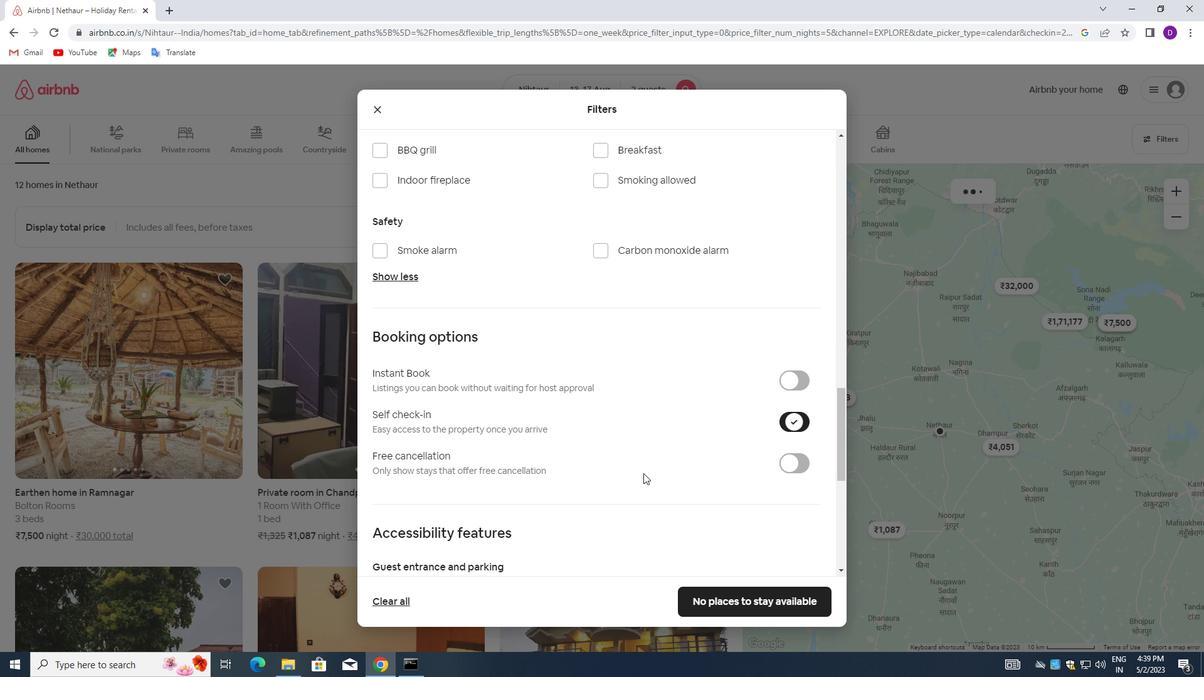 
Action: Mouse scrolled (531, 456) with delta (0, 0)
Screenshot: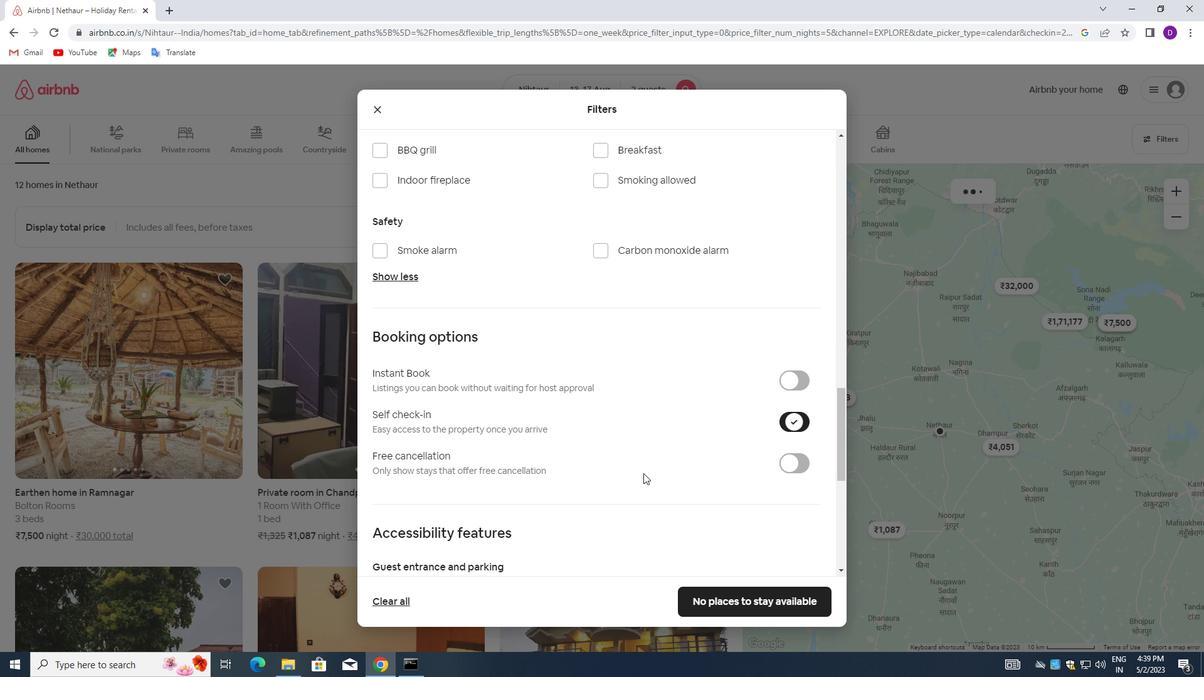 
Action: Mouse moved to (531, 454)
Screenshot: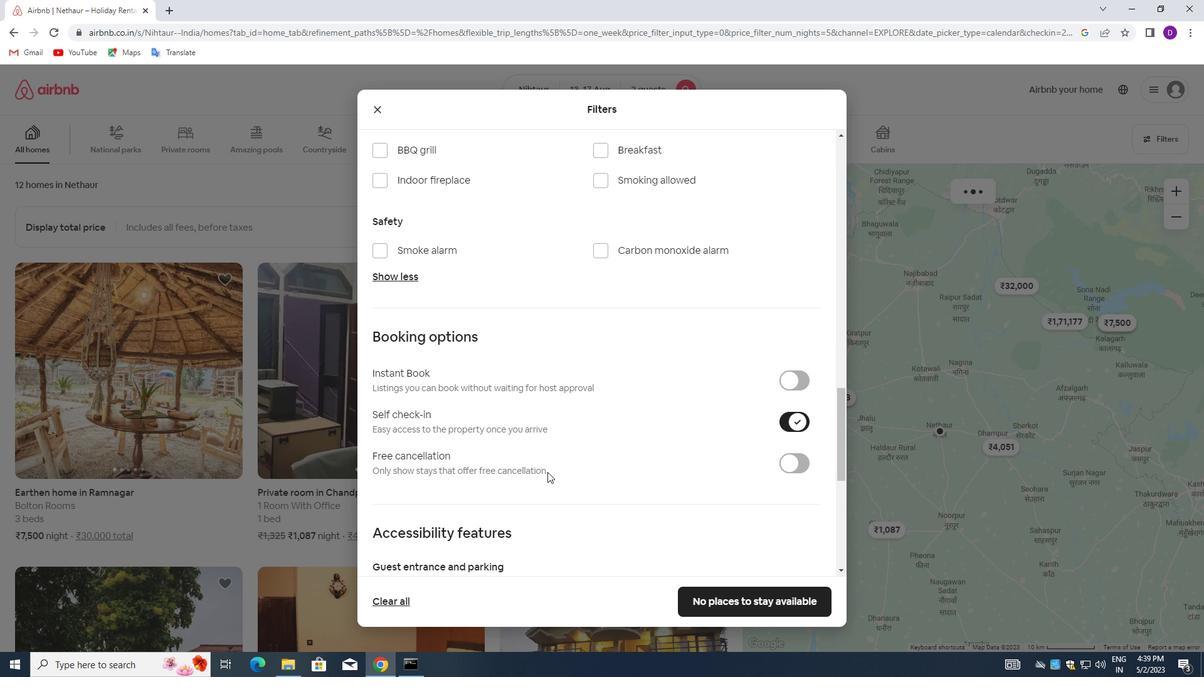
Action: Mouse scrolled (531, 453) with delta (0, 0)
Screenshot: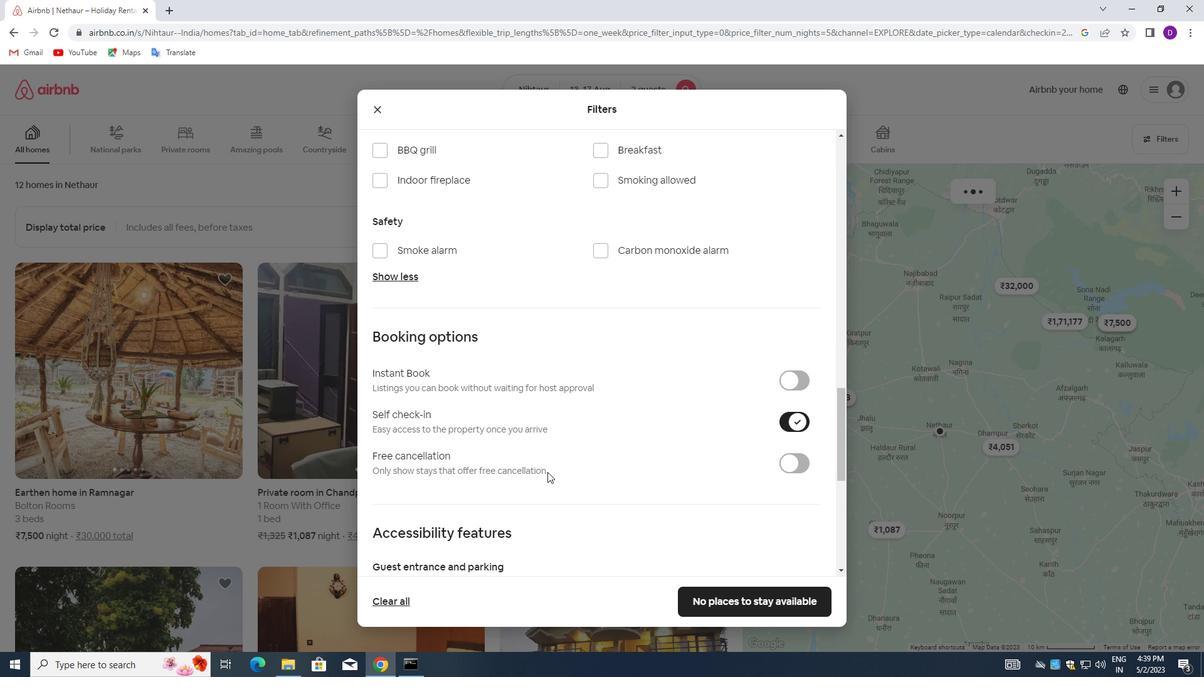 
Action: Mouse moved to (531, 452)
Screenshot: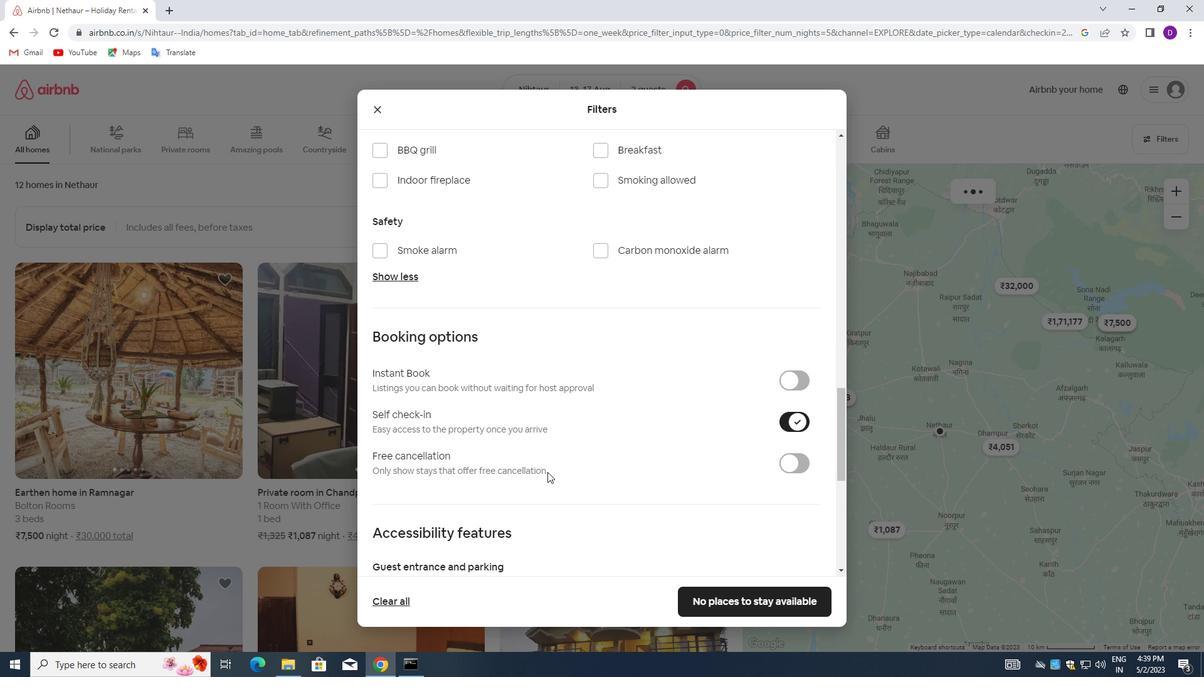 
Action: Mouse scrolled (531, 451) with delta (0, 0)
Screenshot: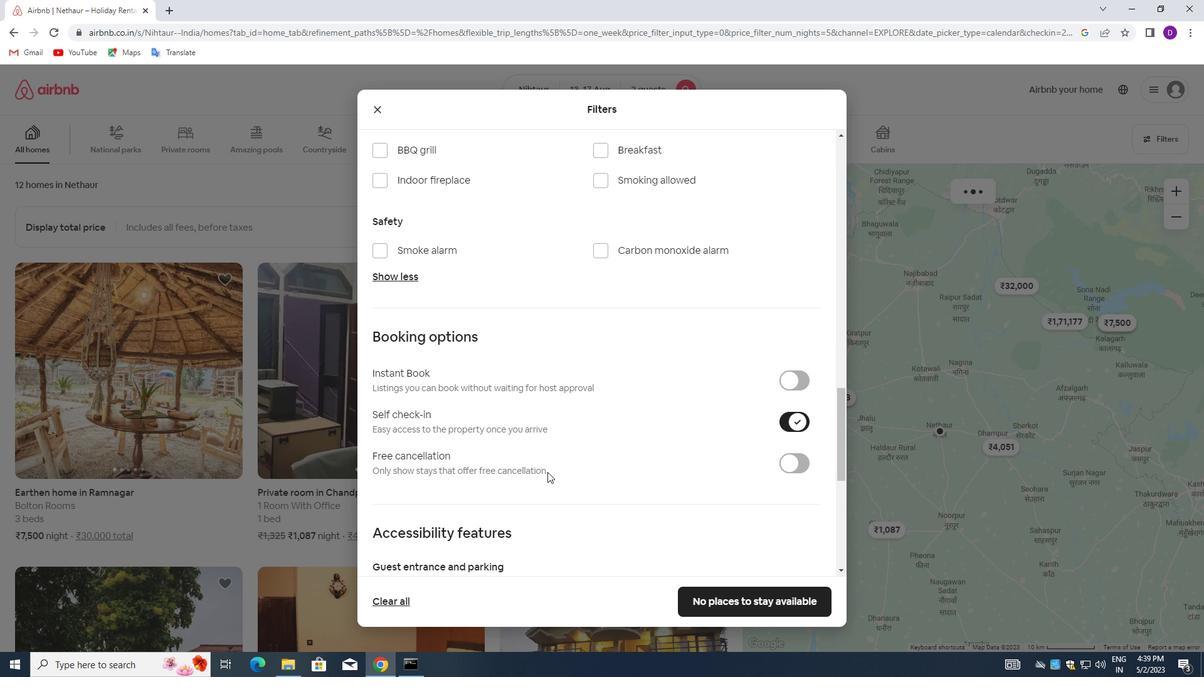 
Action: Mouse moved to (531, 445)
Screenshot: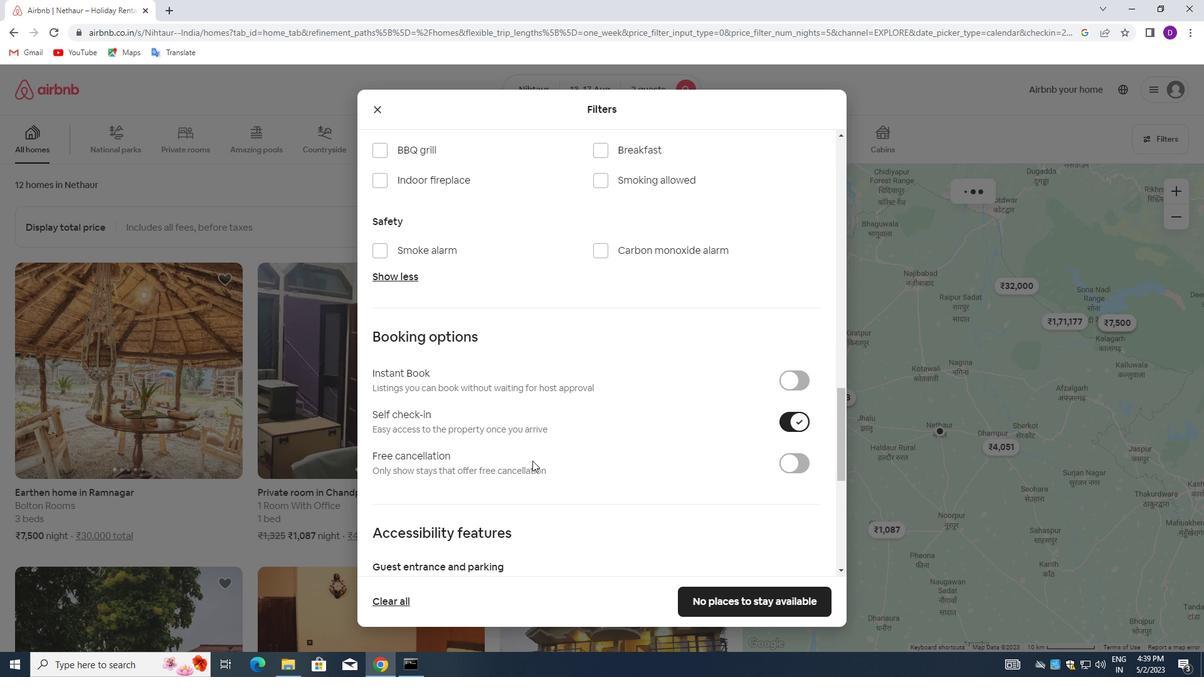 
Action: Mouse scrolled (531, 445) with delta (0, 0)
Screenshot: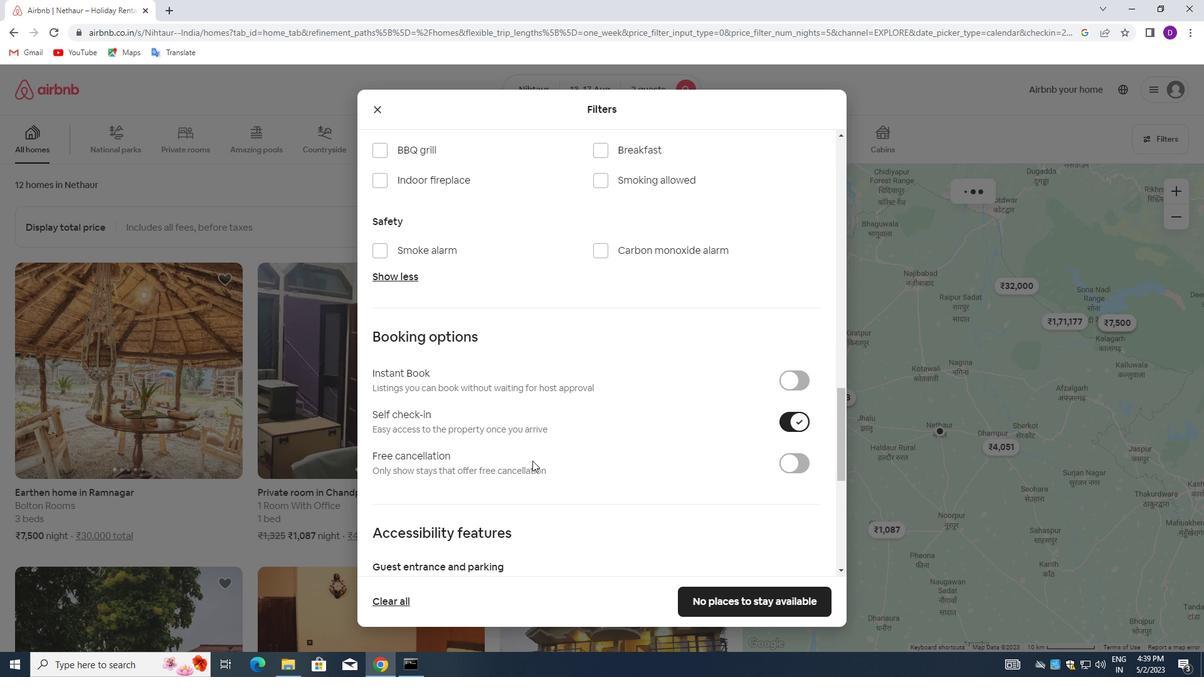 
Action: Mouse moved to (542, 447)
Screenshot: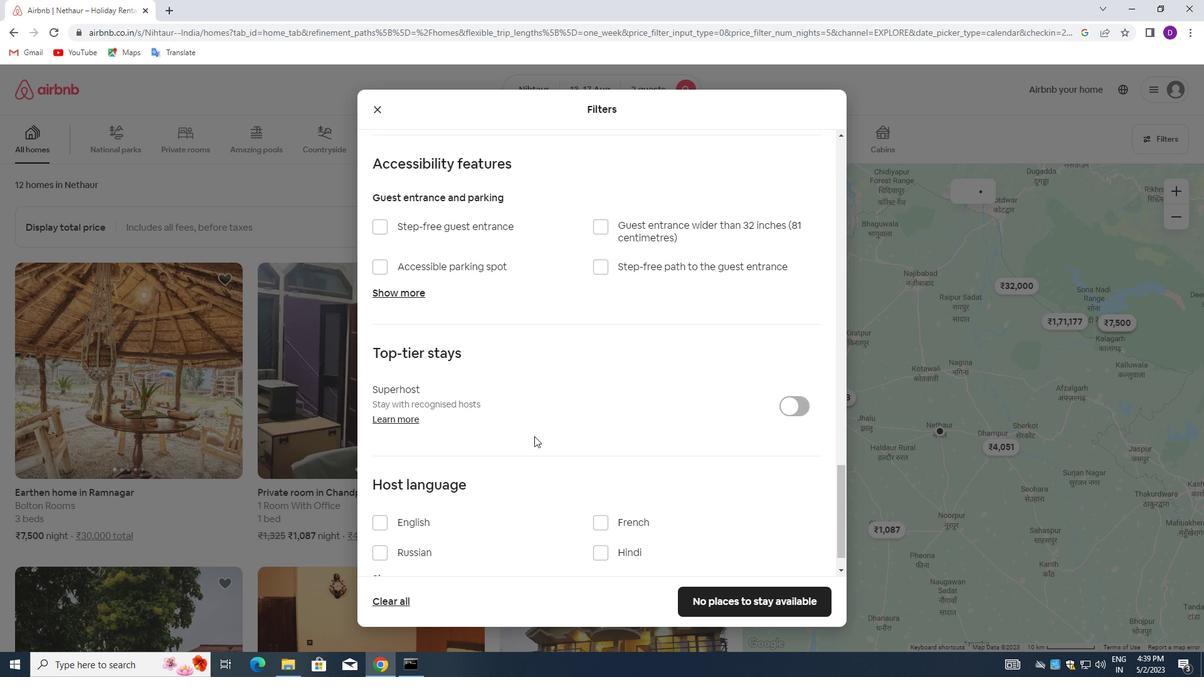 
Action: Mouse scrolled (542, 446) with delta (0, 0)
Screenshot: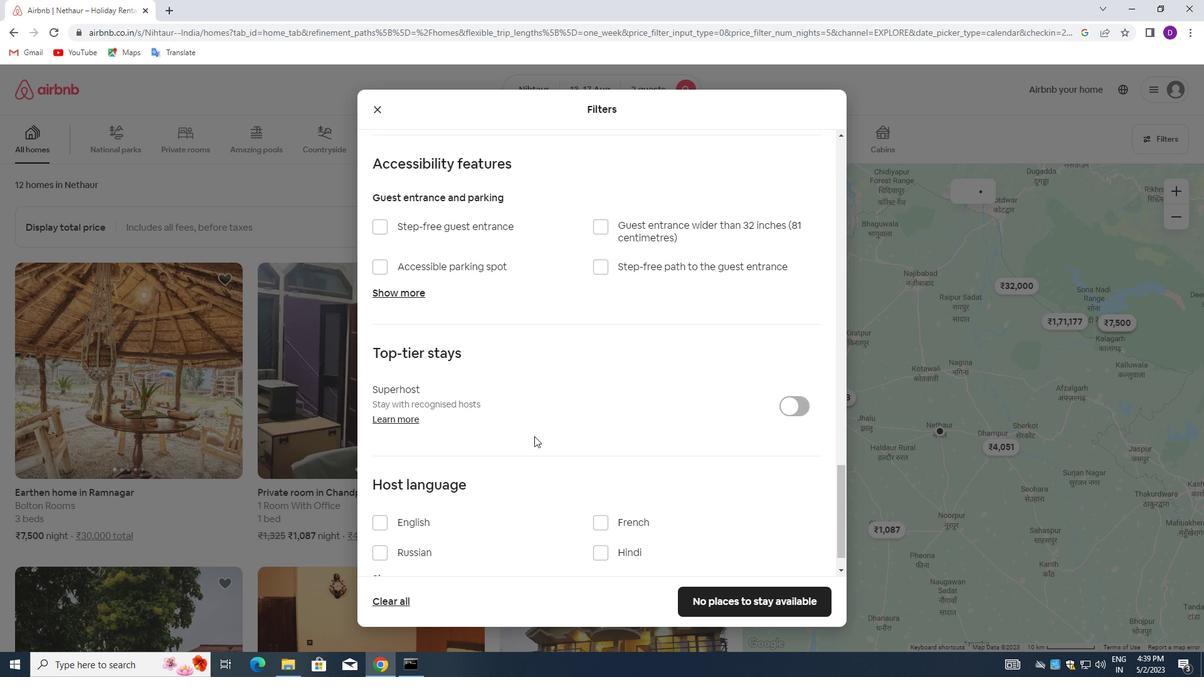 
Action: Mouse moved to (543, 455)
Screenshot: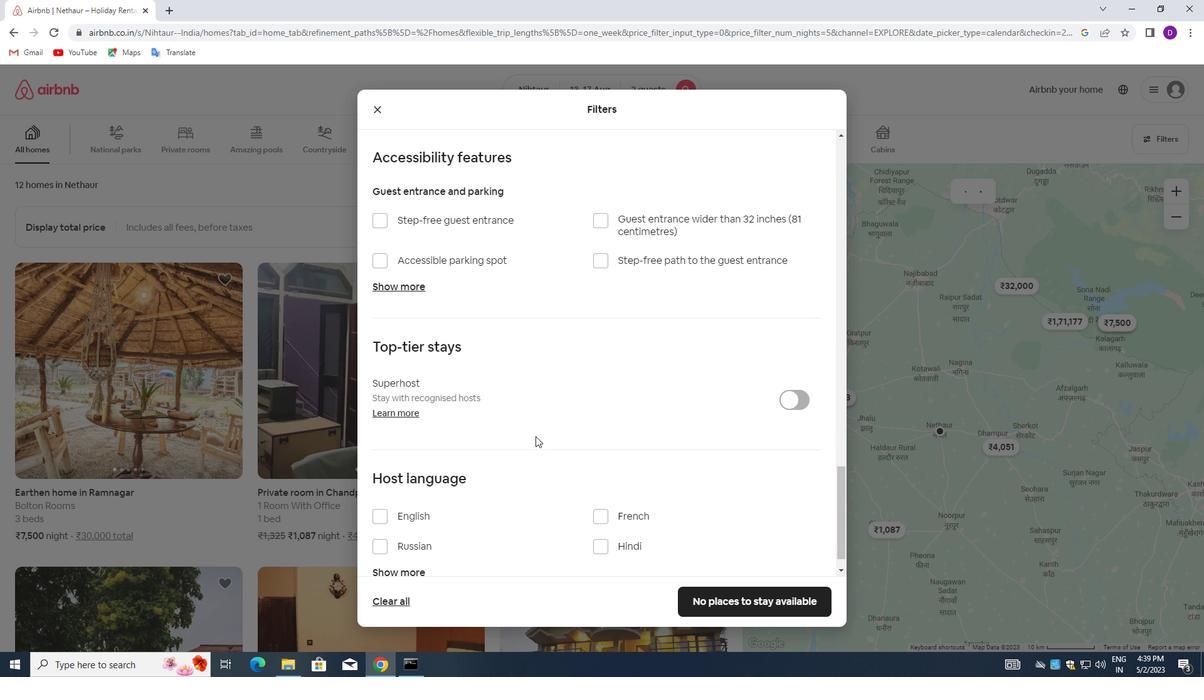 
Action: Mouse scrolled (543, 454) with delta (0, 0)
Screenshot: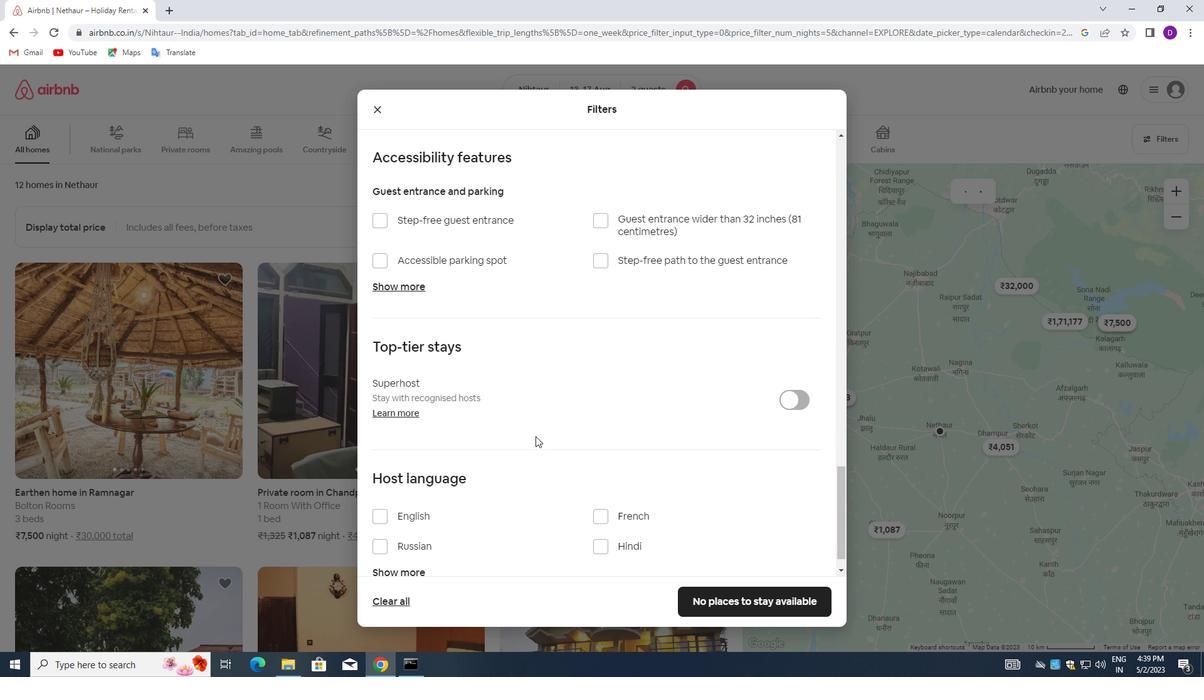 
Action: Mouse moved to (543, 464)
Screenshot: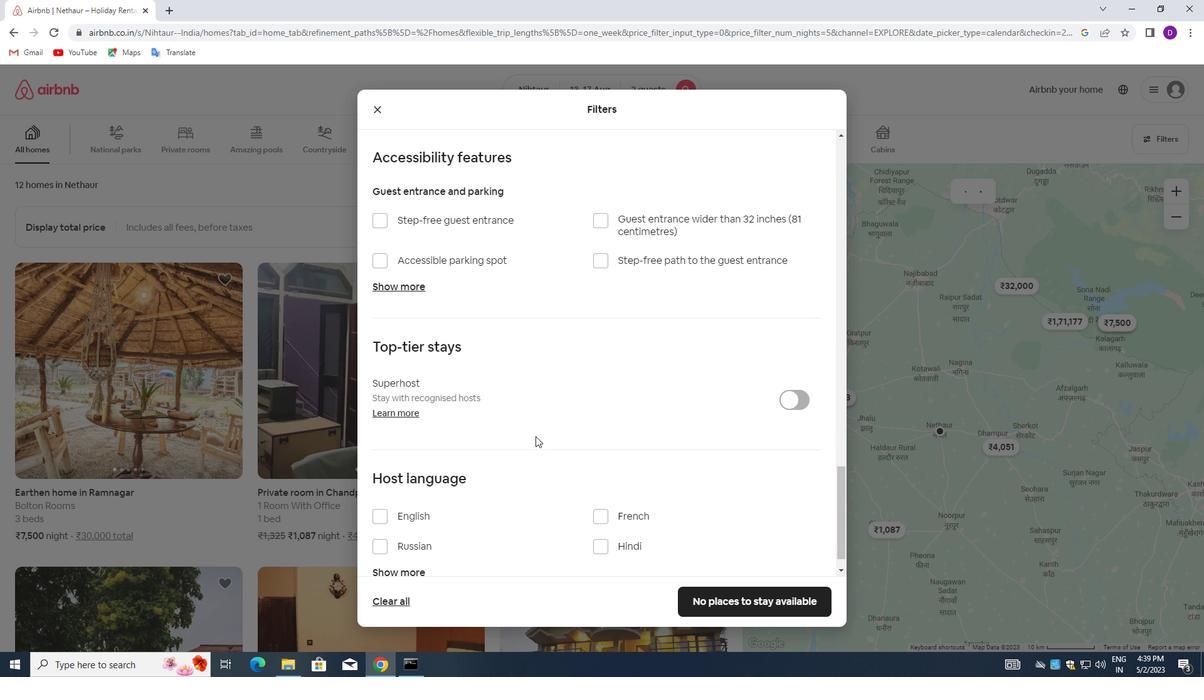 
Action: Mouse scrolled (543, 463) with delta (0, 0)
Screenshot: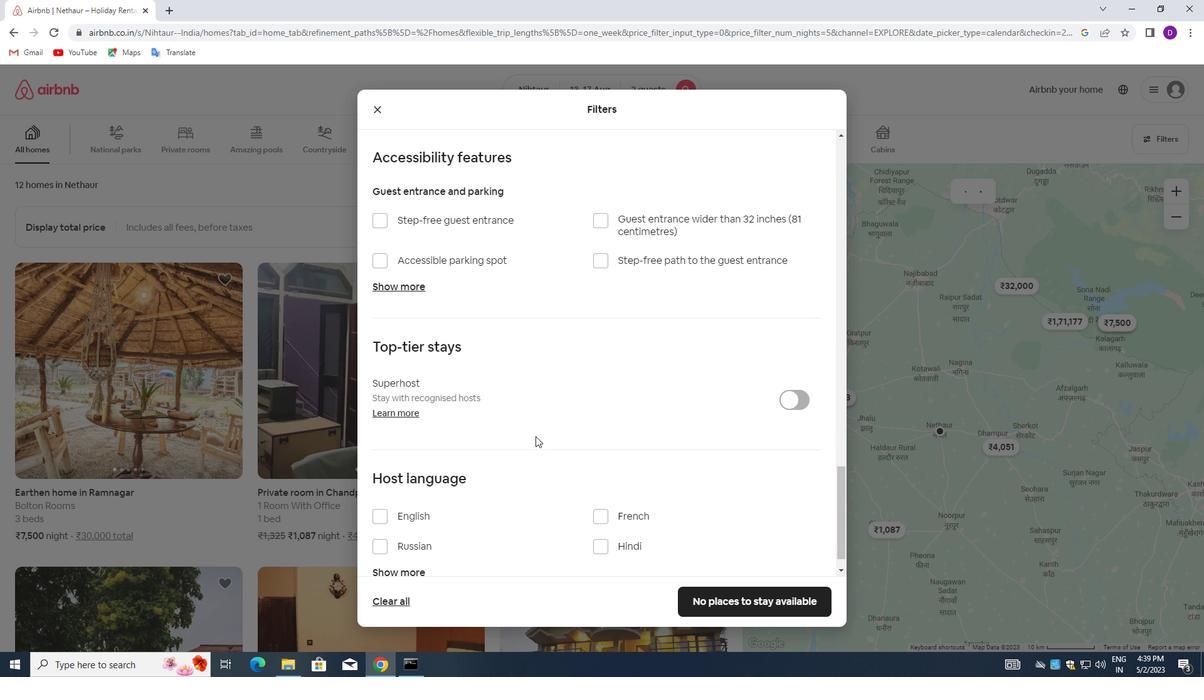 
Action: Mouse moved to (543, 468)
Screenshot: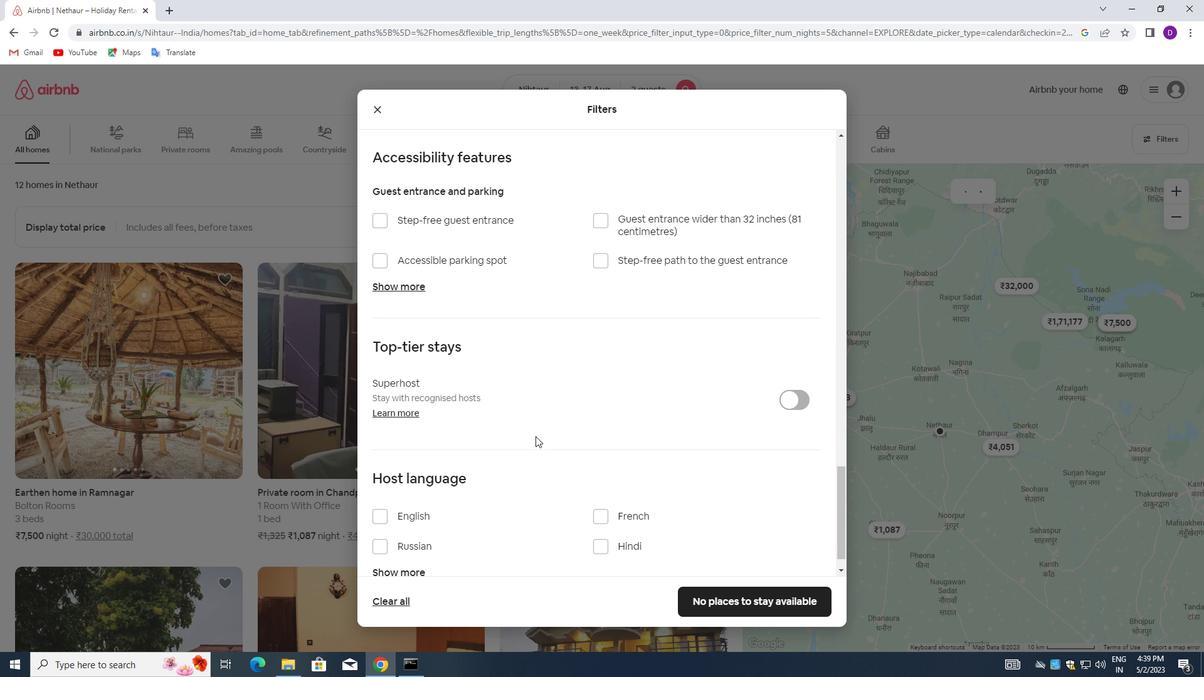 
Action: Mouse scrolled (543, 467) with delta (0, 0)
Screenshot: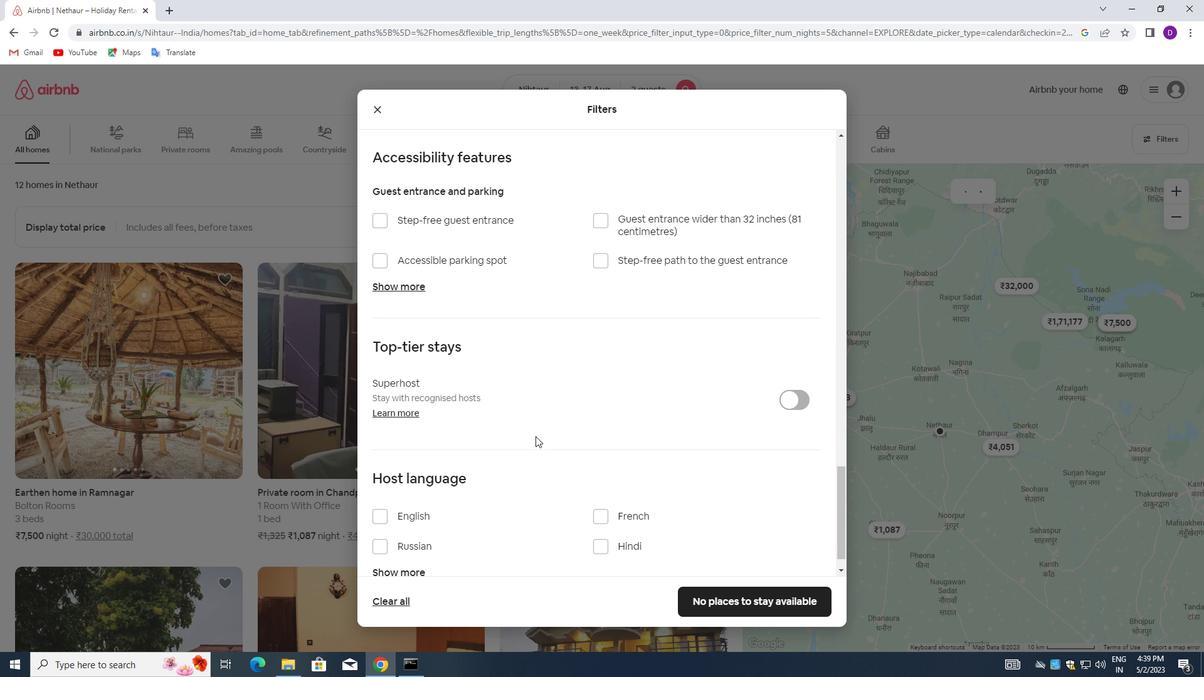 
Action: Mouse moved to (538, 476)
Screenshot: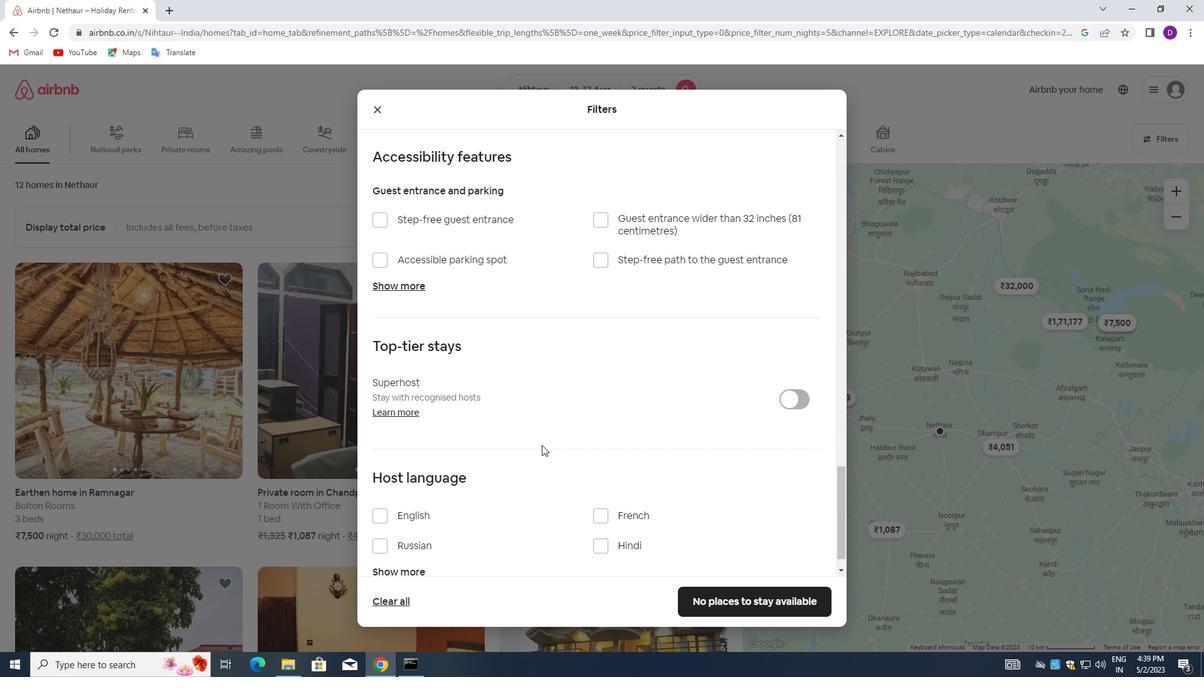 
Action: Mouse scrolled (538, 475) with delta (0, 0)
Screenshot: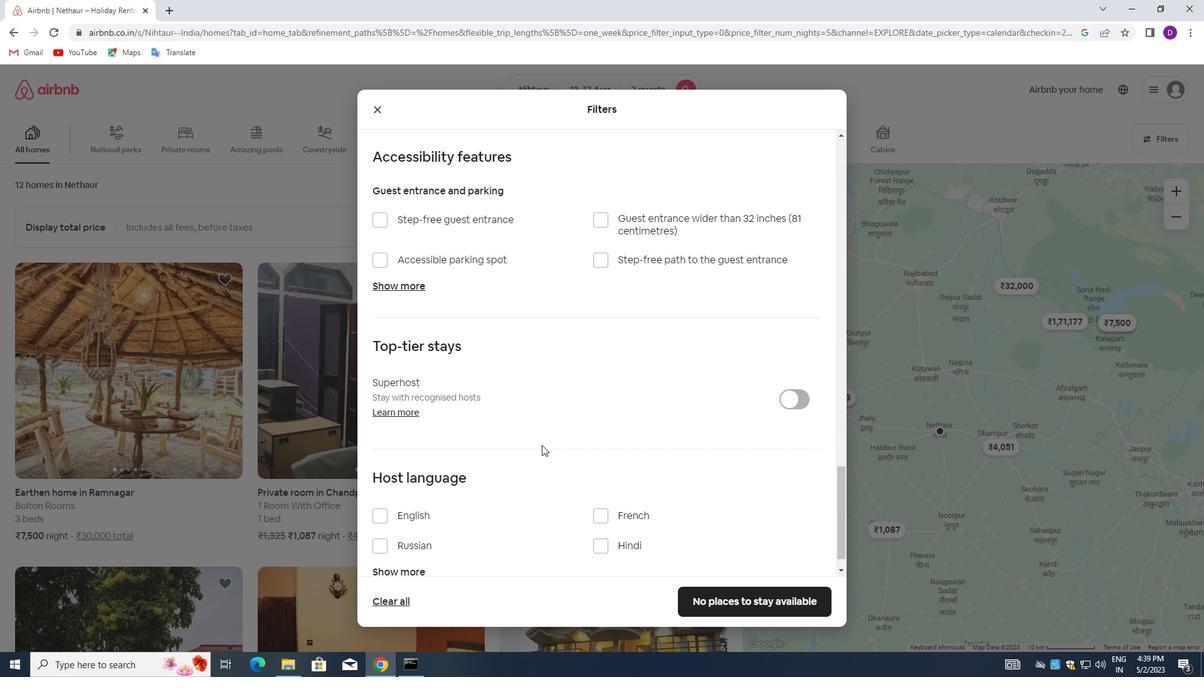 
Action: Mouse moved to (531, 480)
Screenshot: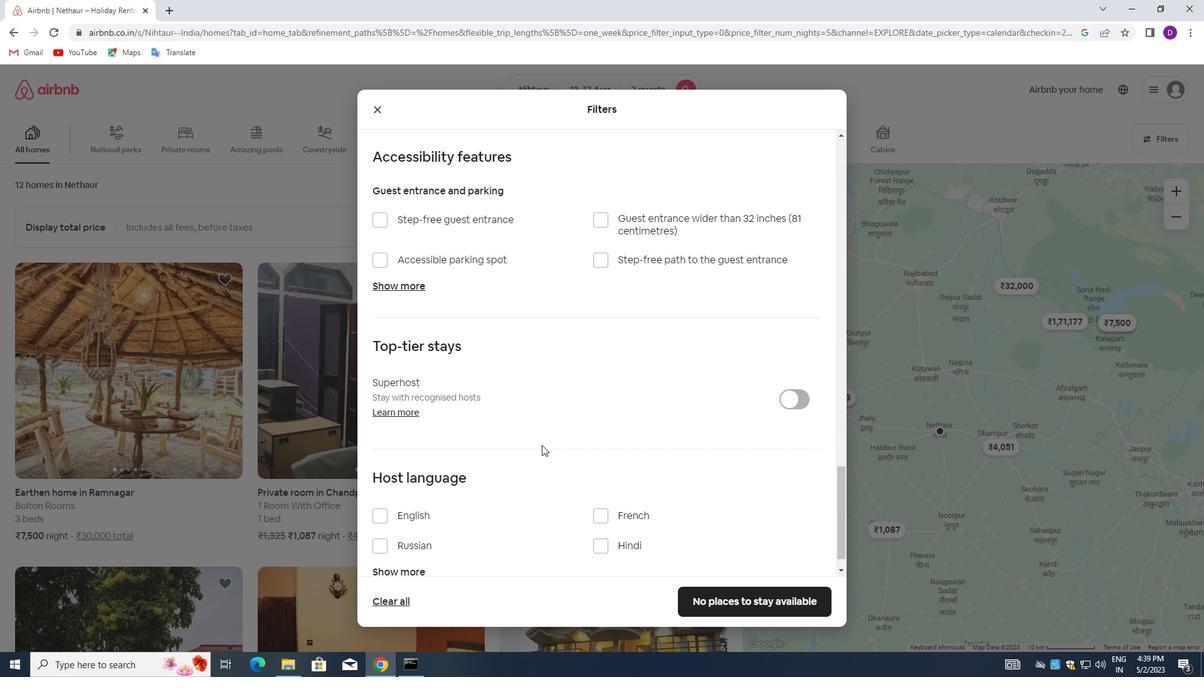 
Action: Mouse scrolled (531, 479) with delta (0, 0)
Screenshot: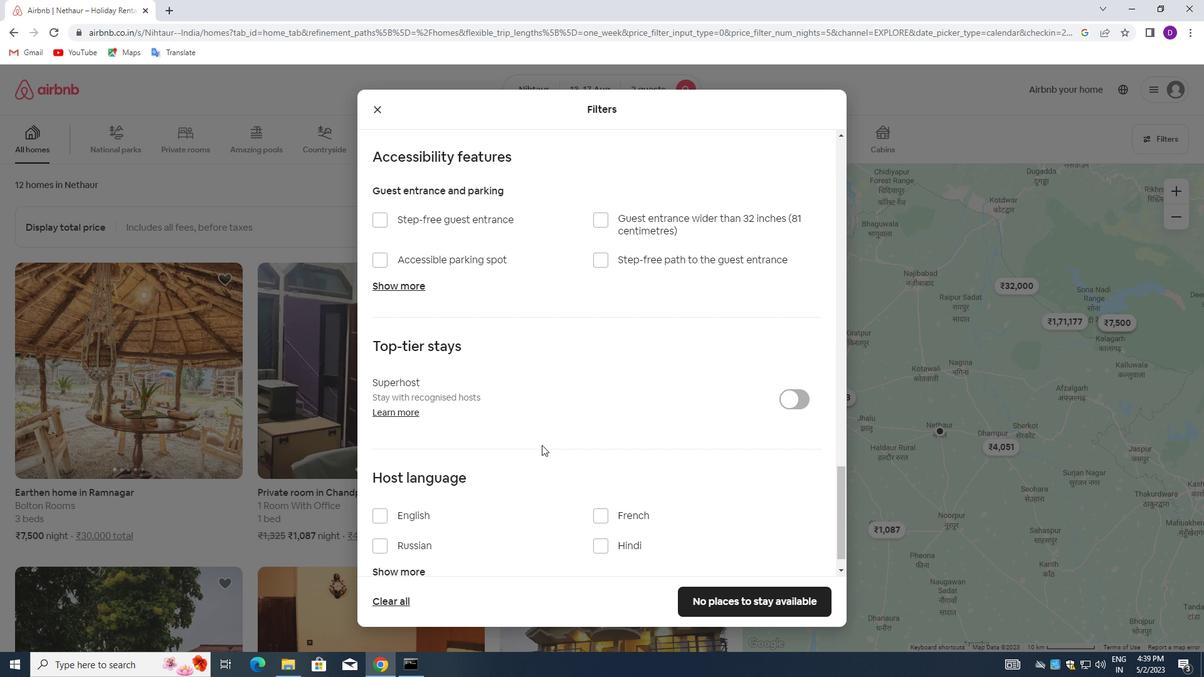 
Action: Mouse moved to (380, 487)
Screenshot: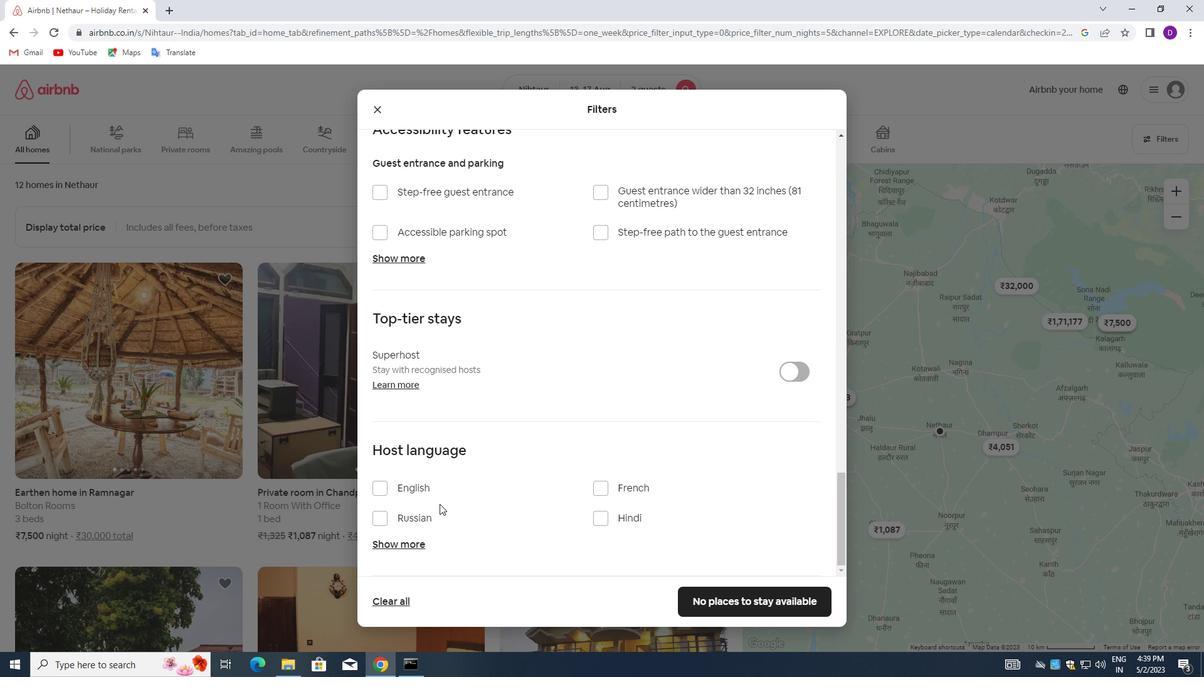 
Action: Mouse pressed left at (380, 487)
Screenshot: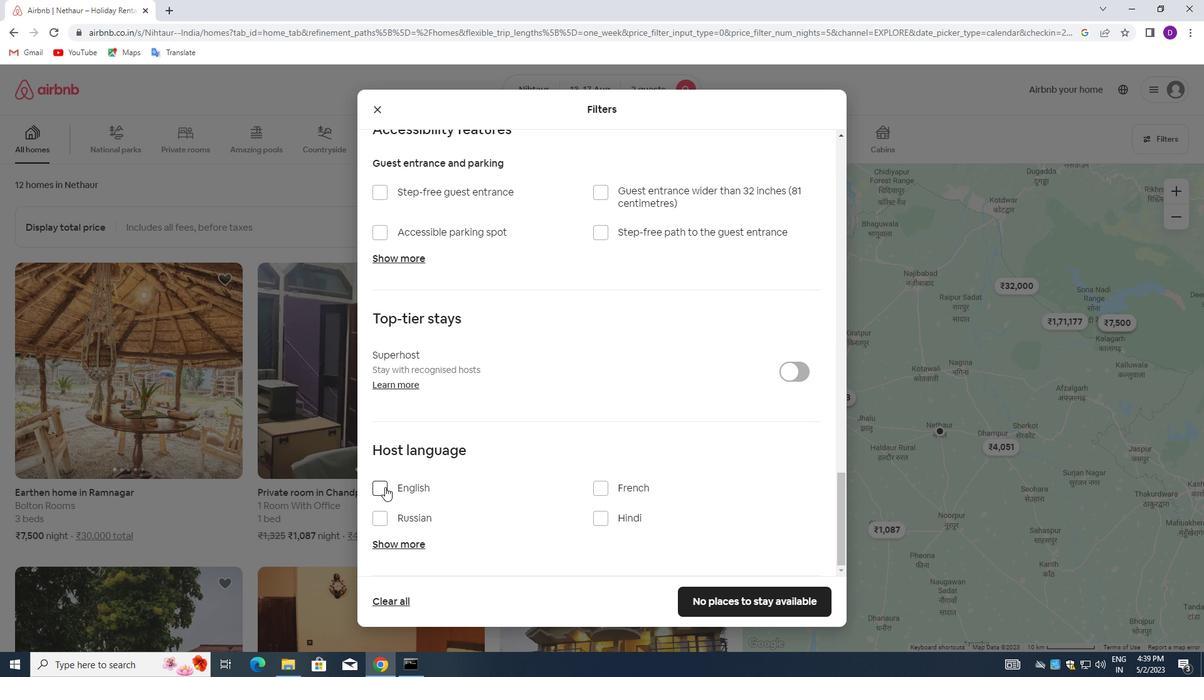 
Action: Mouse moved to (732, 602)
Screenshot: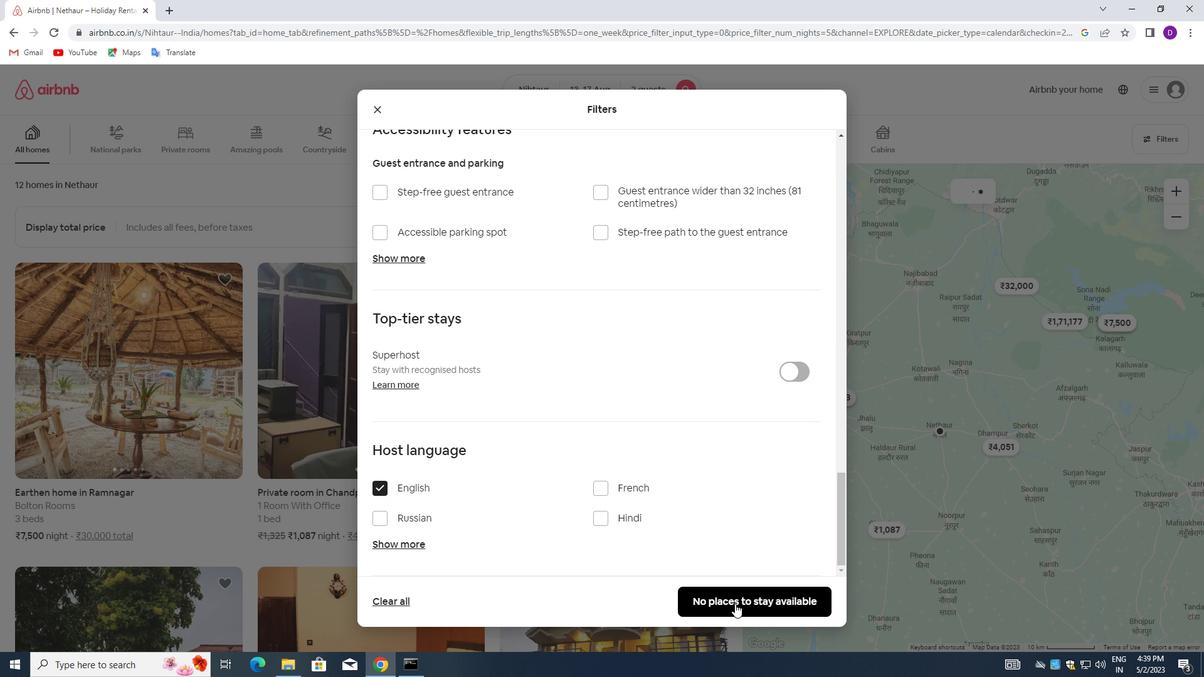 
Action: Mouse pressed left at (732, 602)
Screenshot: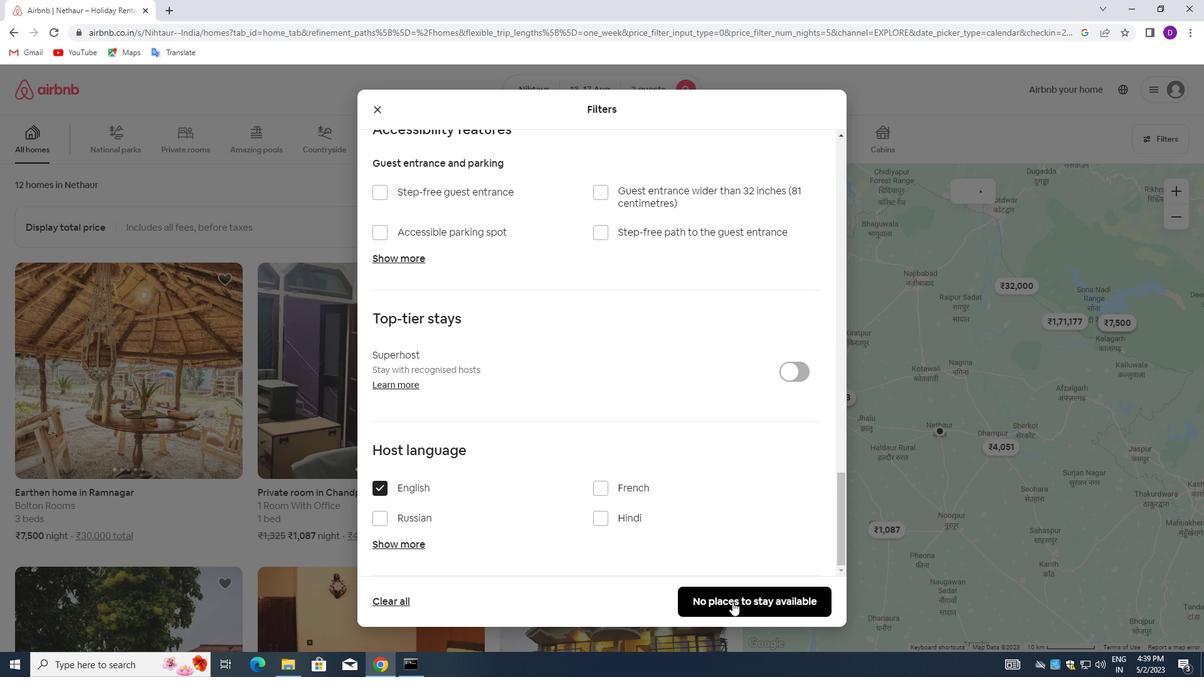 
